Task: For heading Use Lexend with underline.  font size for heading24,  'Change the font style of data to'Lexend and font size to 16,  Change the alignment of both headline & data to Align left In the sheet   Rise Sales   book
Action: Mouse pressed left at (86, 161)
Screenshot: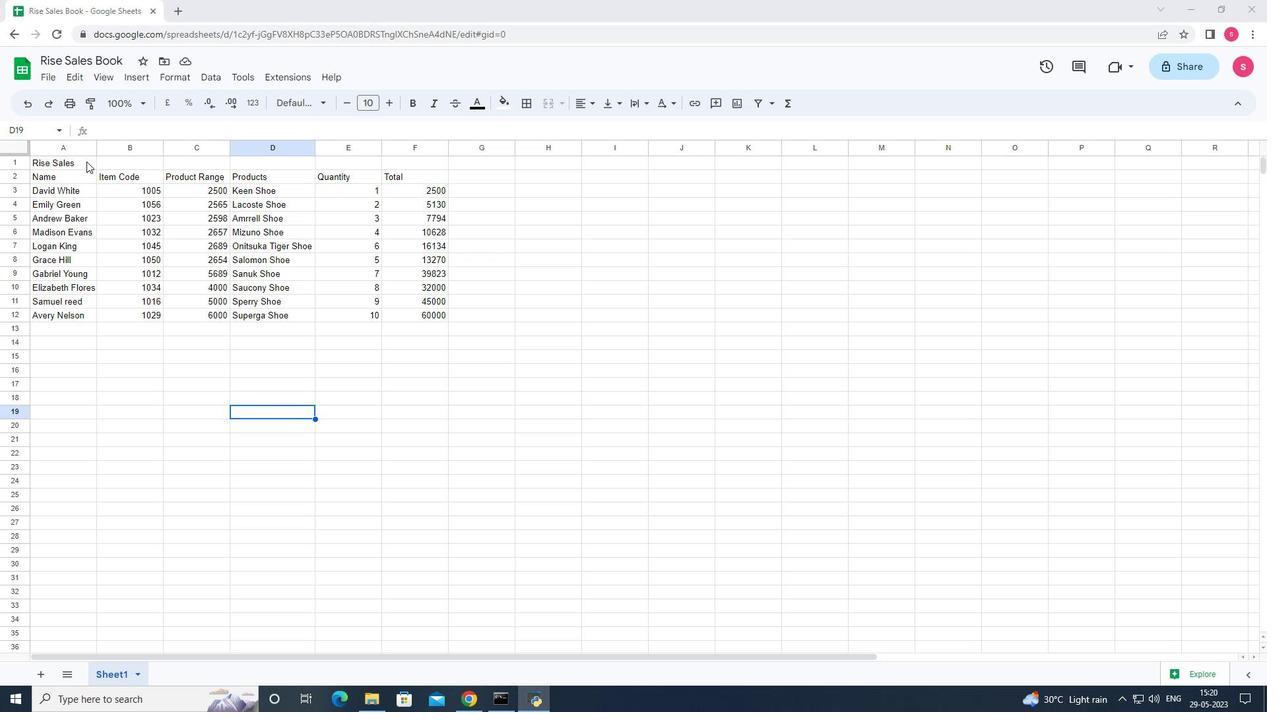 
Action: Mouse moved to (318, 102)
Screenshot: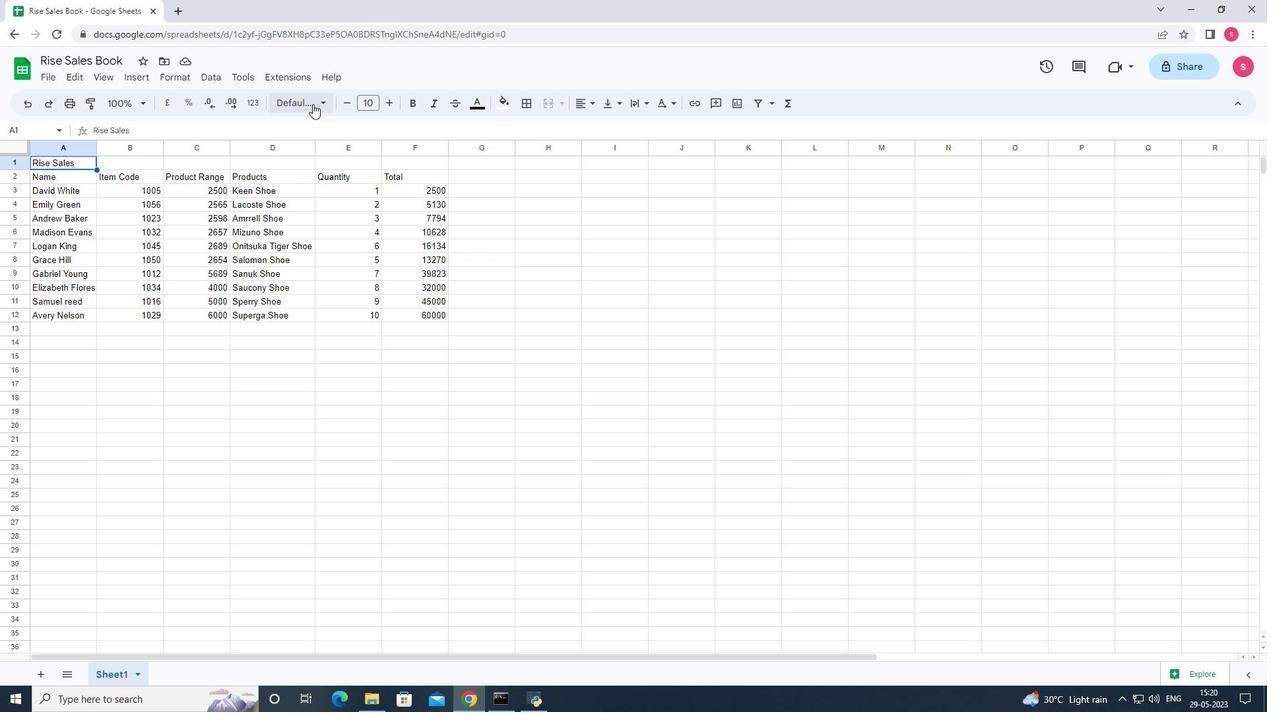 
Action: Mouse pressed left at (318, 102)
Screenshot: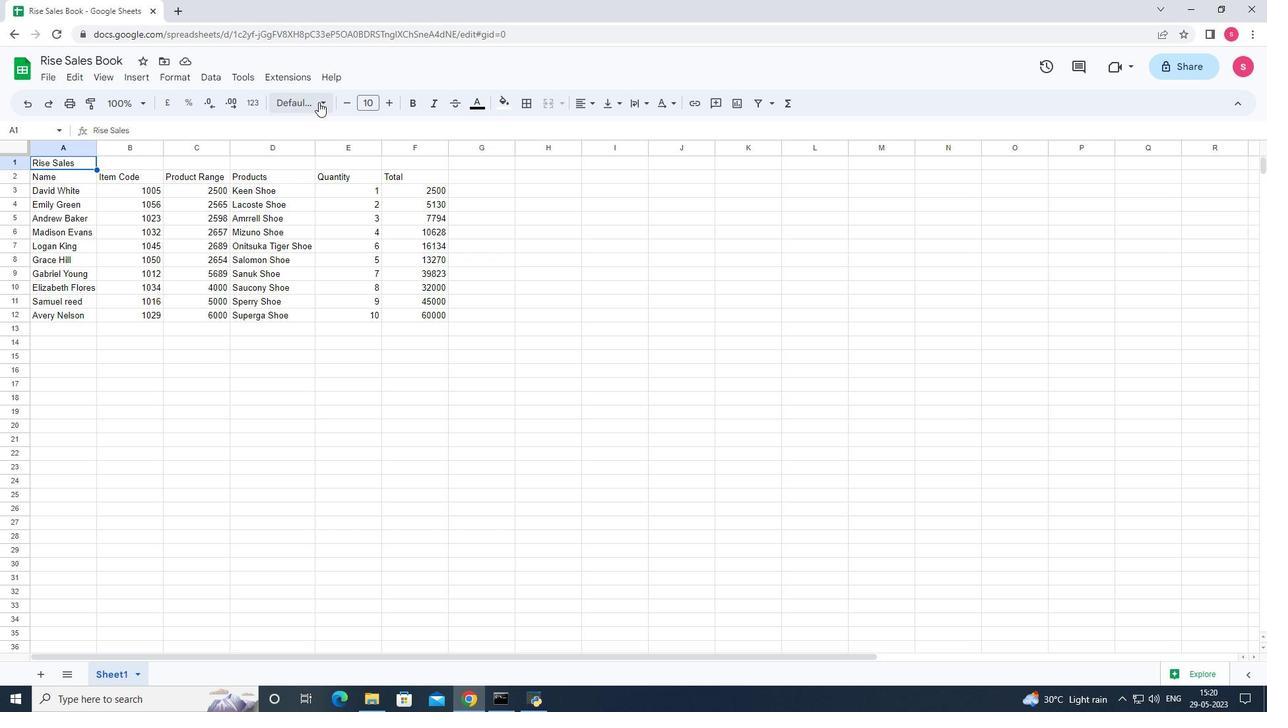 
Action: Mouse moved to (333, 345)
Screenshot: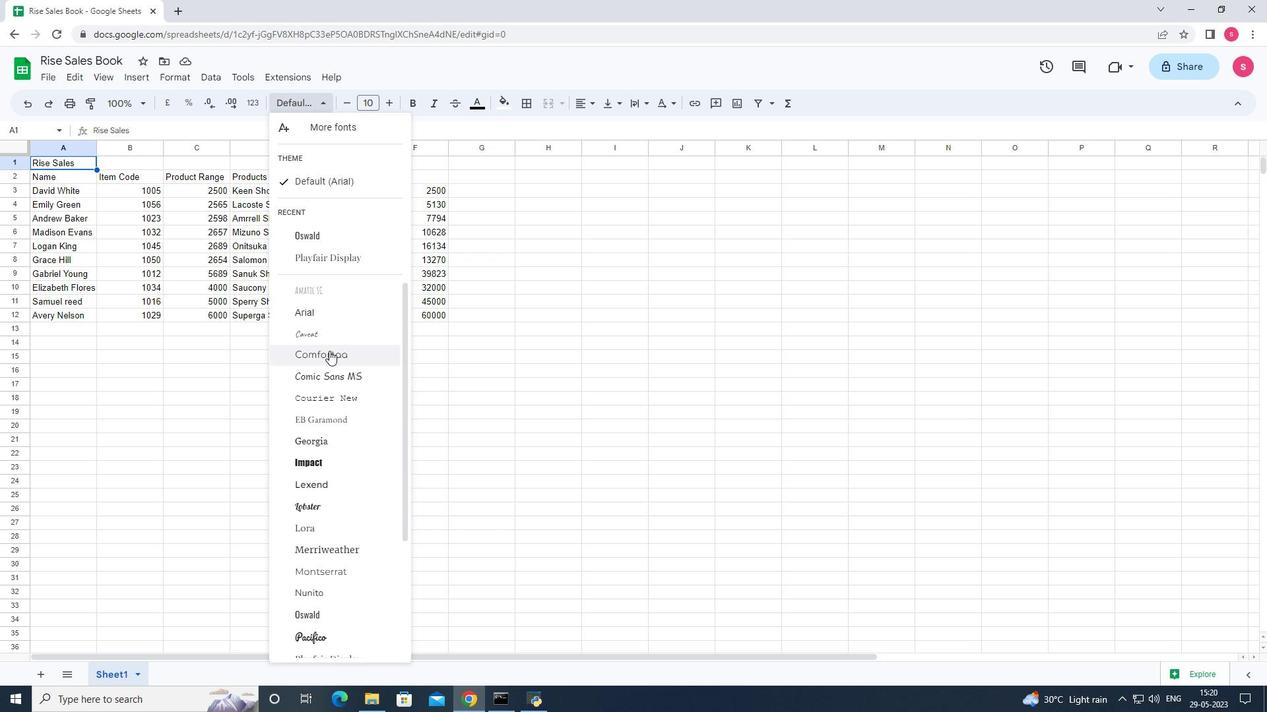 
Action: Mouse scrolled (333, 345) with delta (0, 0)
Screenshot: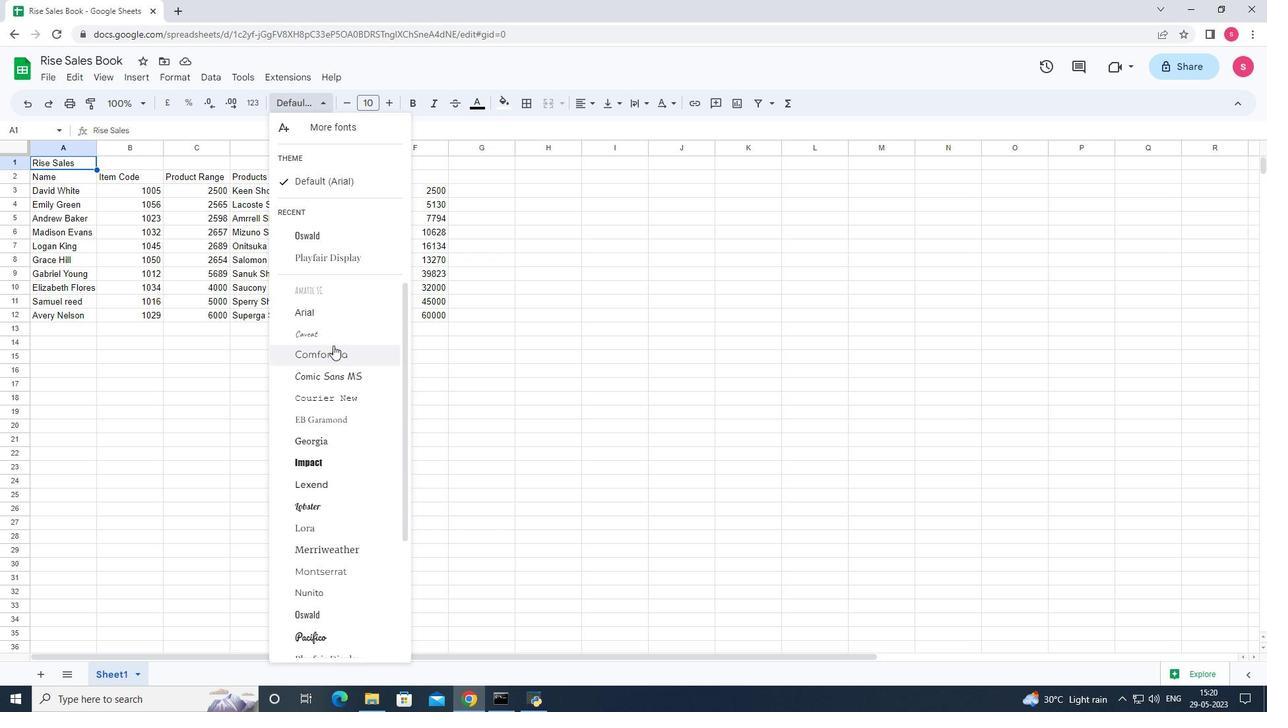 
Action: Mouse scrolled (333, 345) with delta (0, 0)
Screenshot: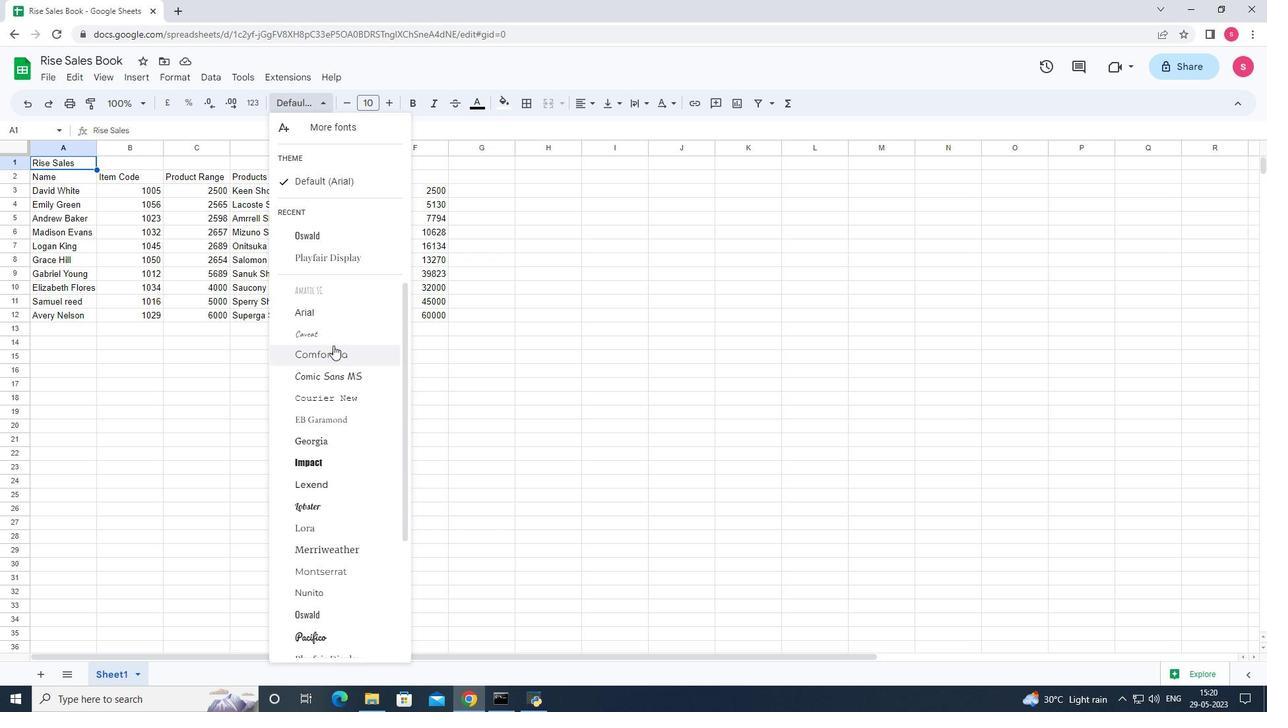 
Action: Mouse scrolled (333, 345) with delta (0, 0)
Screenshot: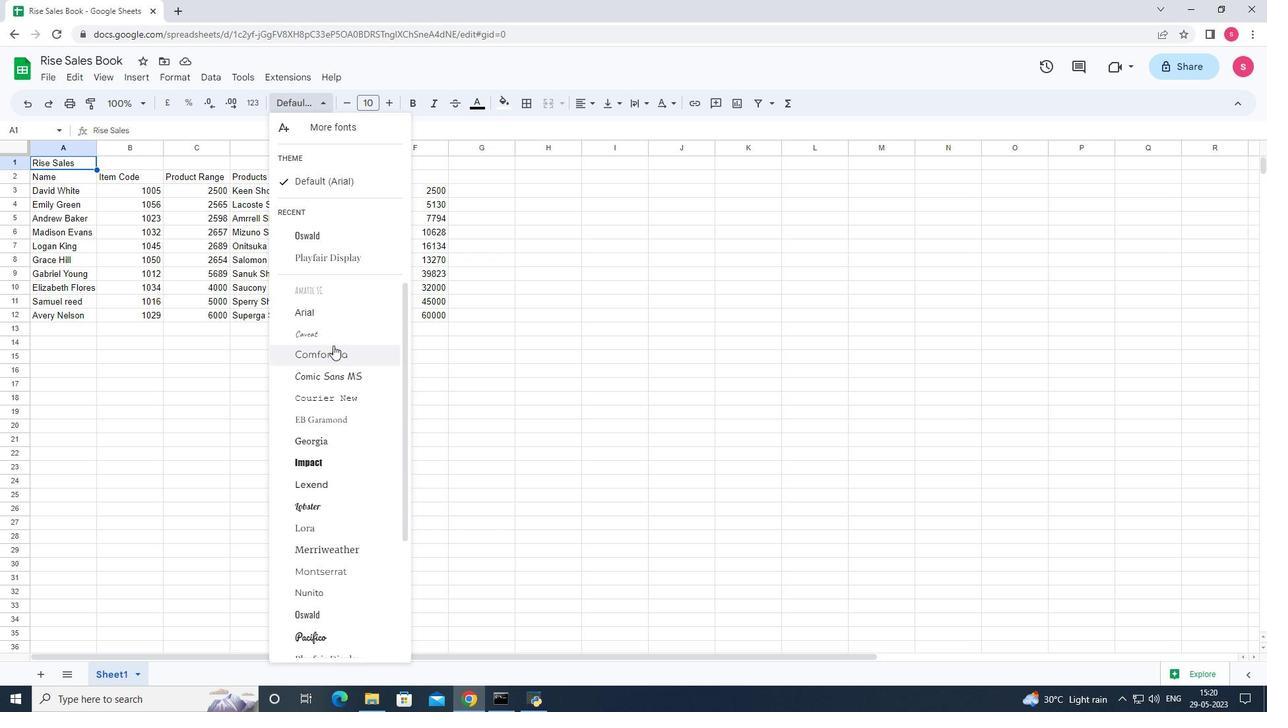 
Action: Mouse scrolled (333, 345) with delta (0, 0)
Screenshot: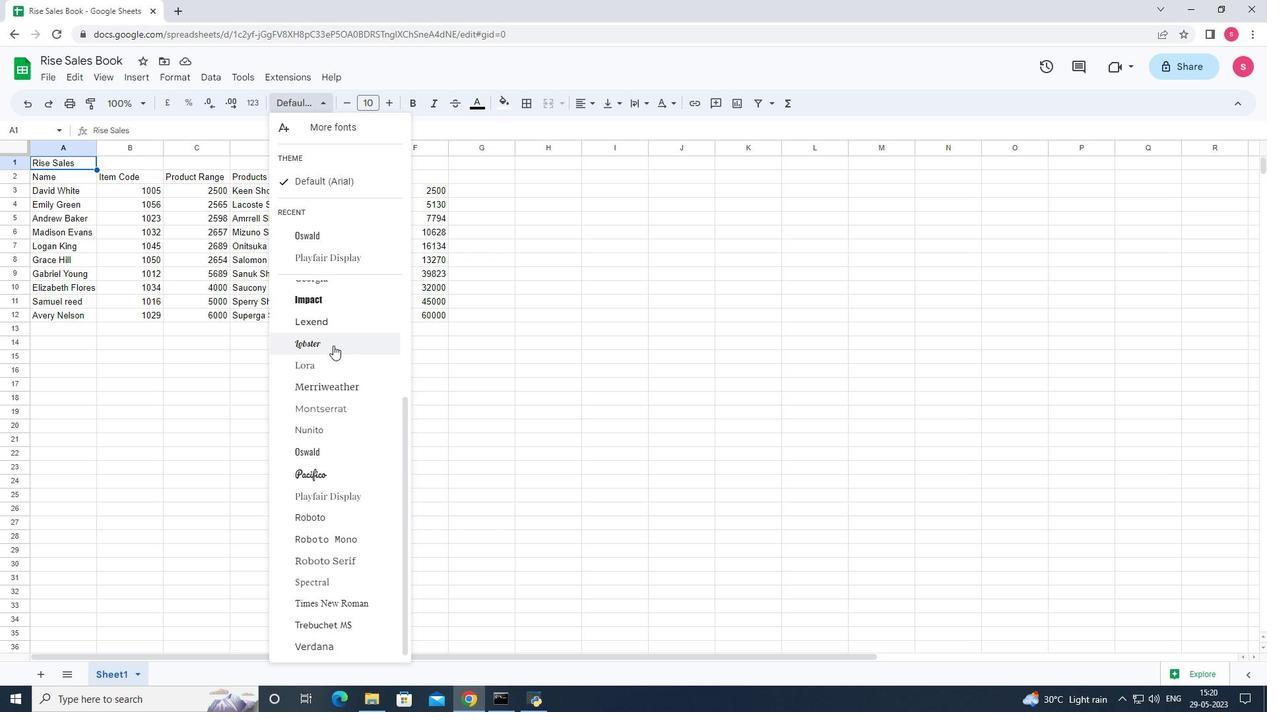 
Action: Mouse scrolled (333, 345) with delta (0, 0)
Screenshot: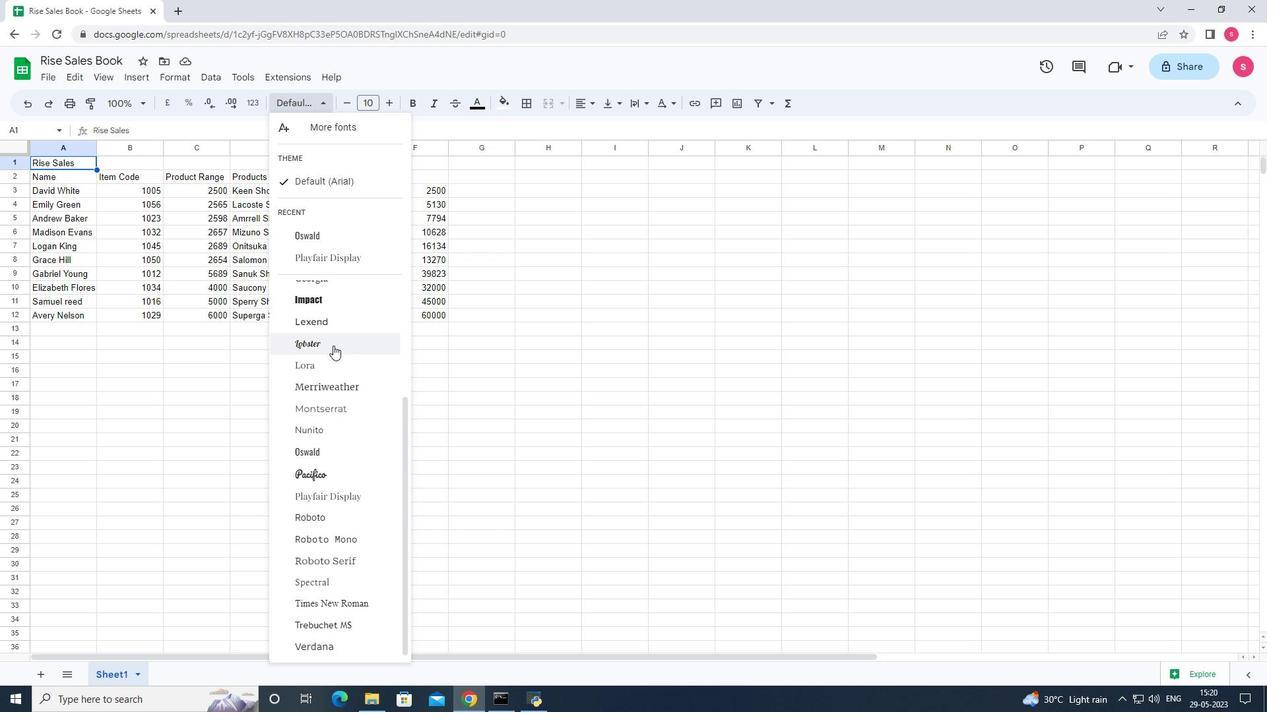 
Action: Mouse scrolled (333, 345) with delta (0, 0)
Screenshot: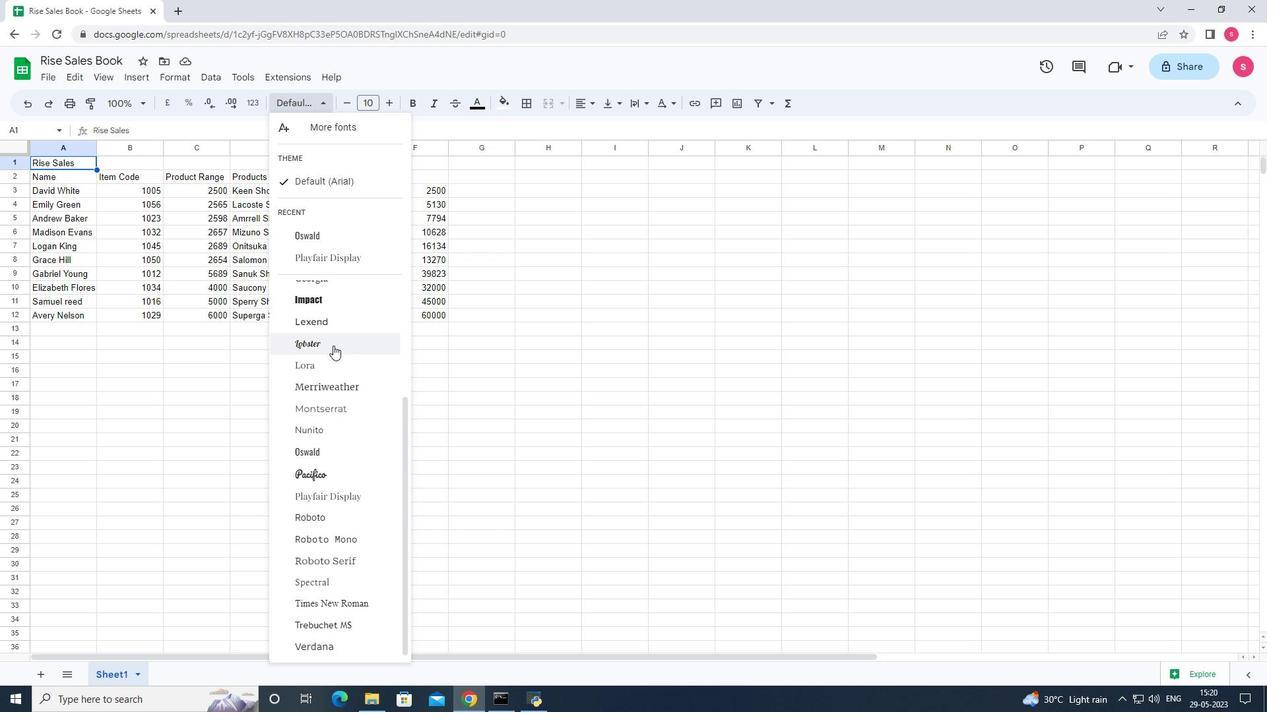 
Action: Mouse scrolled (333, 345) with delta (0, 0)
Screenshot: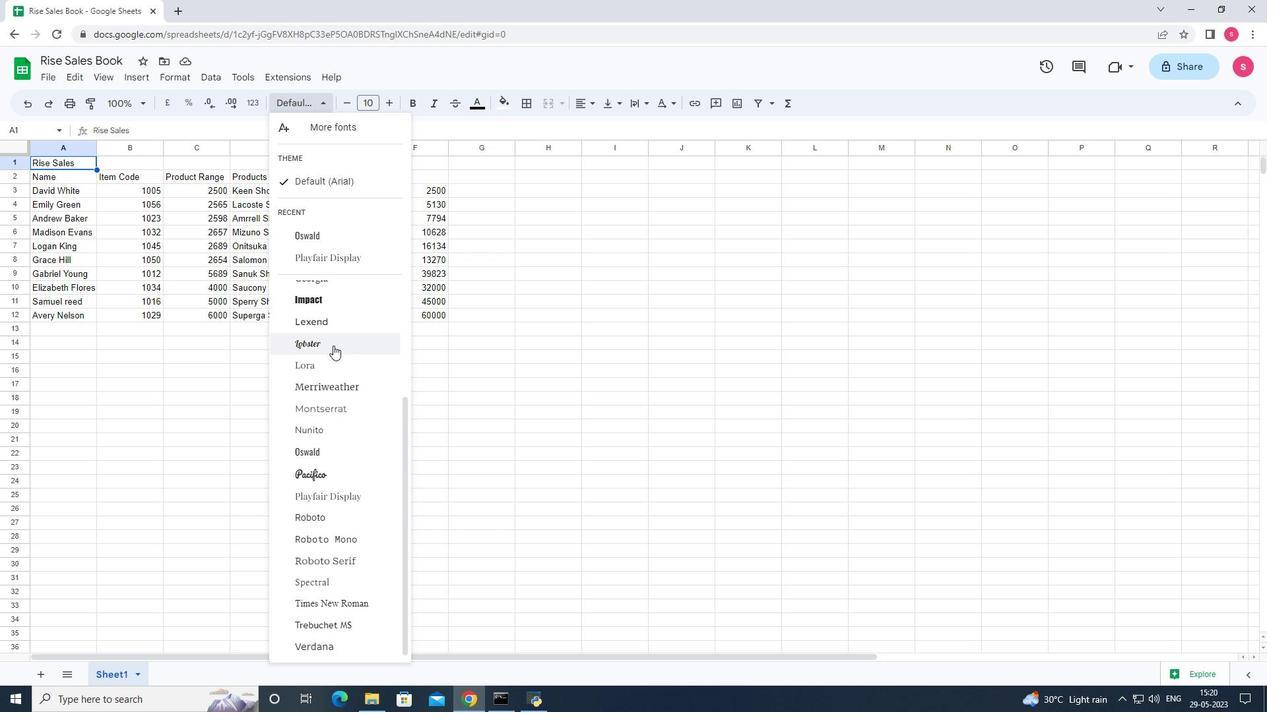 
Action: Mouse scrolled (333, 345) with delta (0, 0)
Screenshot: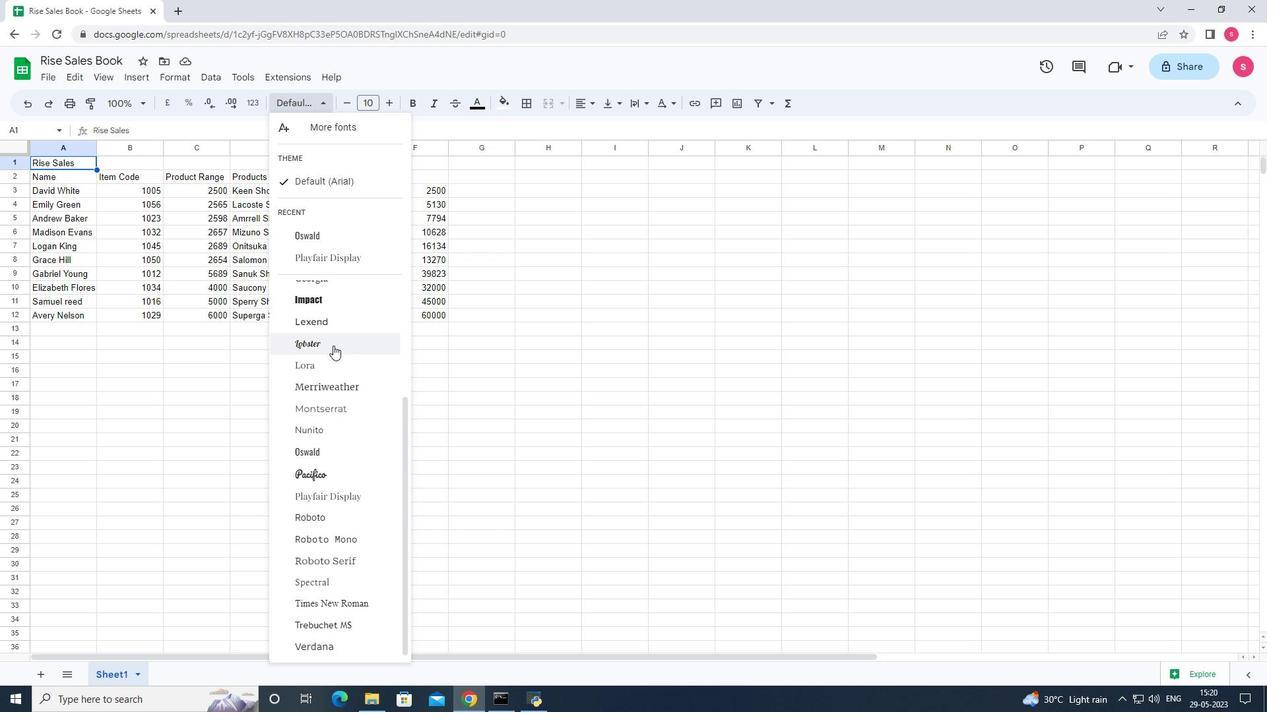 
Action: Mouse scrolled (333, 346) with delta (0, 0)
Screenshot: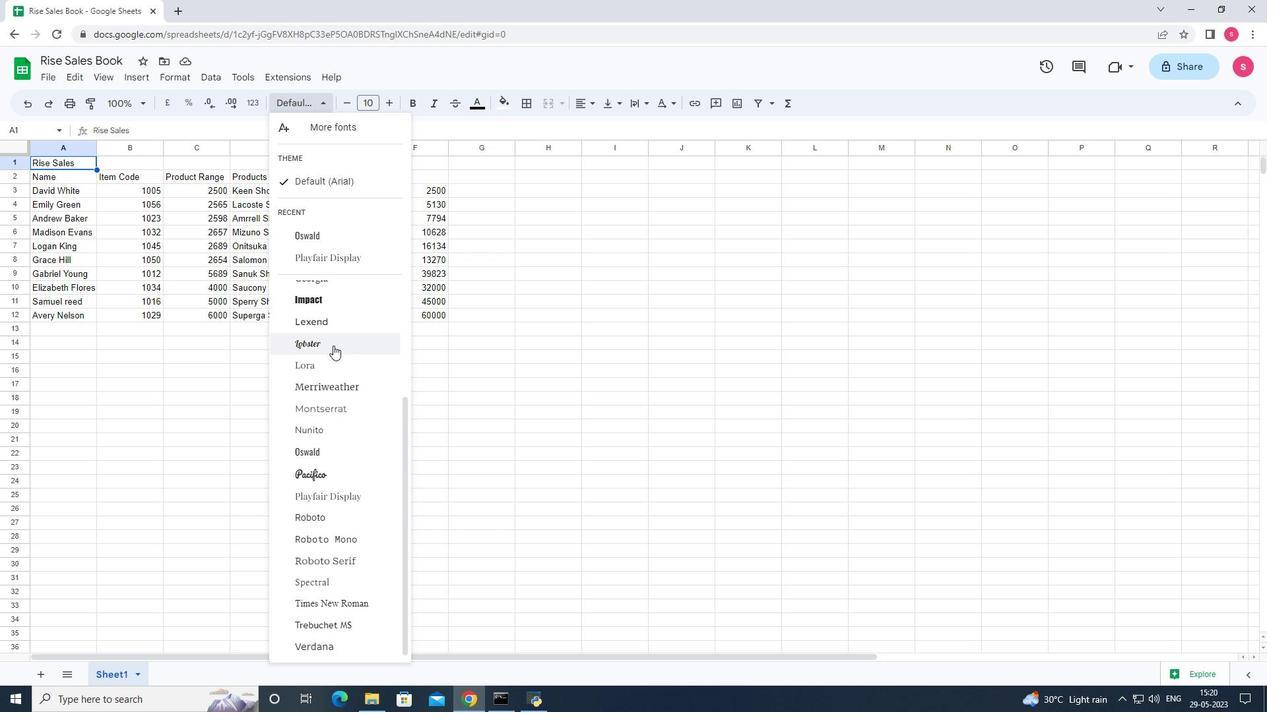 
Action: Mouse moved to (314, 386)
Screenshot: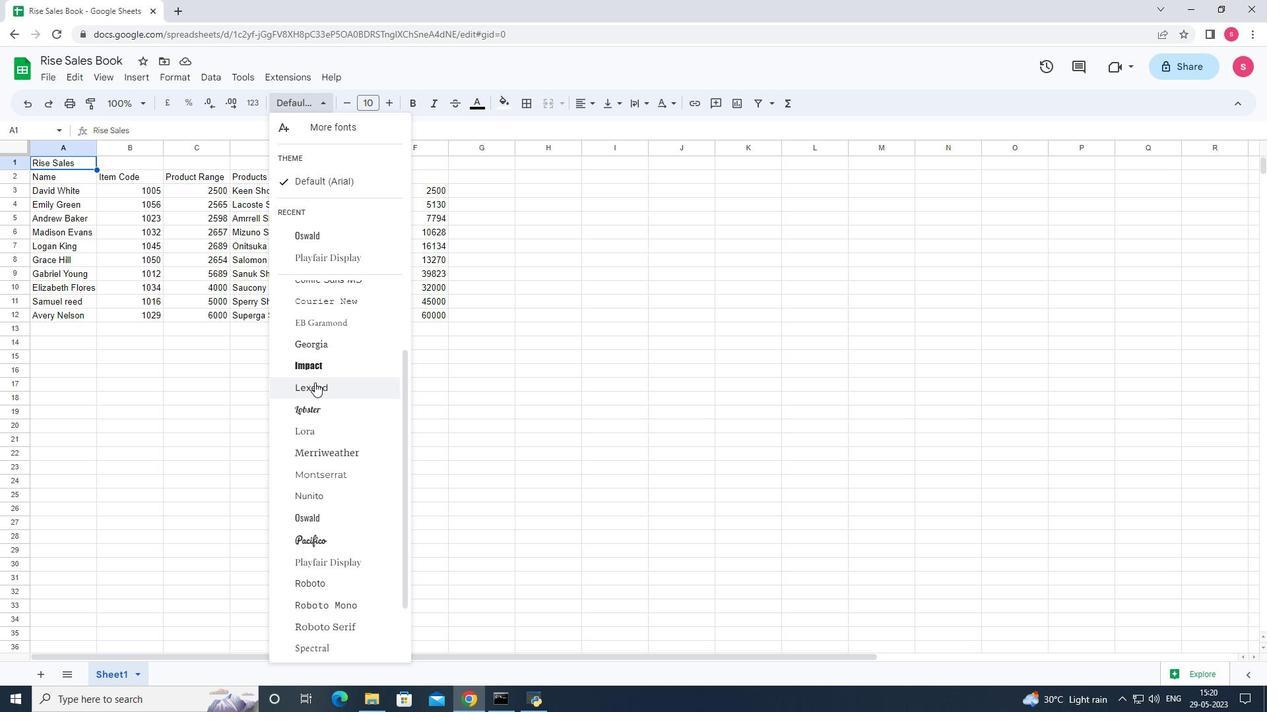 
Action: Mouse pressed left at (314, 386)
Screenshot: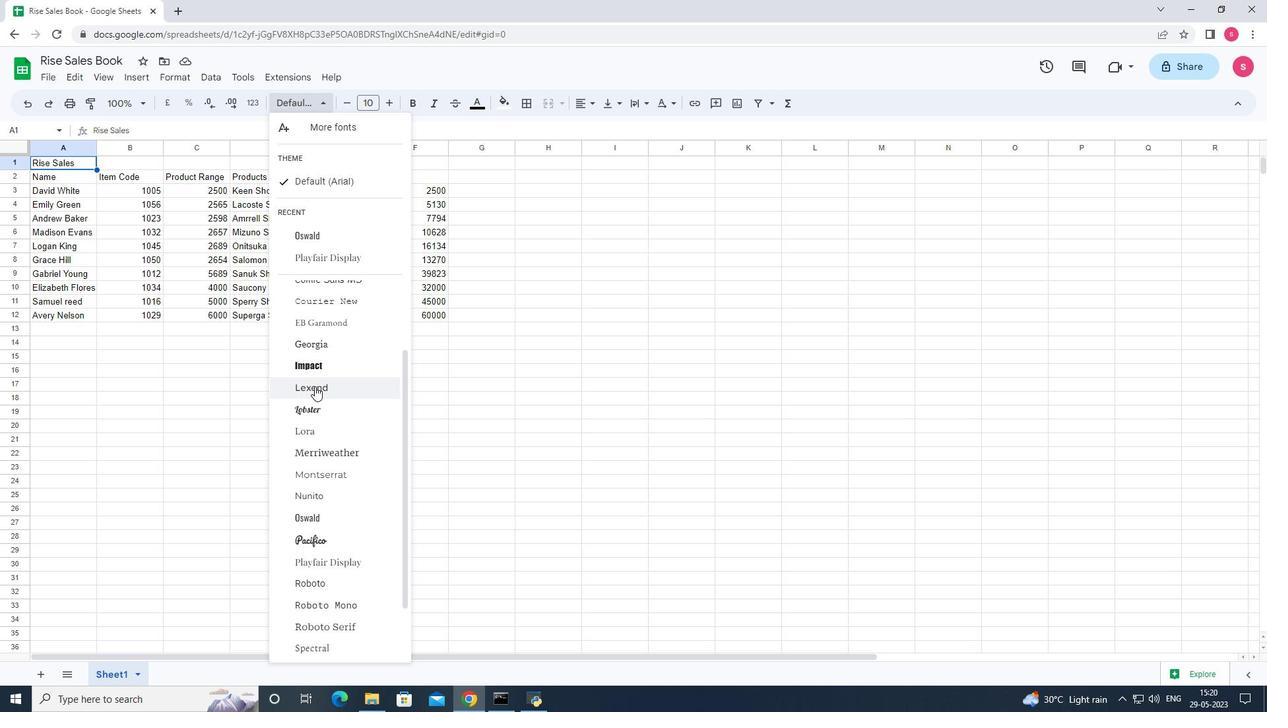 
Action: Mouse moved to (73, 75)
Screenshot: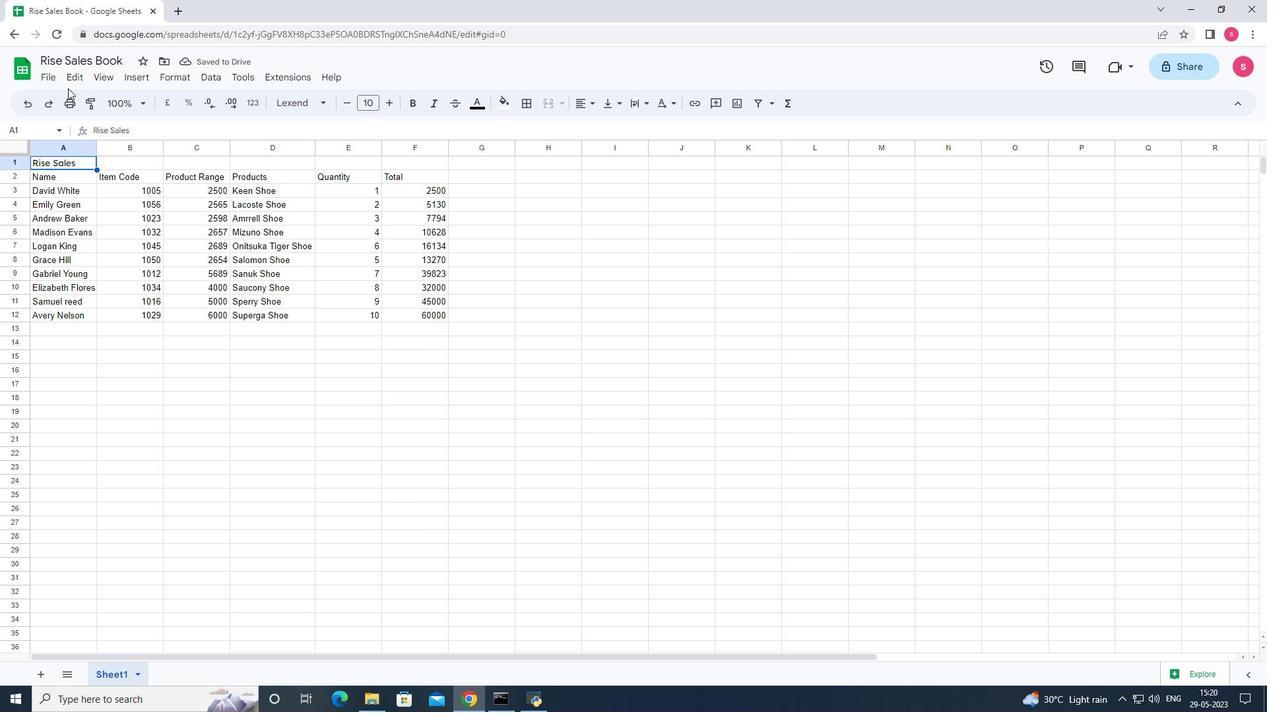 
Action: Mouse pressed left at (73, 75)
Screenshot: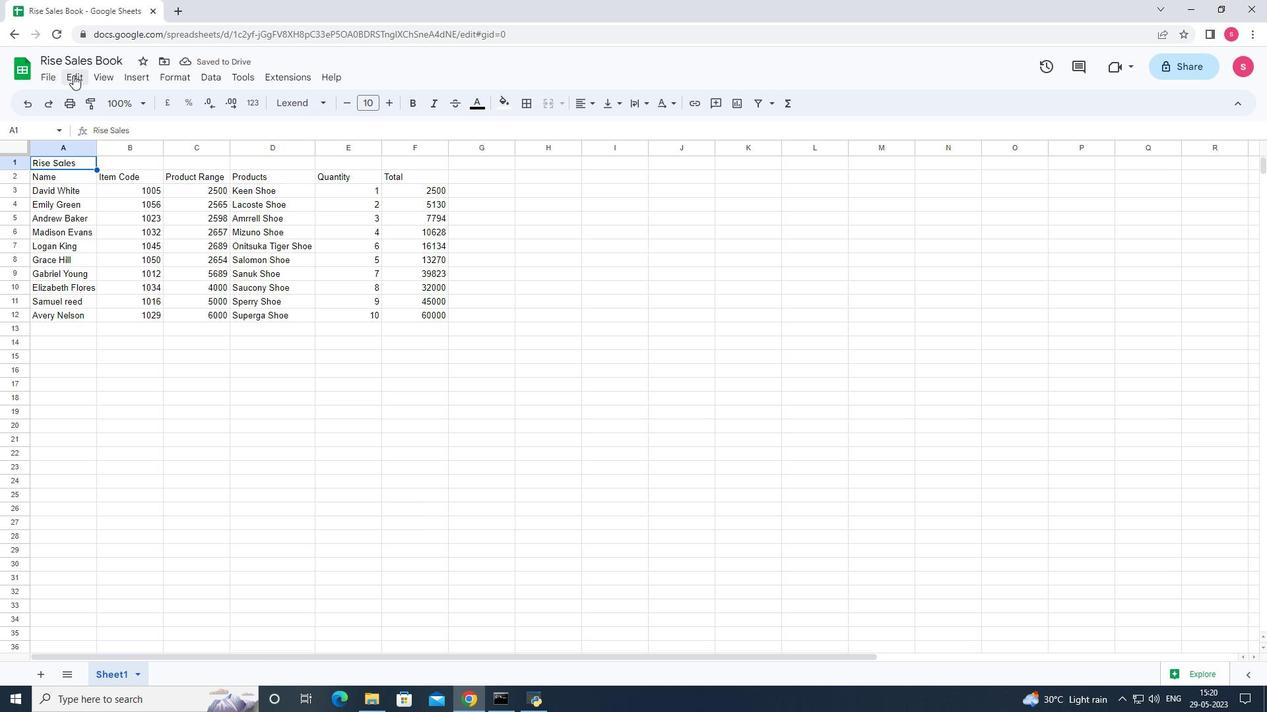 
Action: Mouse moved to (422, 203)
Screenshot: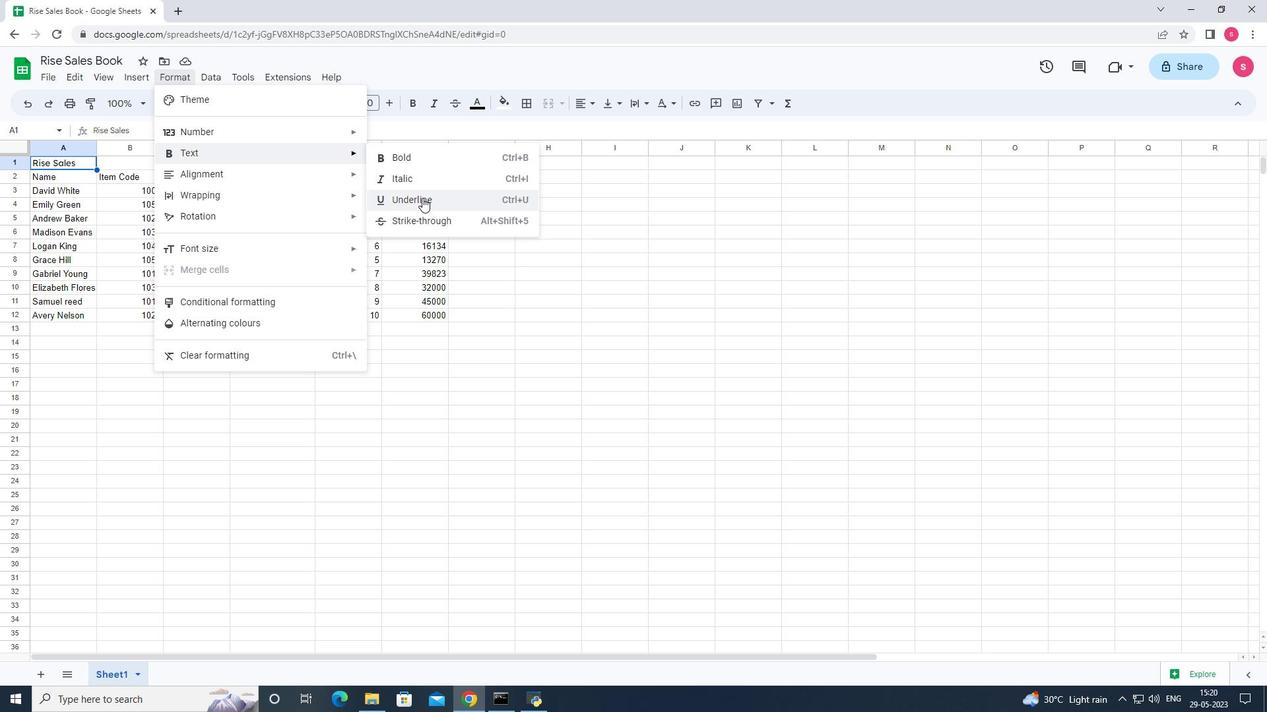 
Action: Mouse pressed left at (422, 203)
Screenshot: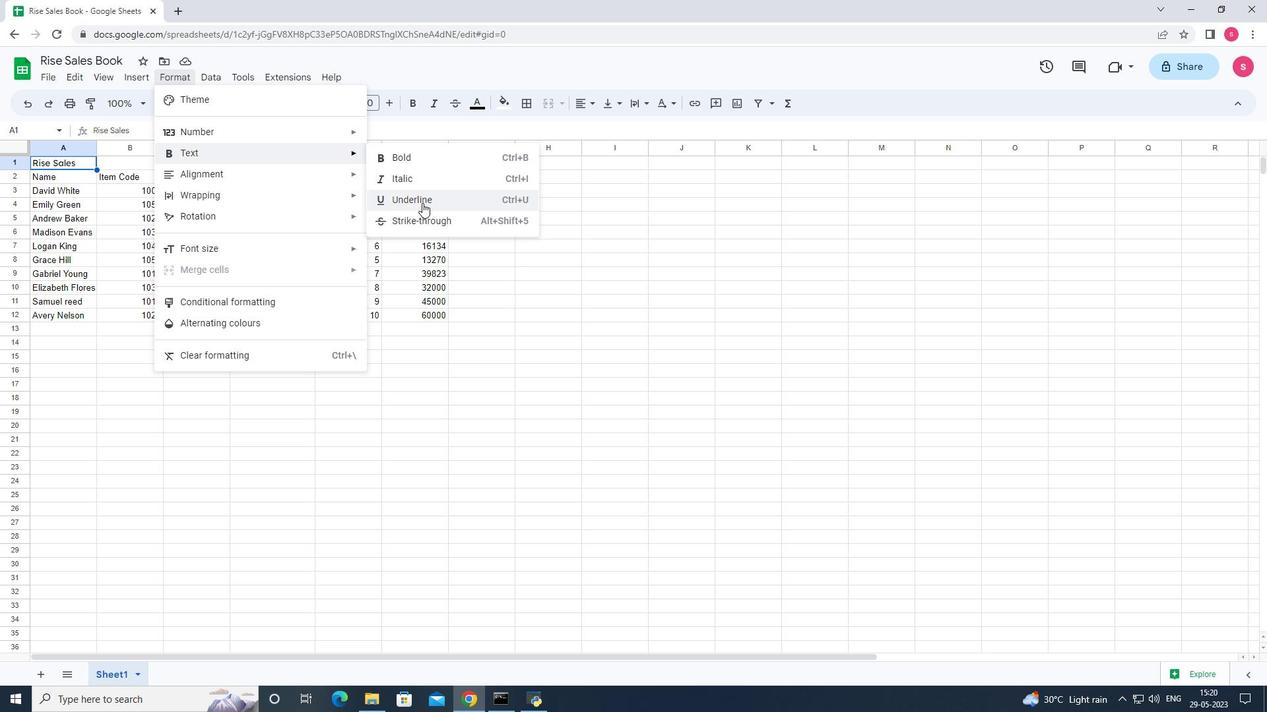 
Action: Mouse moved to (390, 102)
Screenshot: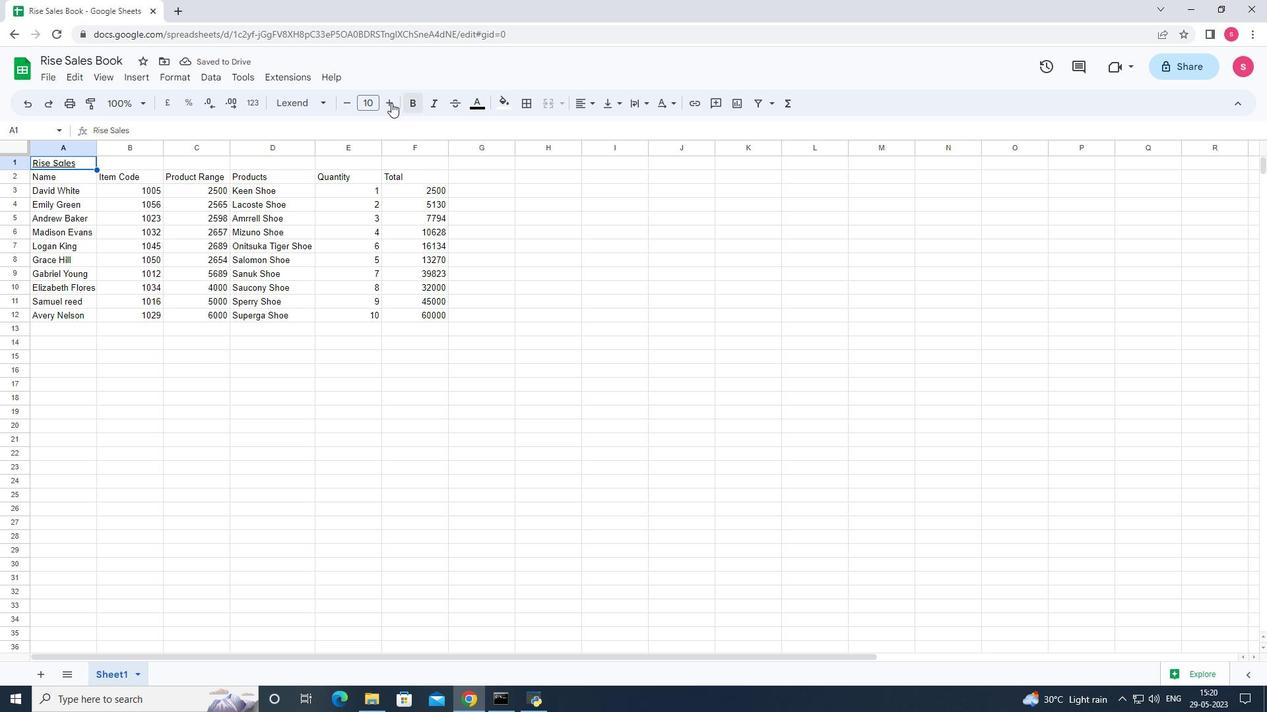 
Action: Mouse pressed left at (390, 102)
Screenshot: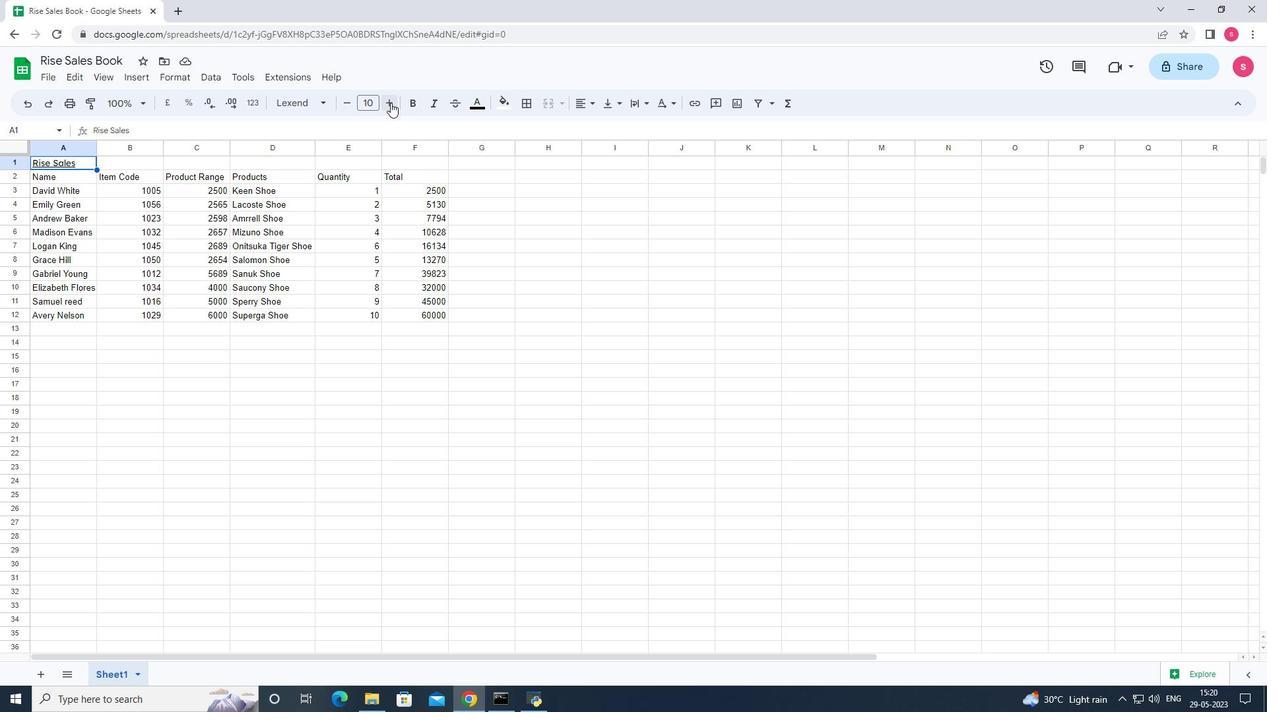 
Action: Mouse pressed left at (390, 102)
Screenshot: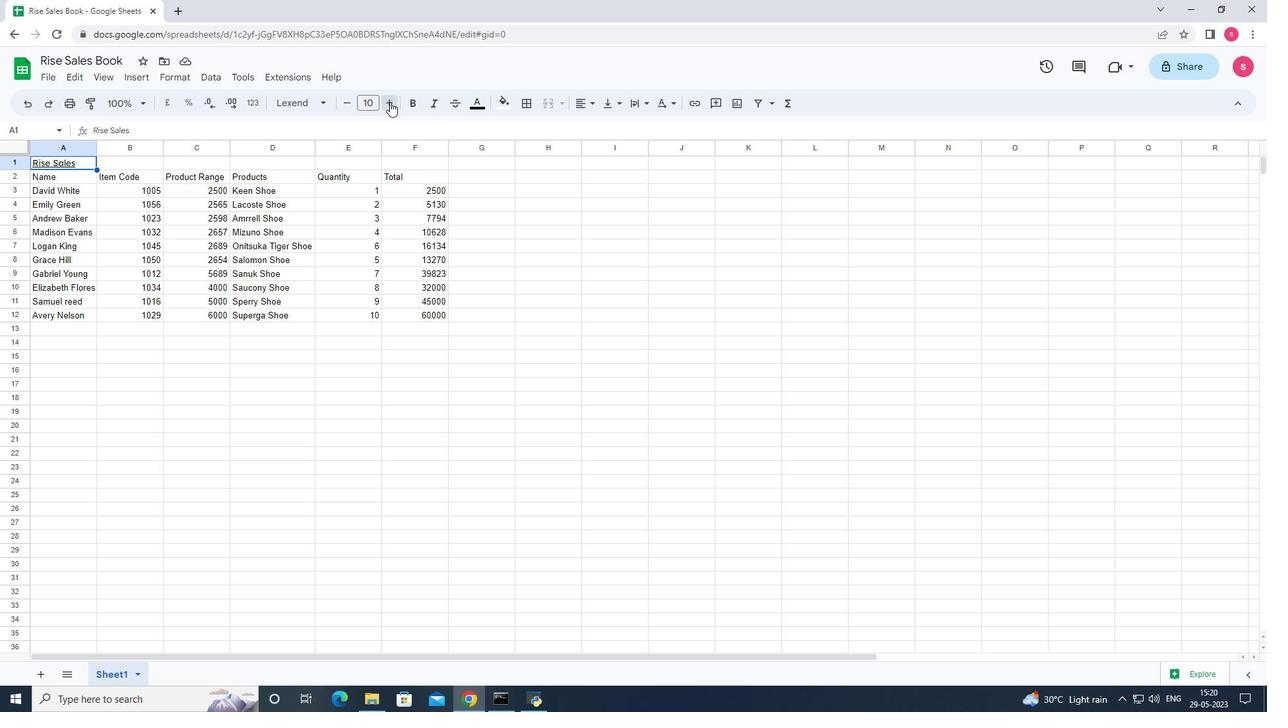 
Action: Mouse pressed left at (390, 102)
Screenshot: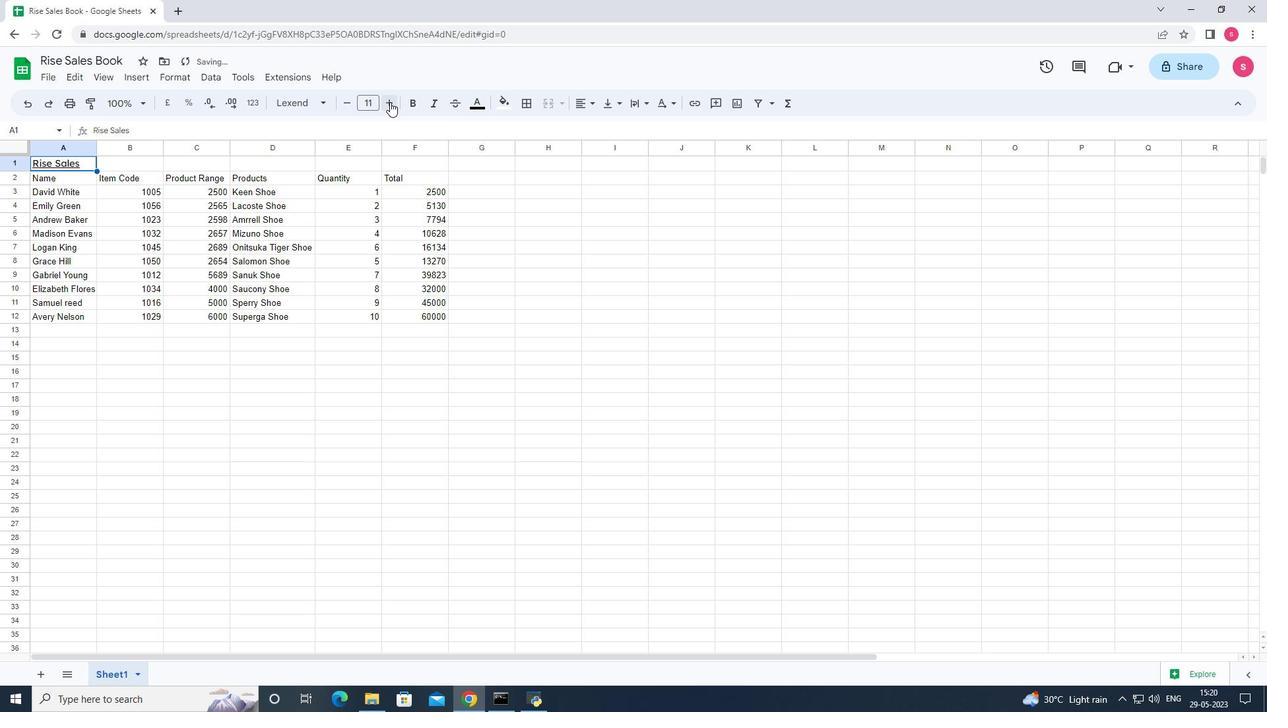 
Action: Mouse pressed left at (390, 102)
Screenshot: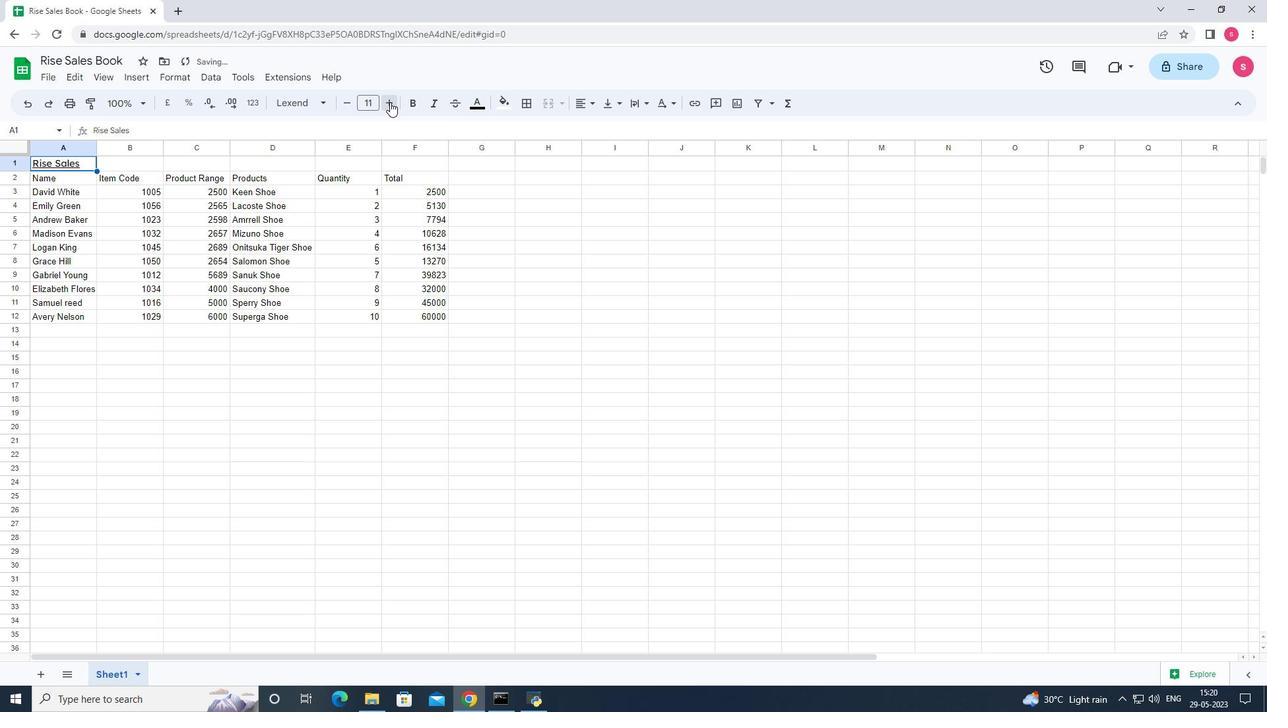 
Action: Mouse pressed left at (390, 102)
Screenshot: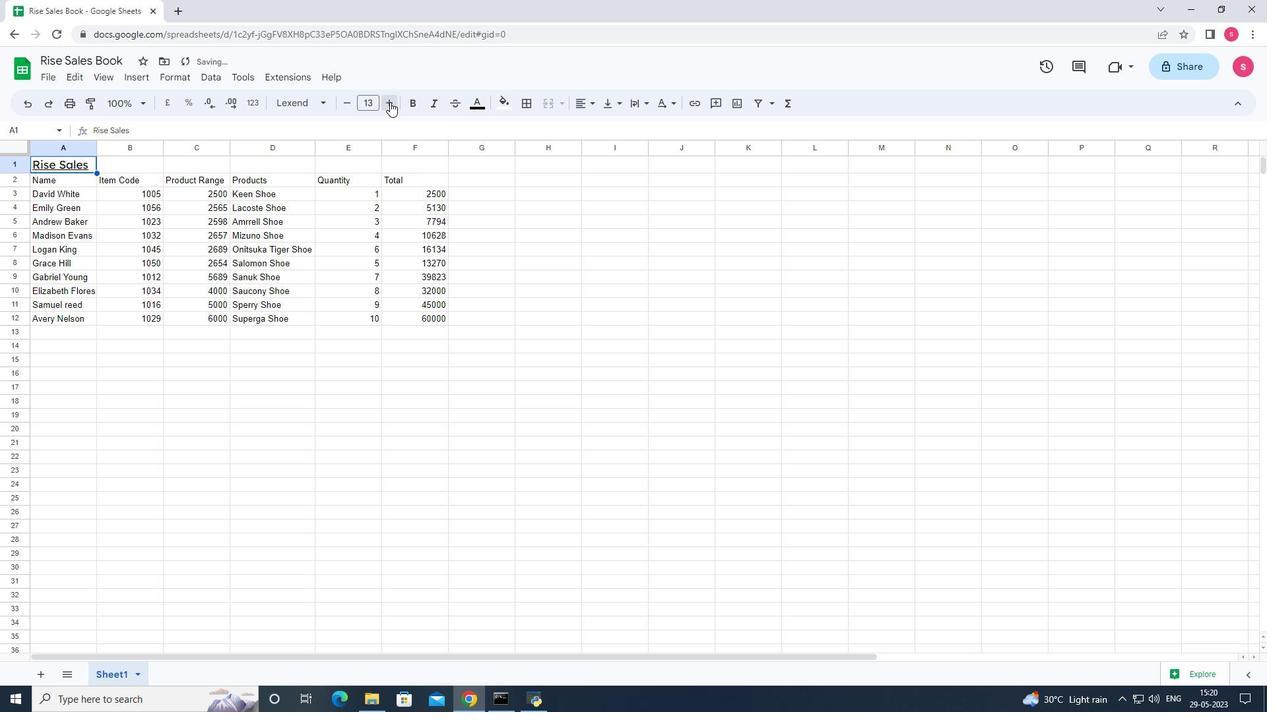 
Action: Mouse pressed left at (390, 102)
Screenshot: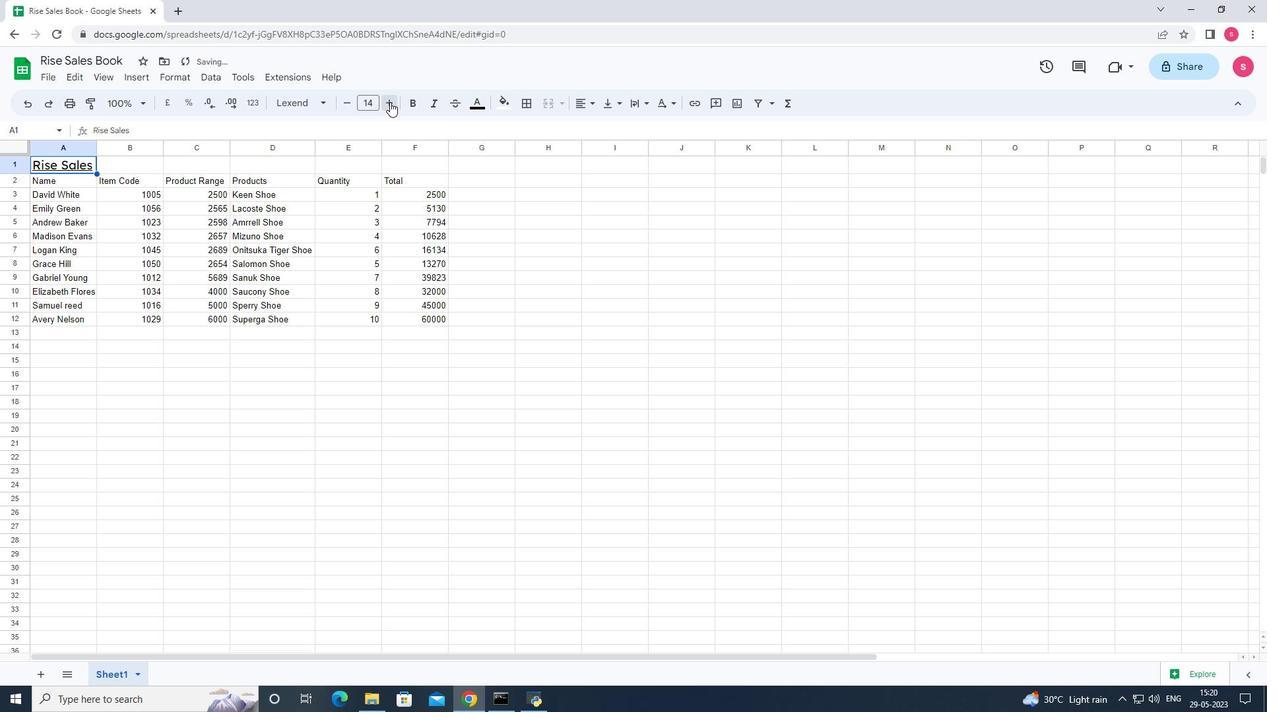 
Action: Mouse pressed left at (390, 102)
Screenshot: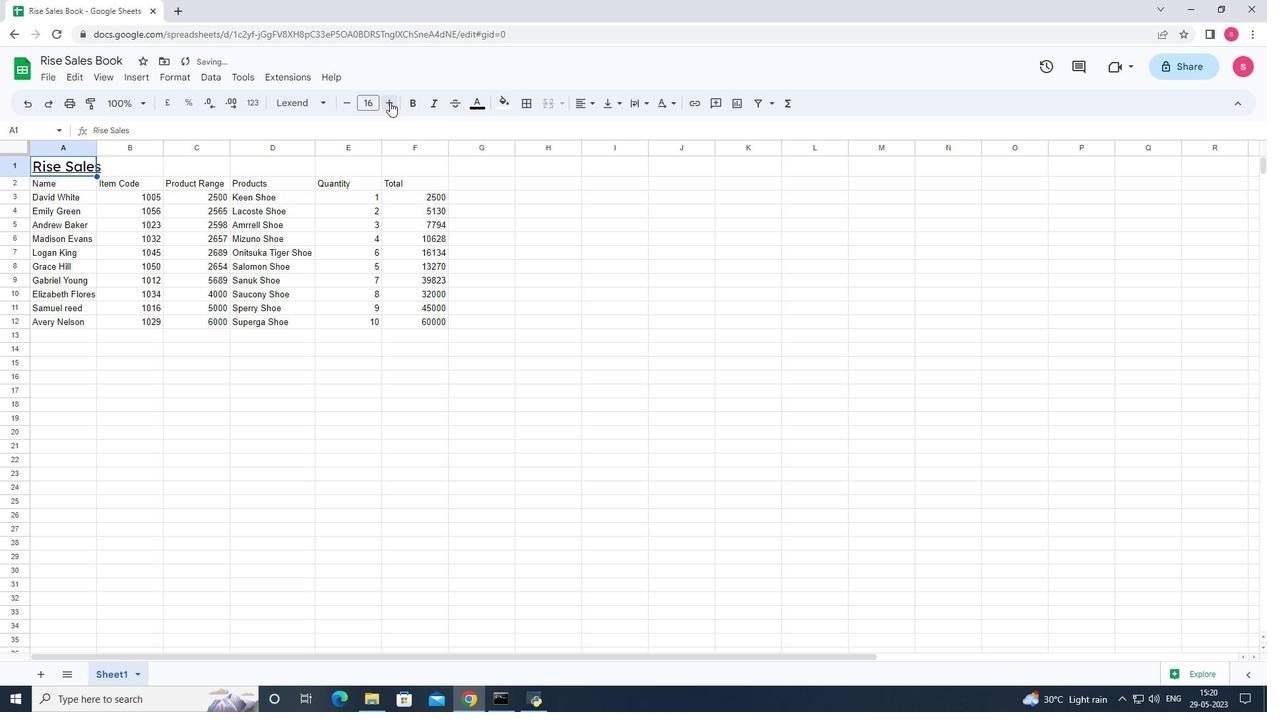 
Action: Mouse pressed left at (390, 102)
Screenshot: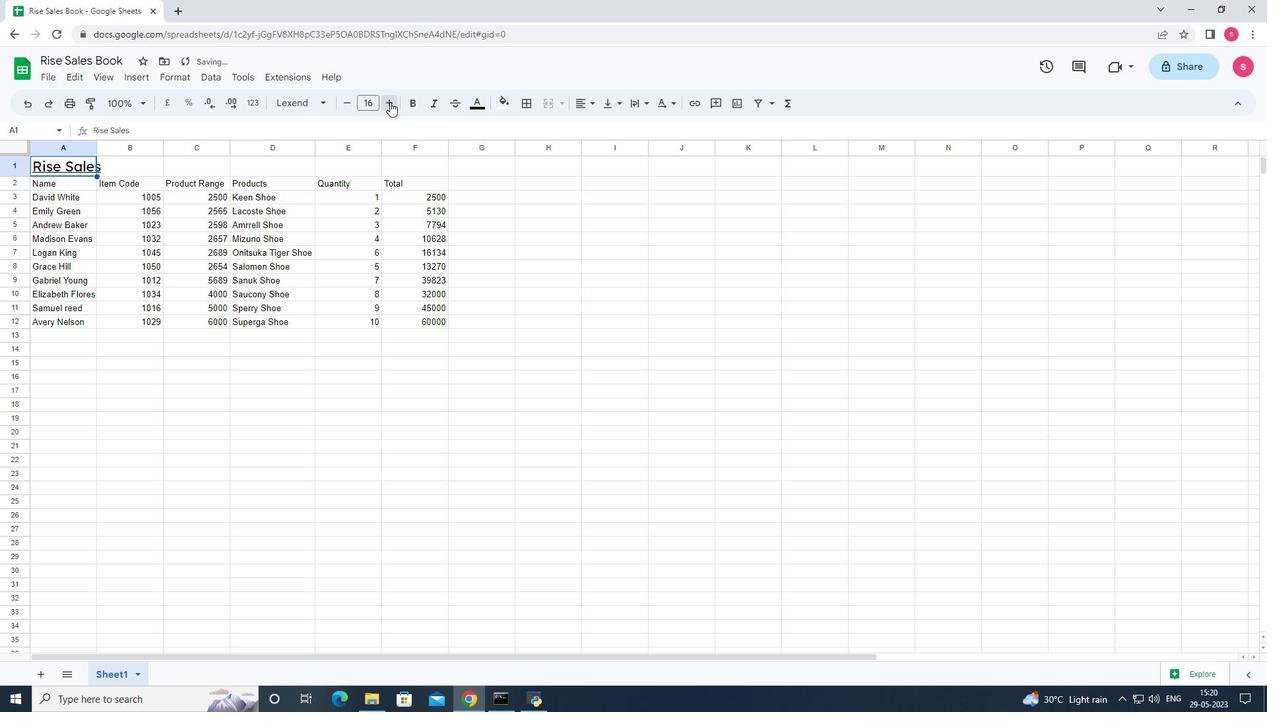 
Action: Mouse pressed left at (390, 102)
Screenshot: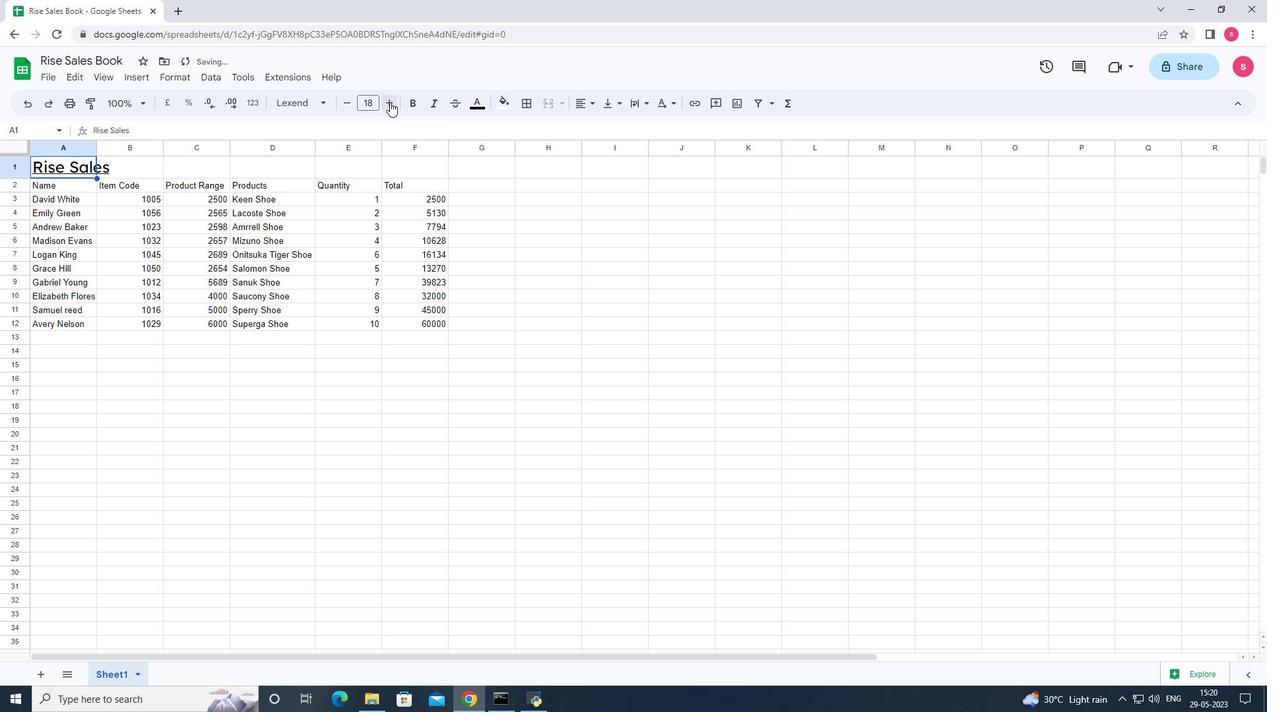 
Action: Mouse pressed left at (390, 102)
Screenshot: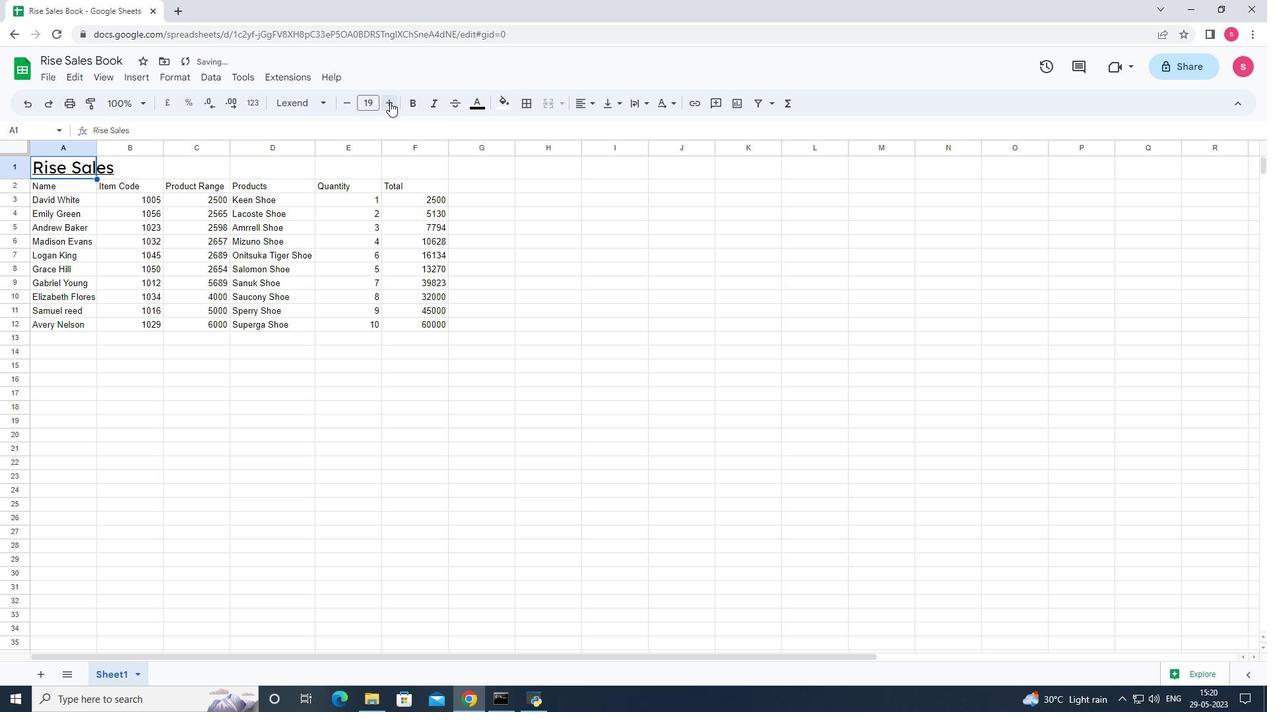 
Action: Mouse pressed left at (390, 102)
Screenshot: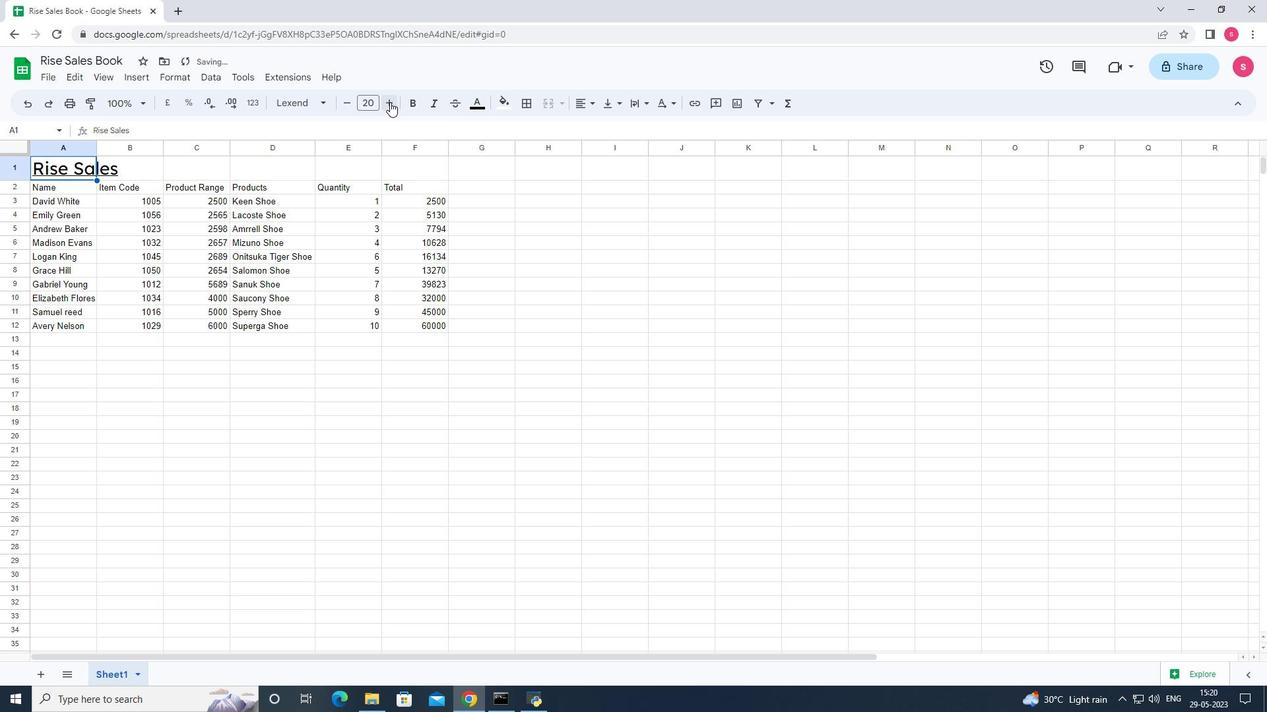 
Action: Mouse pressed left at (390, 102)
Screenshot: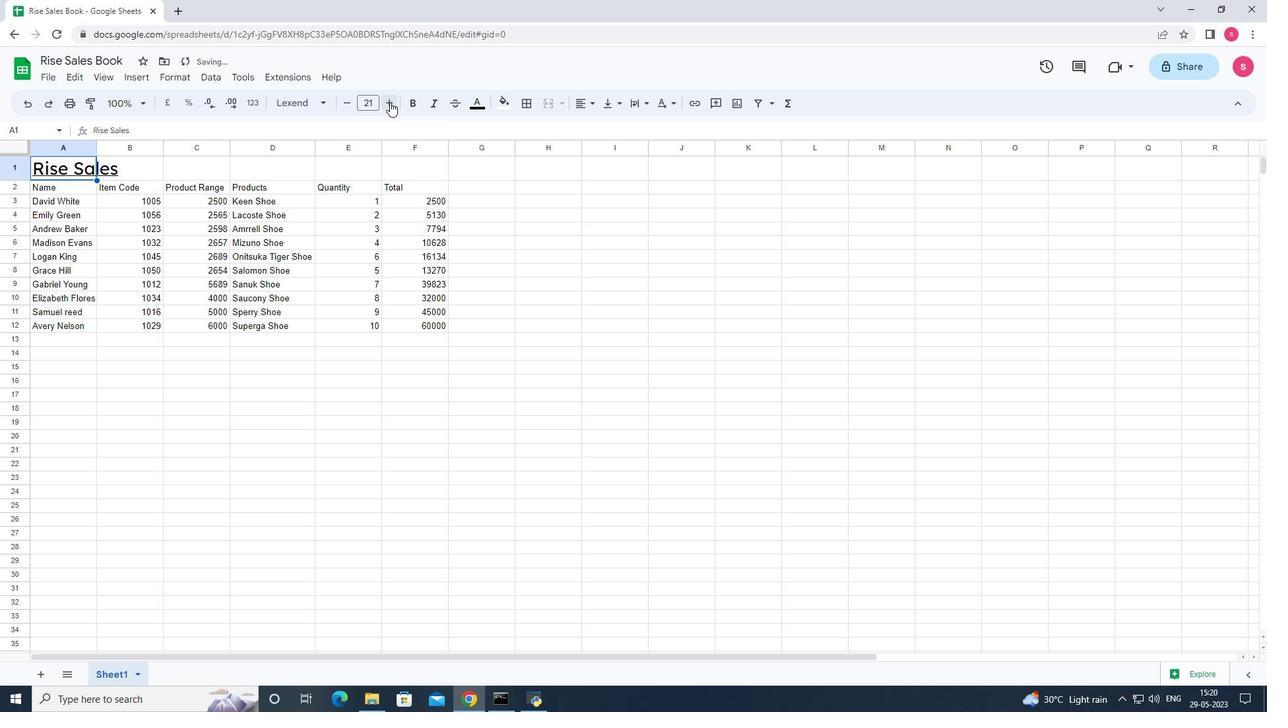 
Action: Mouse pressed left at (390, 102)
Screenshot: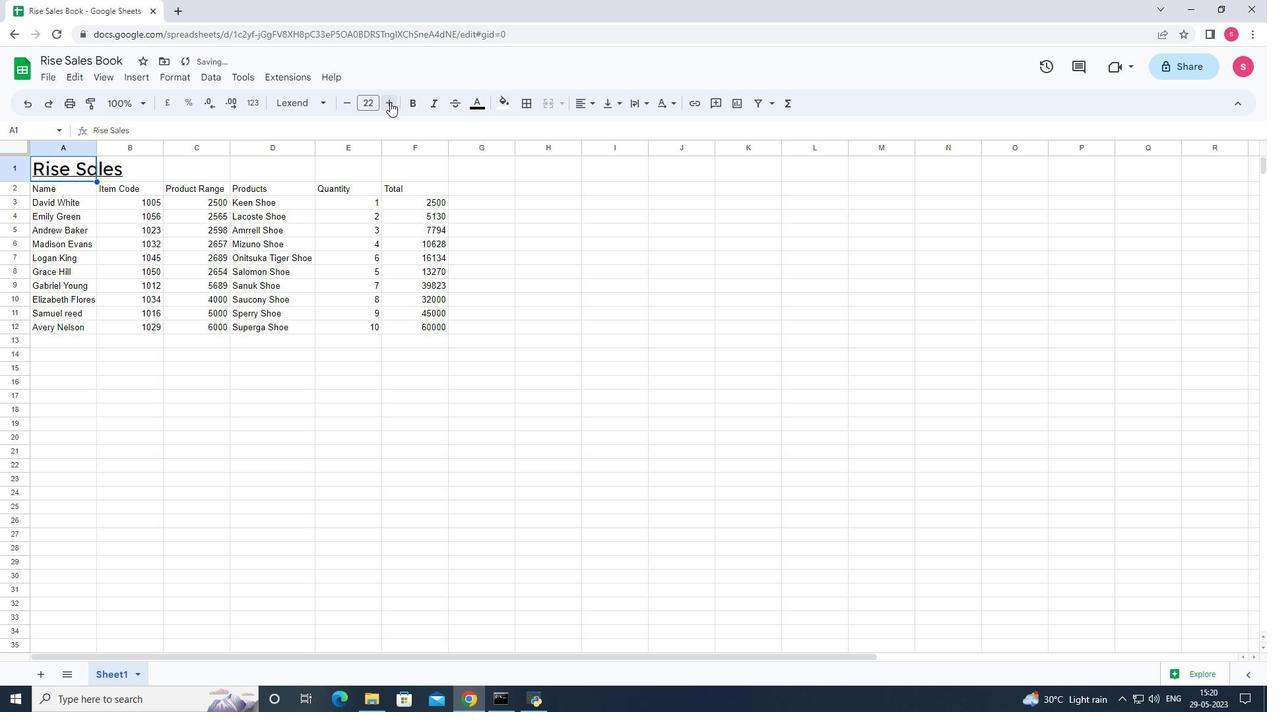 
Action: Mouse pressed left at (390, 102)
Screenshot: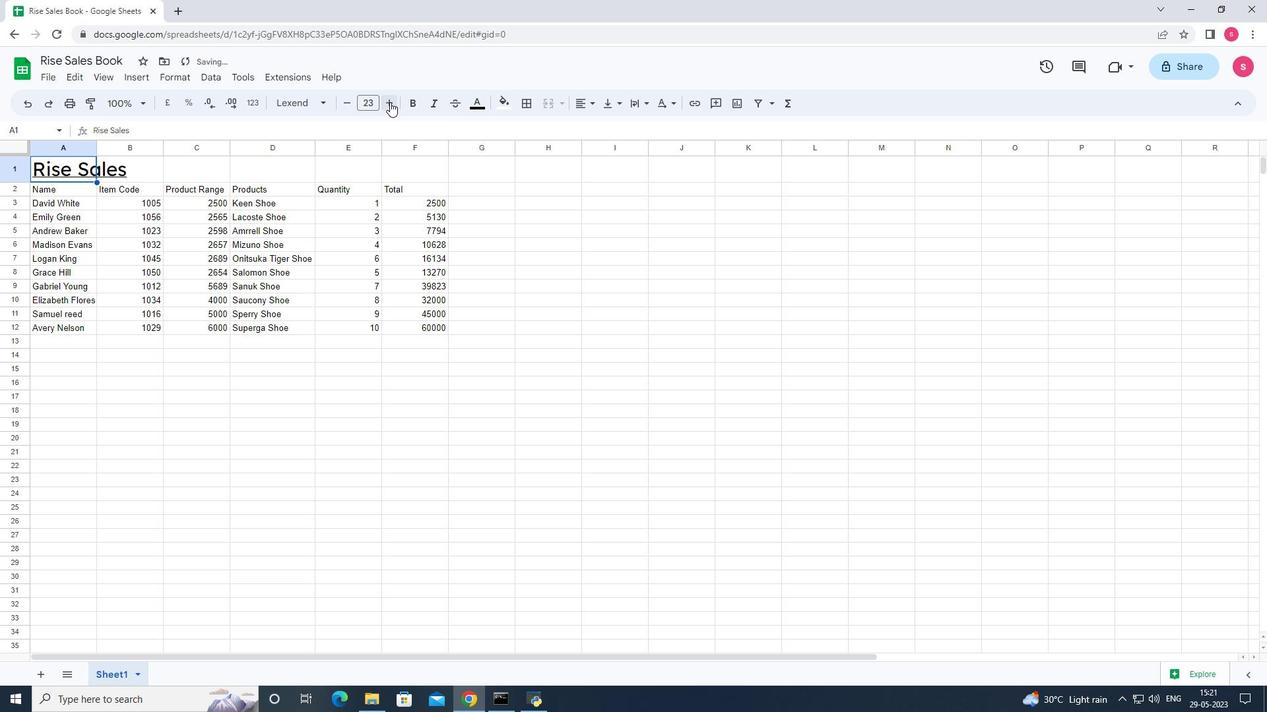 
Action: Mouse moved to (77, 168)
Screenshot: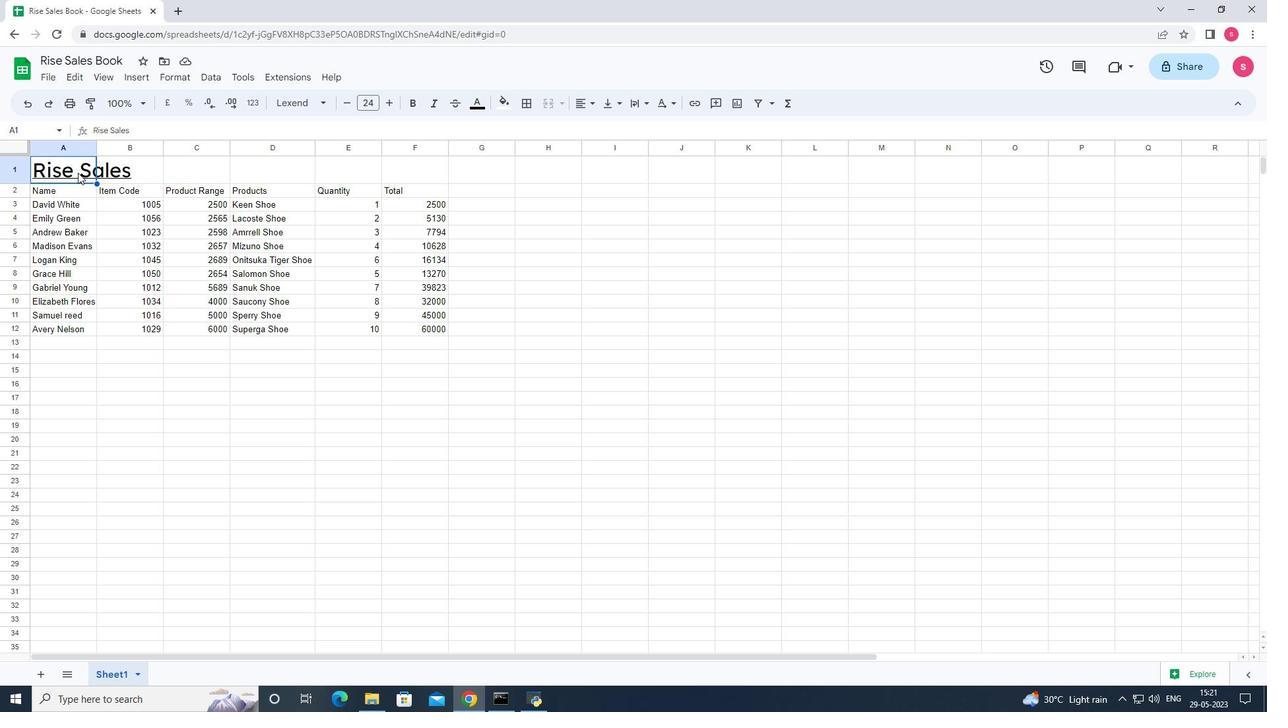 
Action: Mouse pressed left at (77, 168)
Screenshot: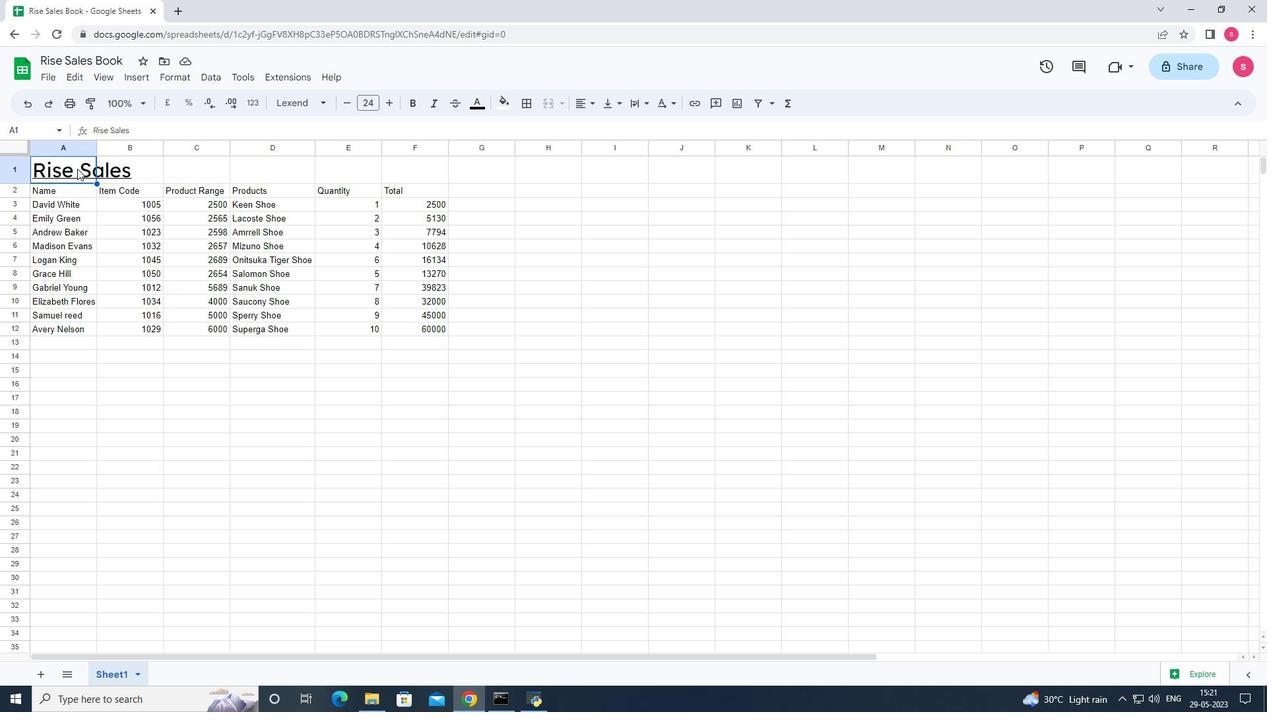 
Action: Mouse moved to (544, 102)
Screenshot: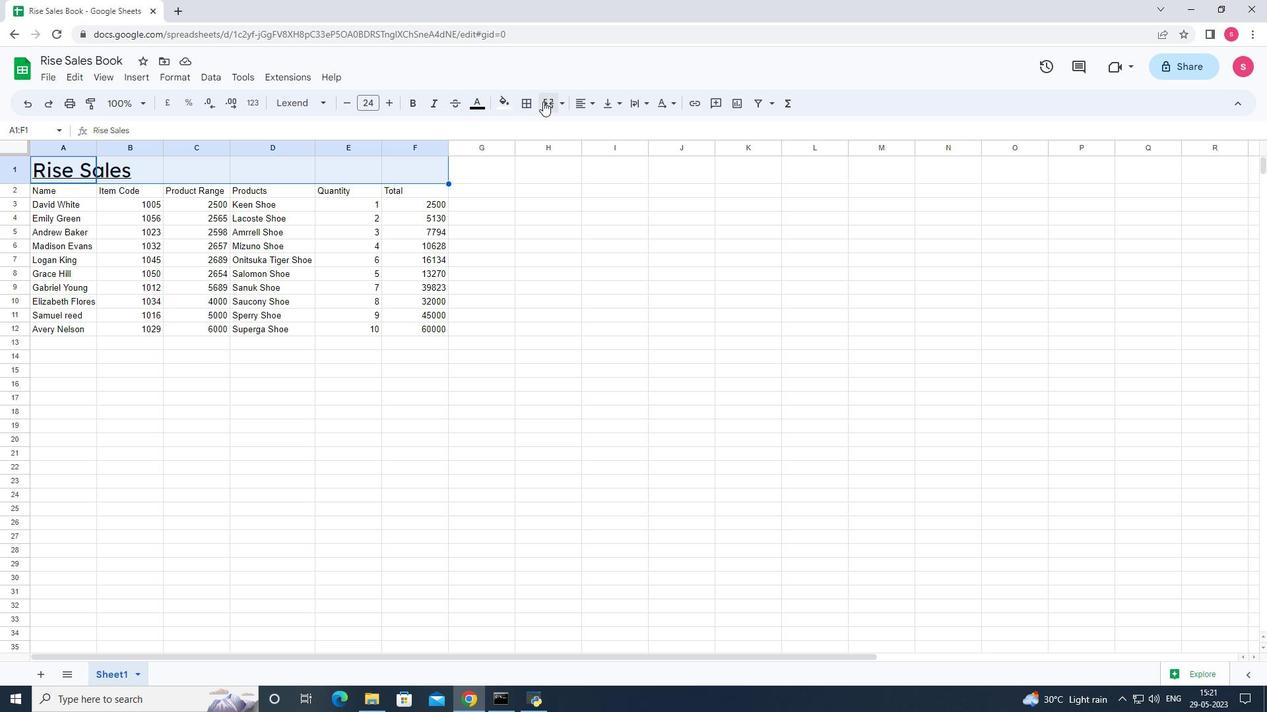 
Action: Mouse pressed left at (544, 102)
Screenshot: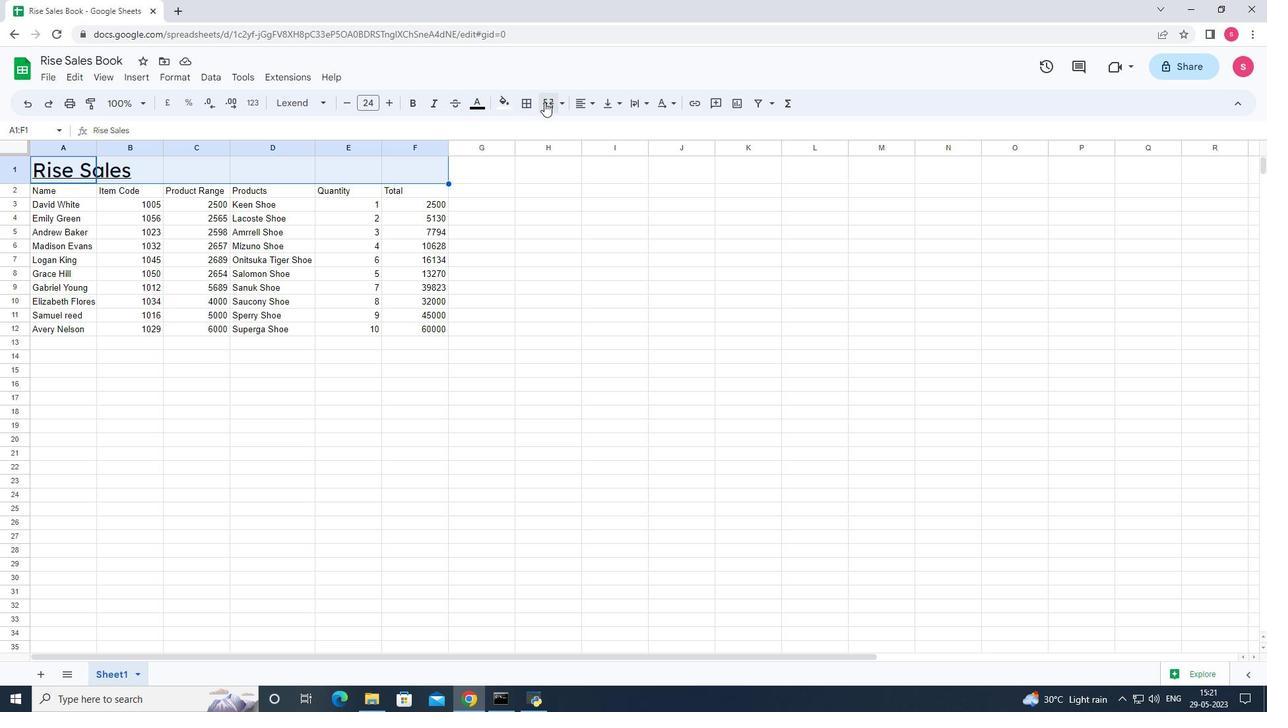 
Action: Mouse moved to (87, 190)
Screenshot: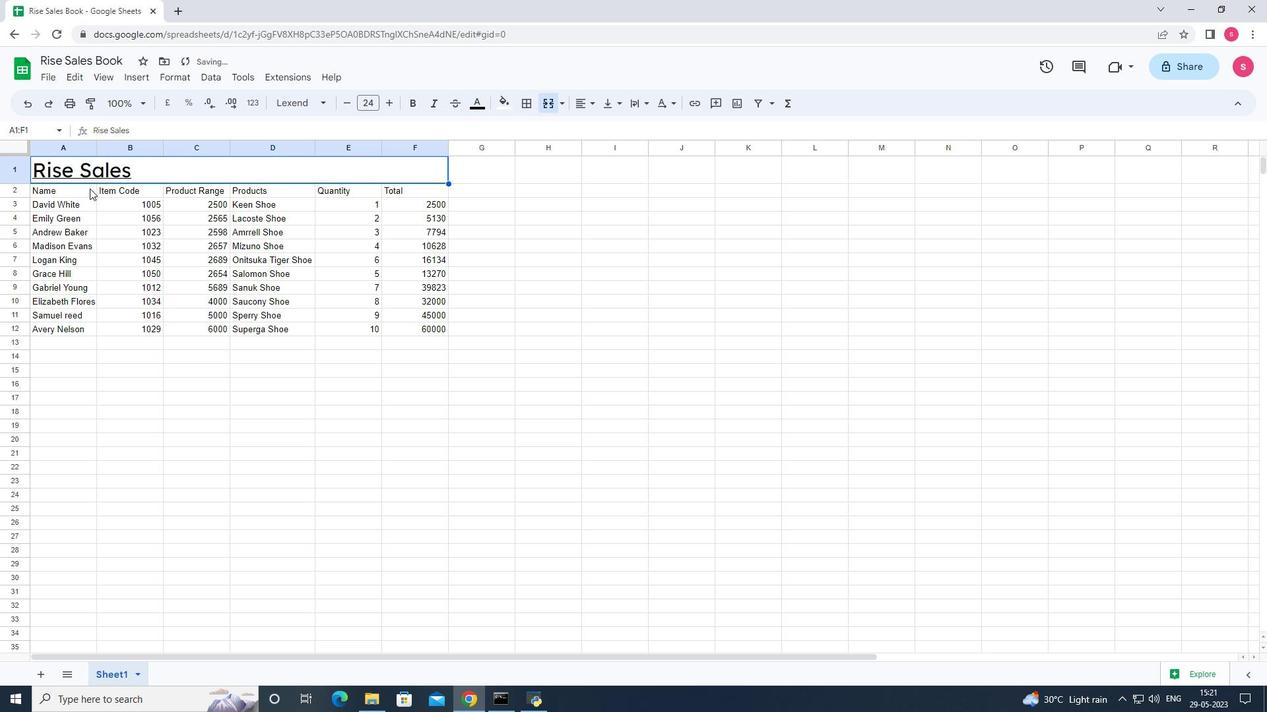 
Action: Mouse pressed left at (87, 190)
Screenshot: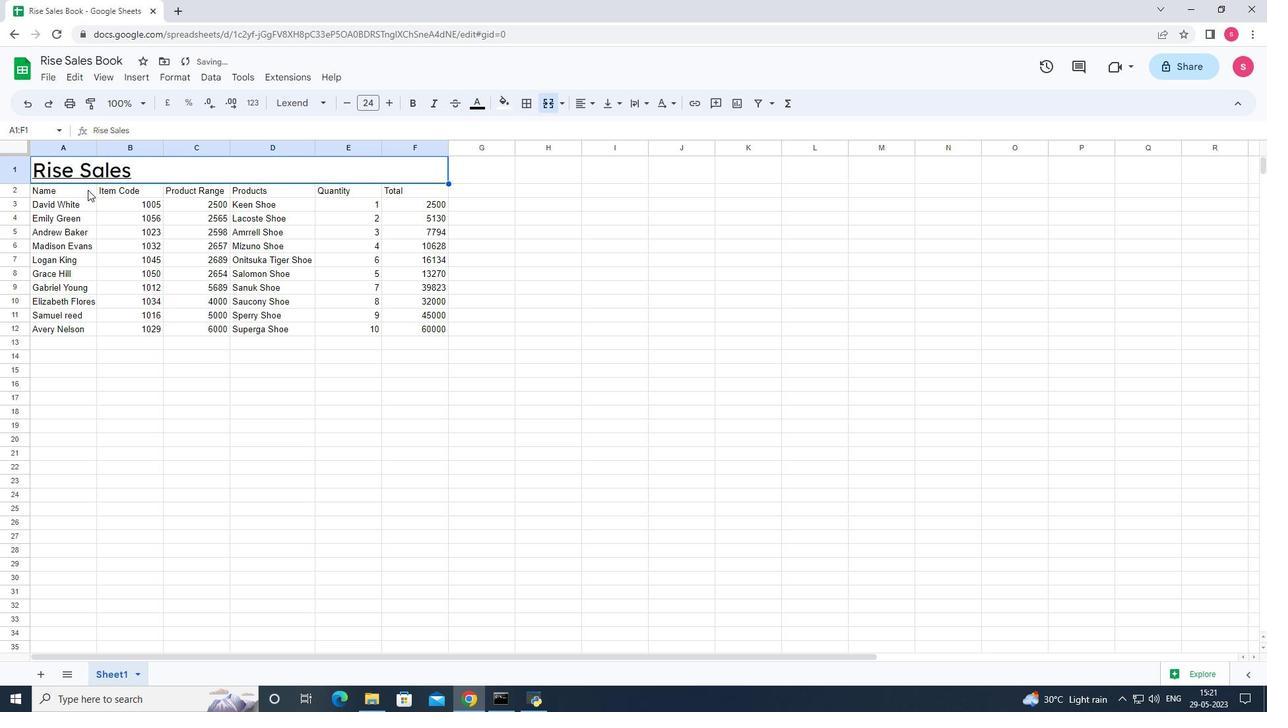 
Action: Mouse moved to (326, 105)
Screenshot: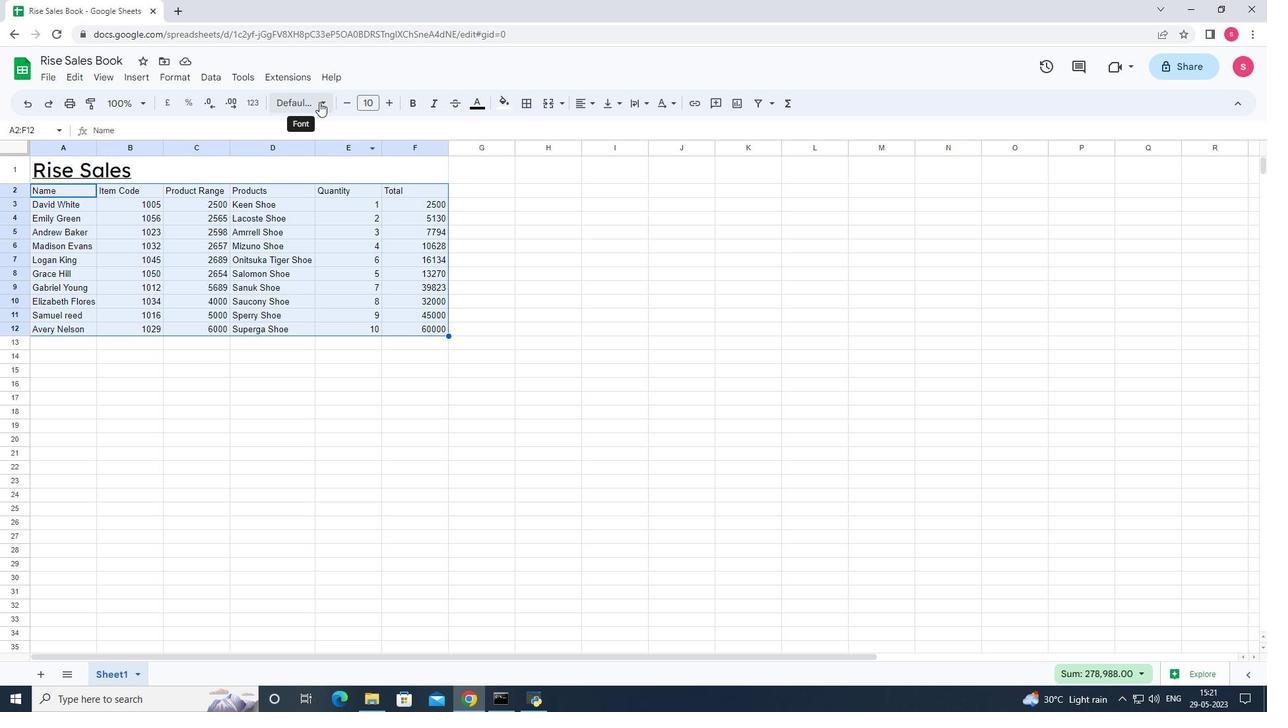 
Action: Mouse pressed left at (326, 105)
Screenshot: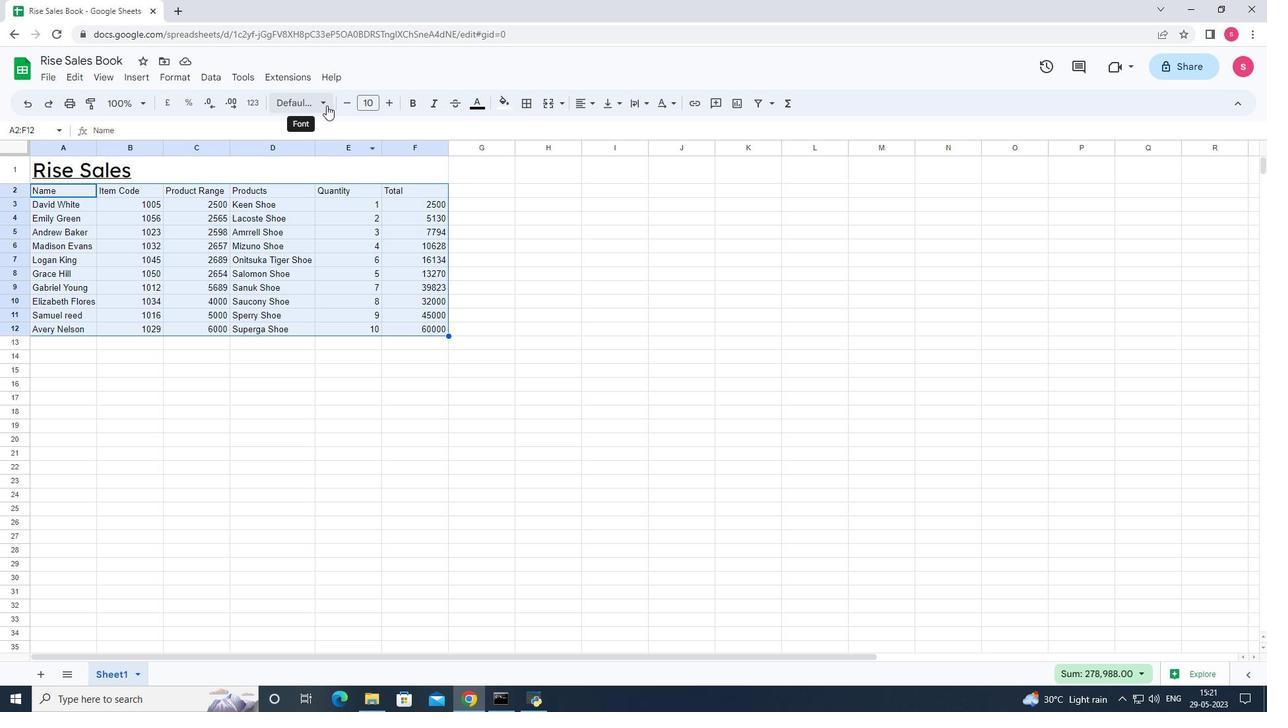 
Action: Mouse moved to (337, 239)
Screenshot: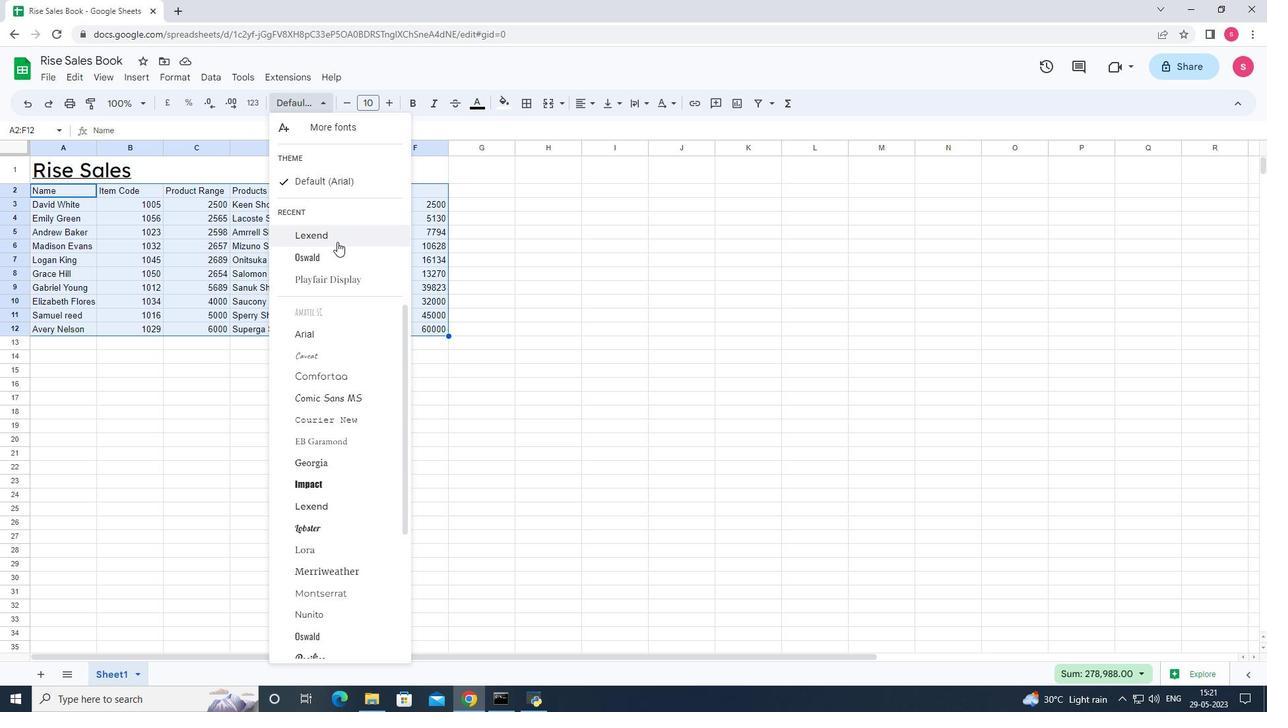 
Action: Mouse pressed left at (337, 239)
Screenshot: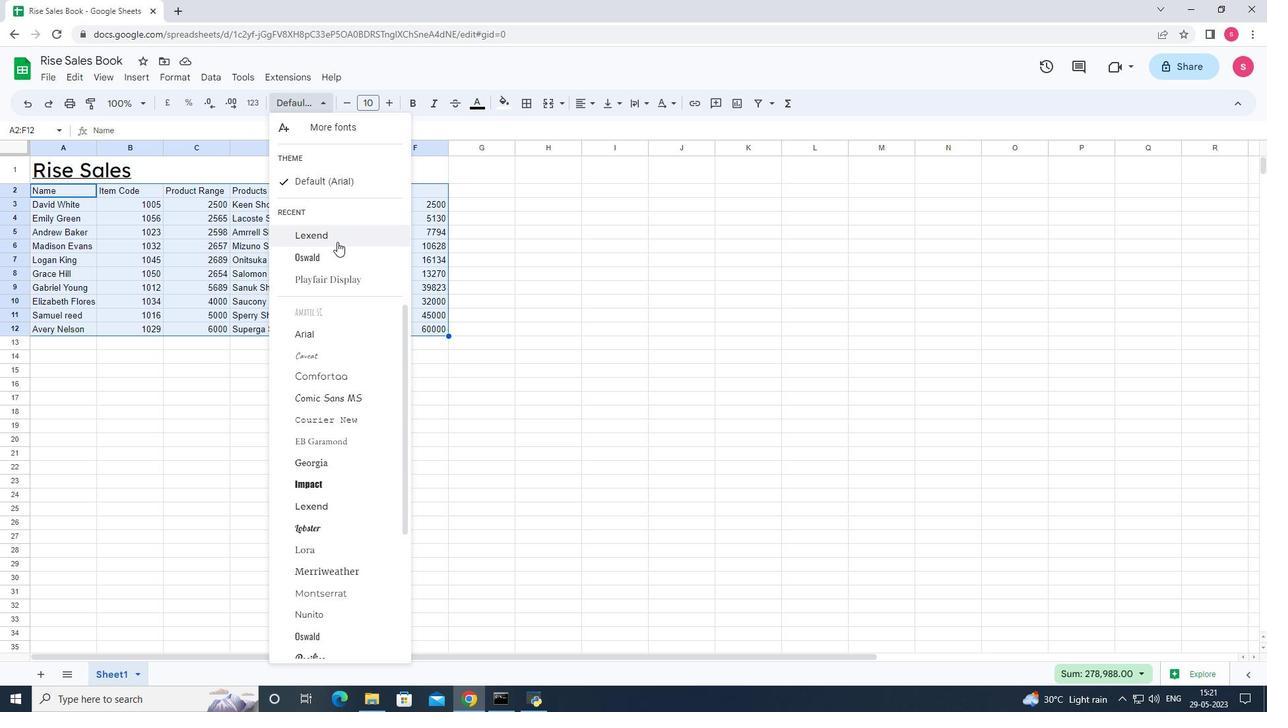 
Action: Mouse moved to (388, 103)
Screenshot: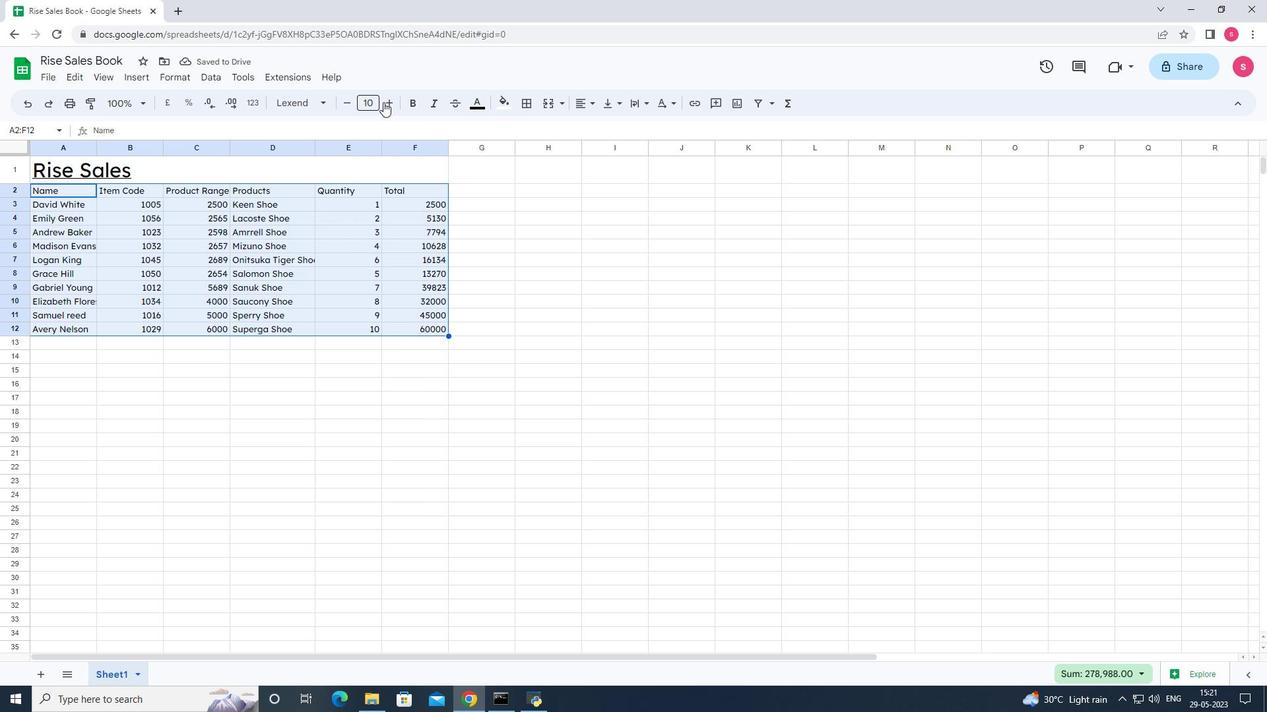 
Action: Mouse pressed left at (388, 103)
Screenshot: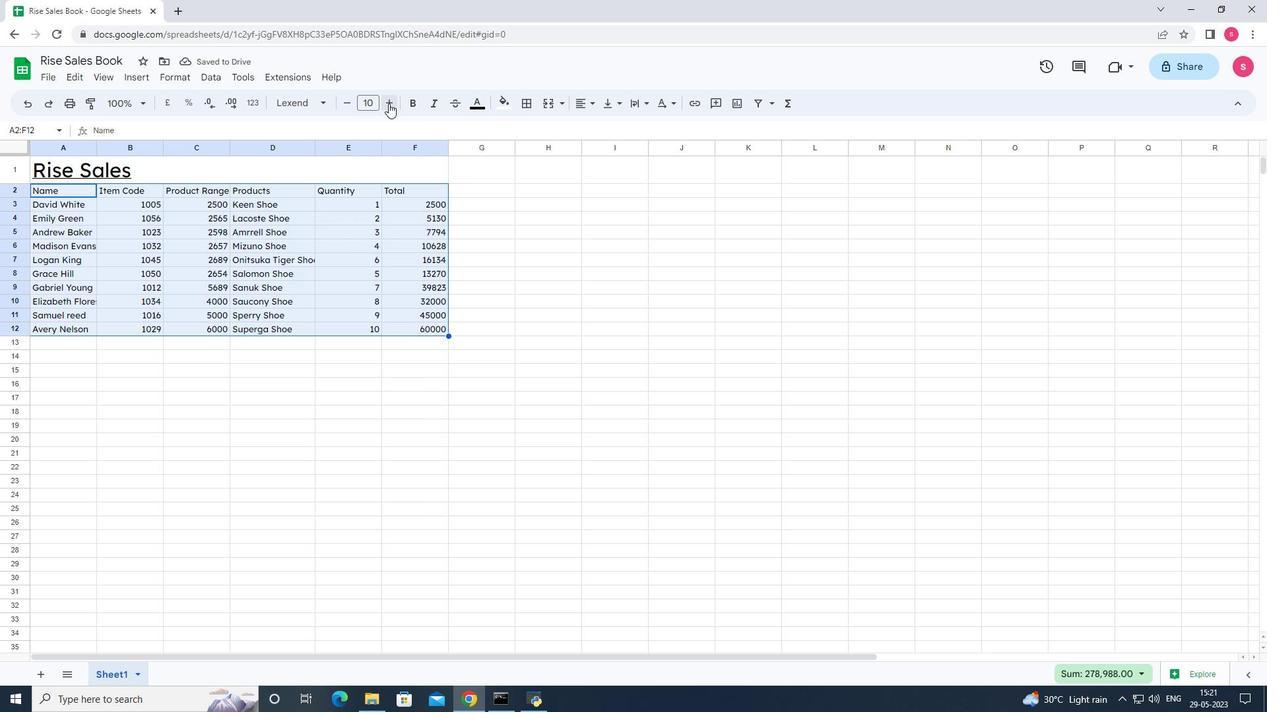 
Action: Mouse pressed left at (388, 103)
Screenshot: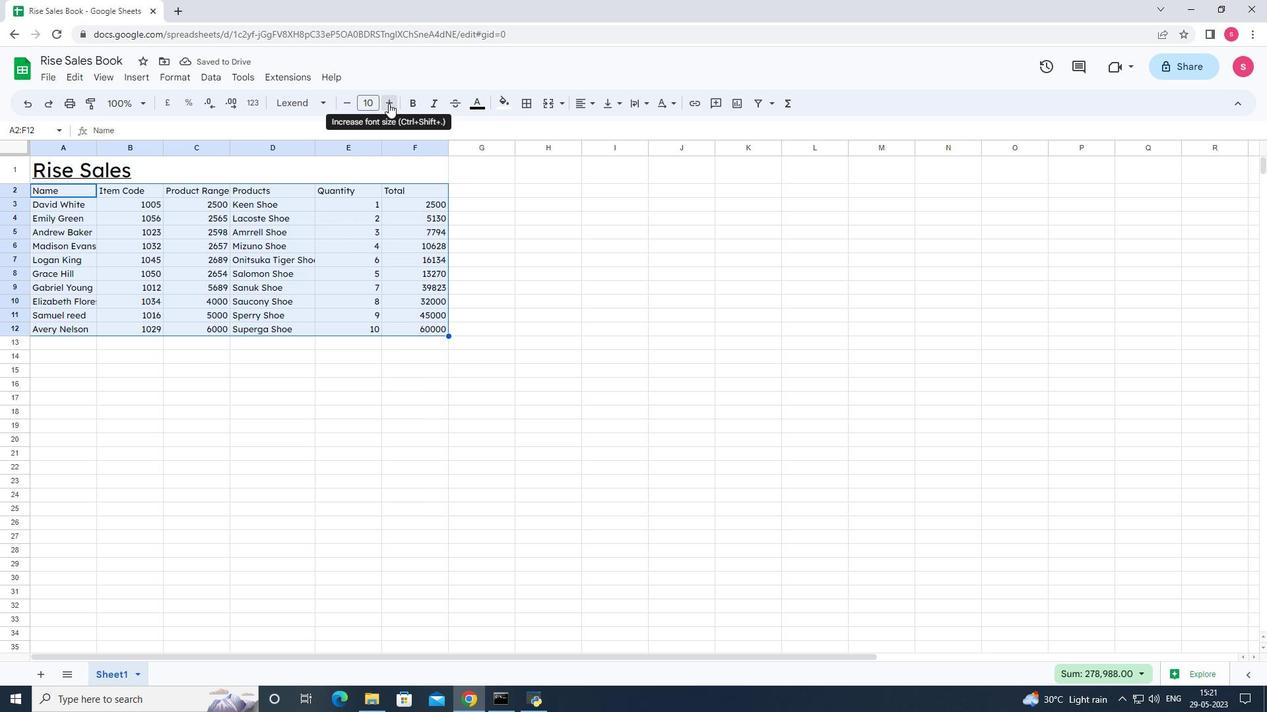 
Action: Mouse pressed left at (388, 103)
Screenshot: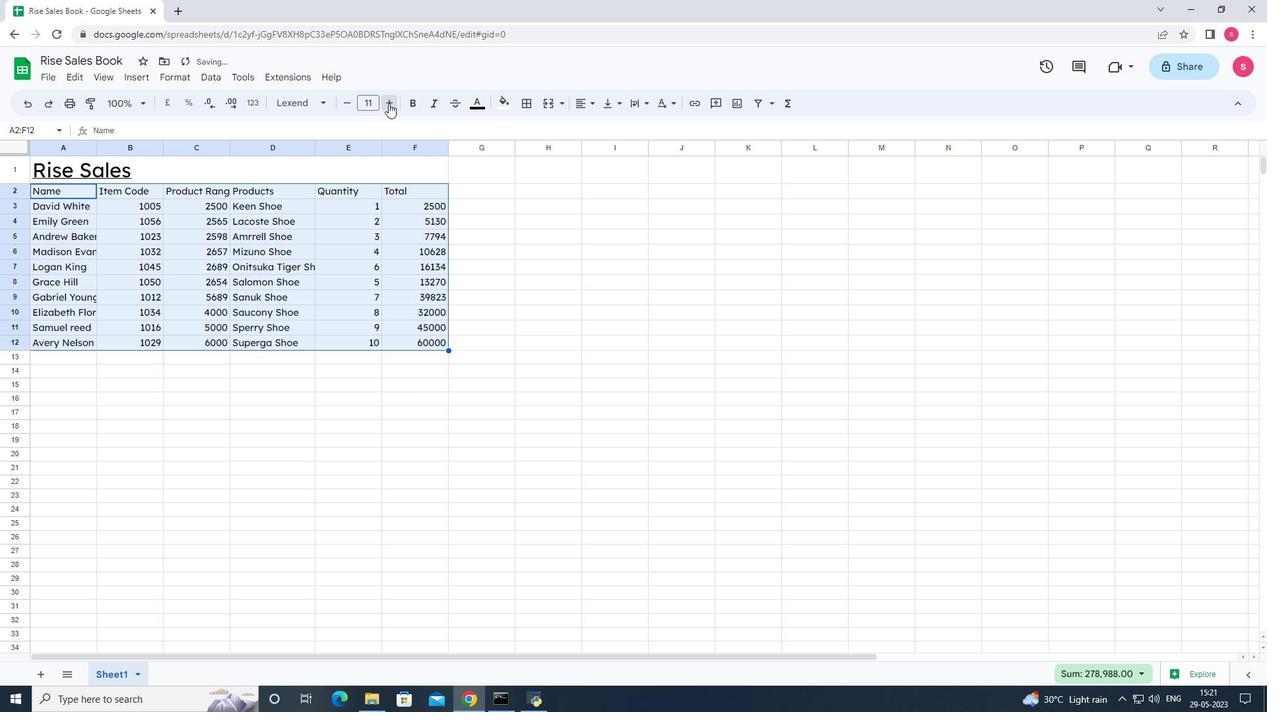 
Action: Mouse pressed left at (388, 103)
Screenshot: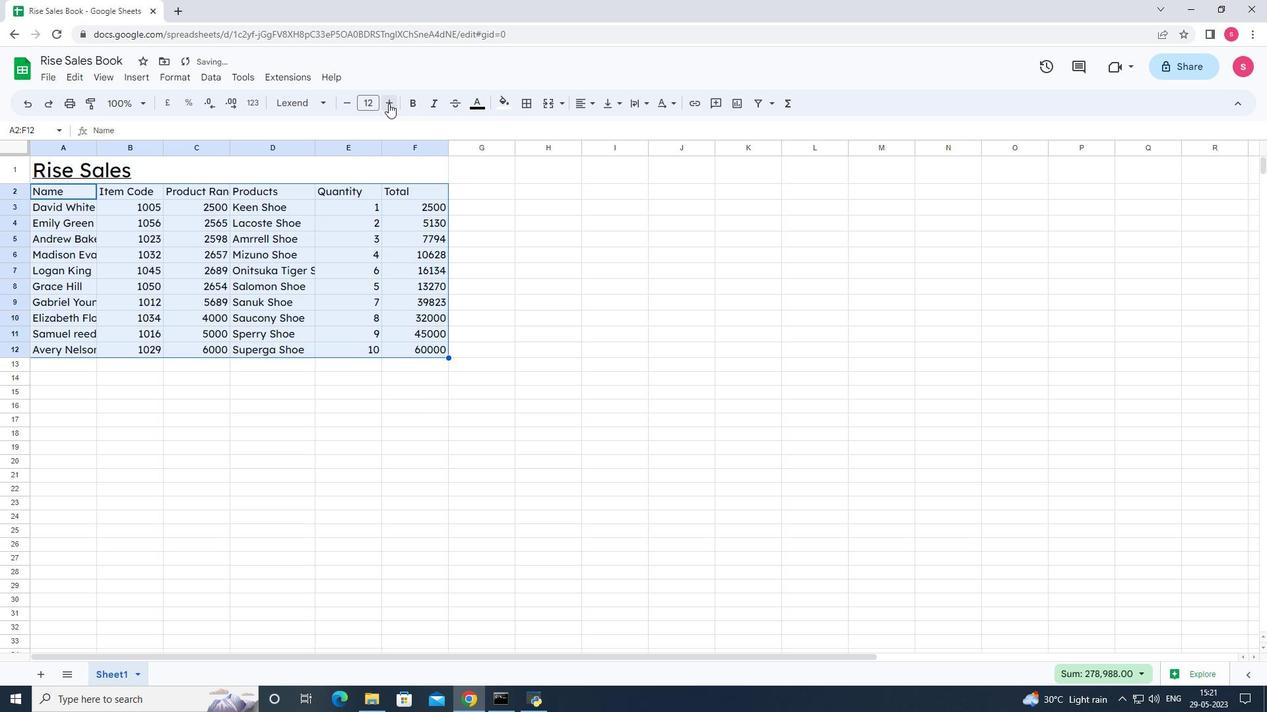 
Action: Mouse pressed left at (388, 103)
Screenshot: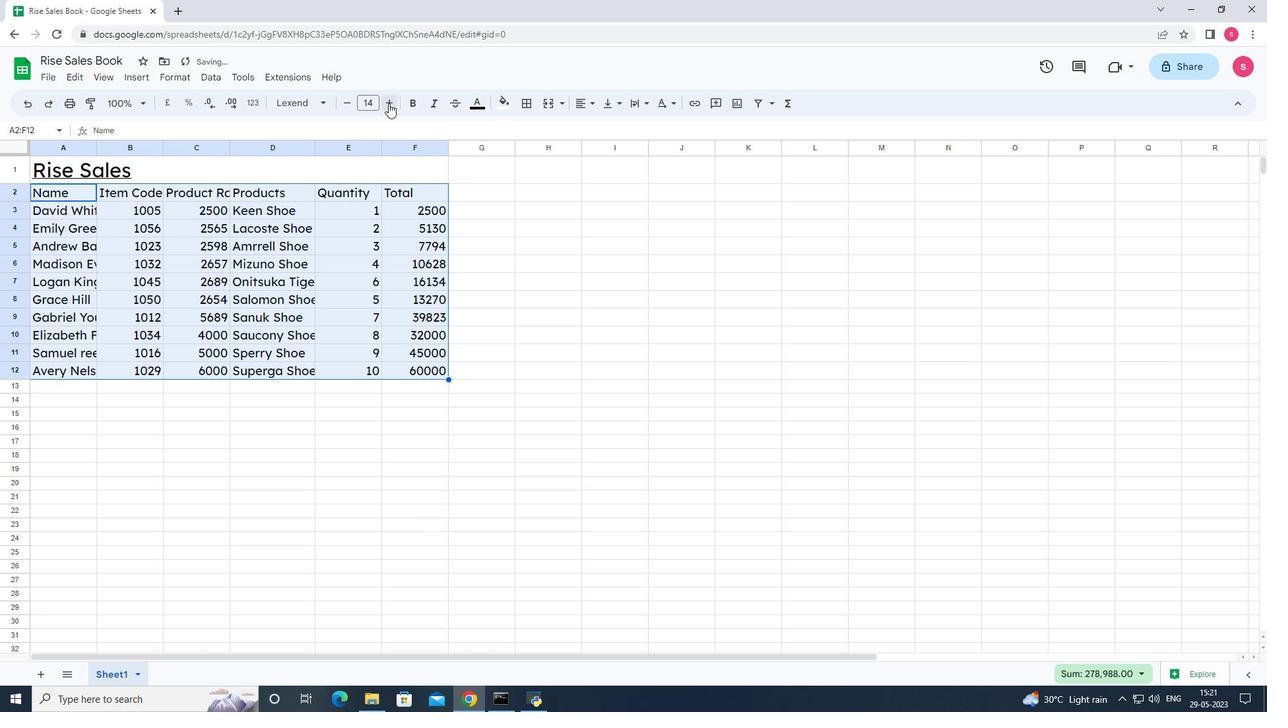 
Action: Mouse pressed left at (388, 103)
Screenshot: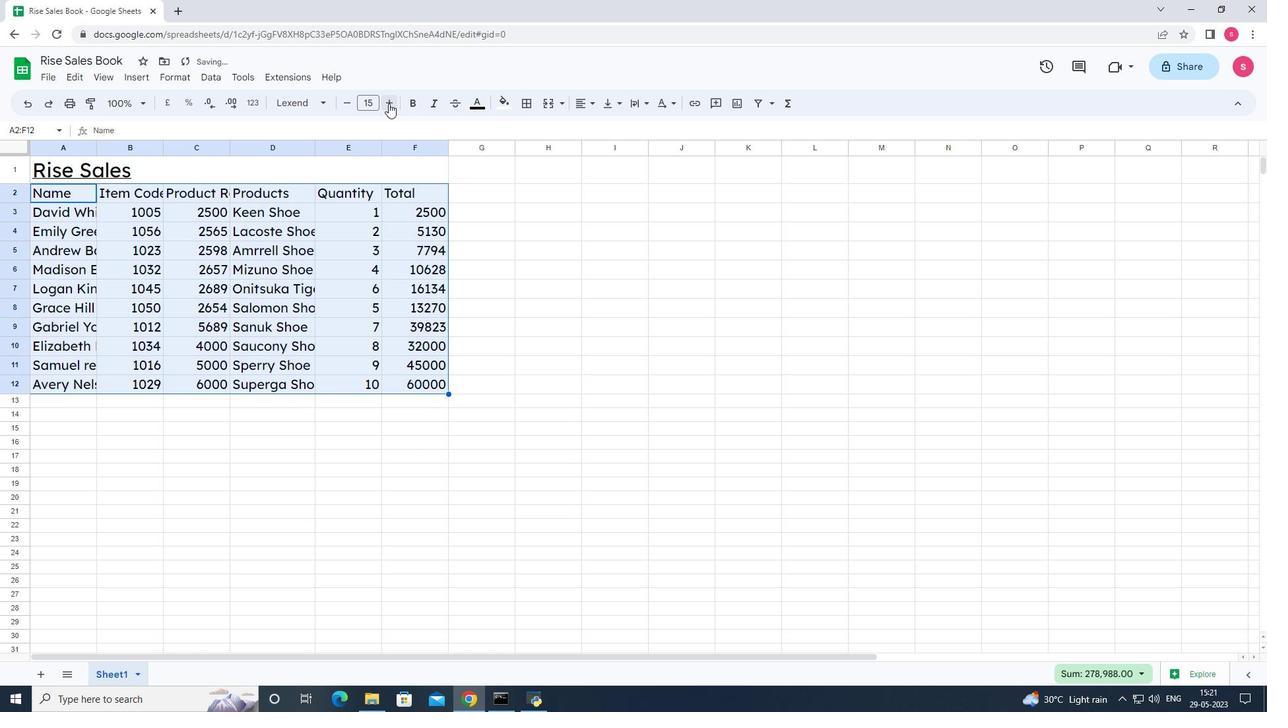 
Action: Mouse moved to (82, 171)
Screenshot: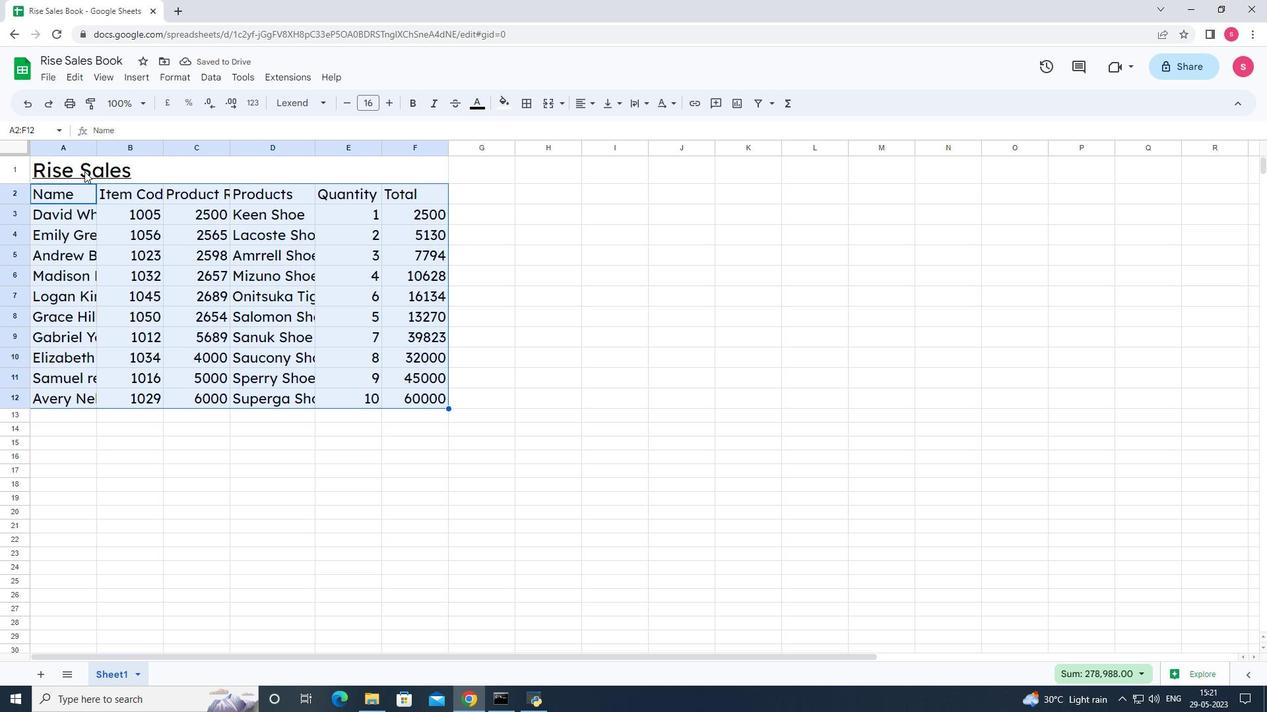 
Action: Mouse pressed left at (82, 171)
Screenshot: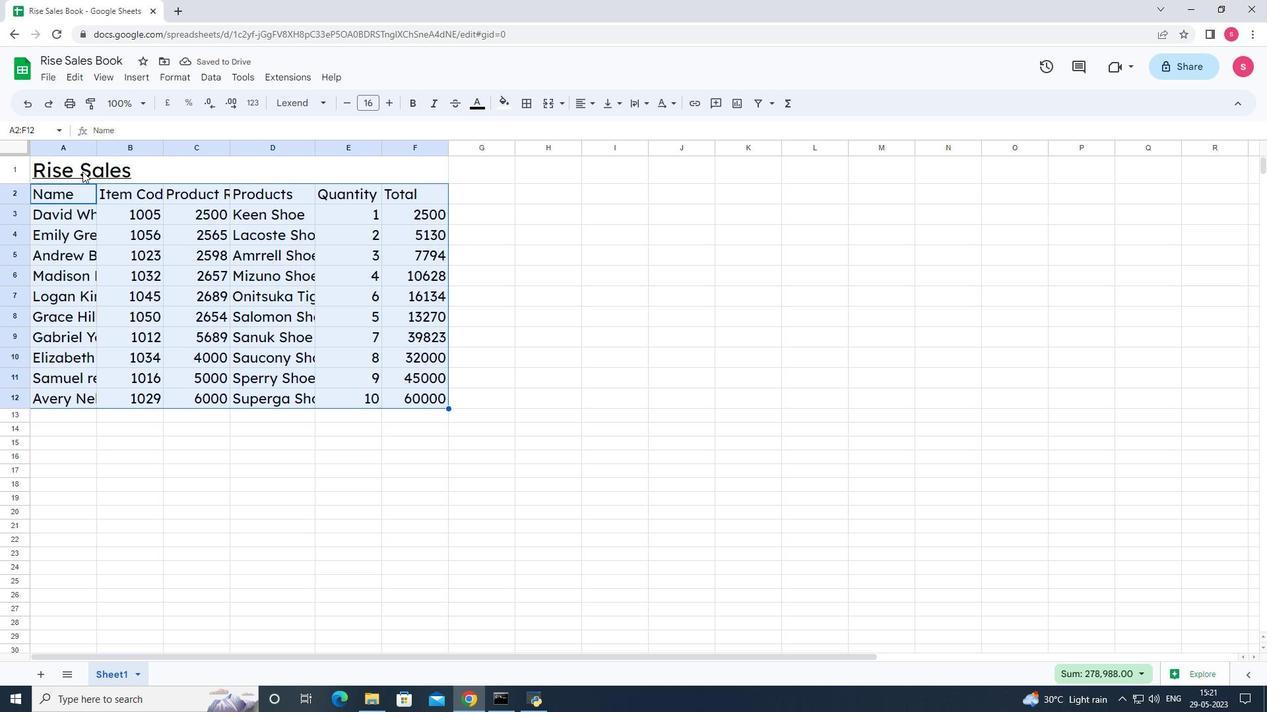 
Action: Mouse moved to (582, 104)
Screenshot: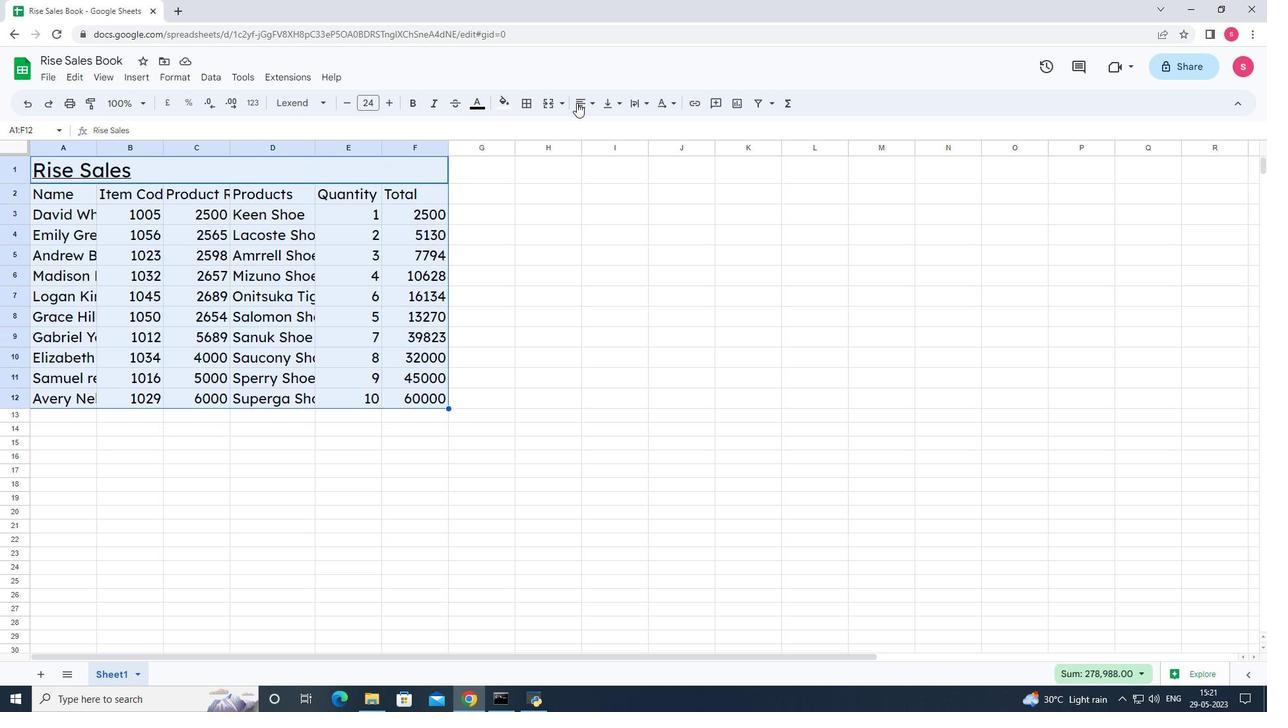 
Action: Mouse pressed left at (582, 104)
Screenshot: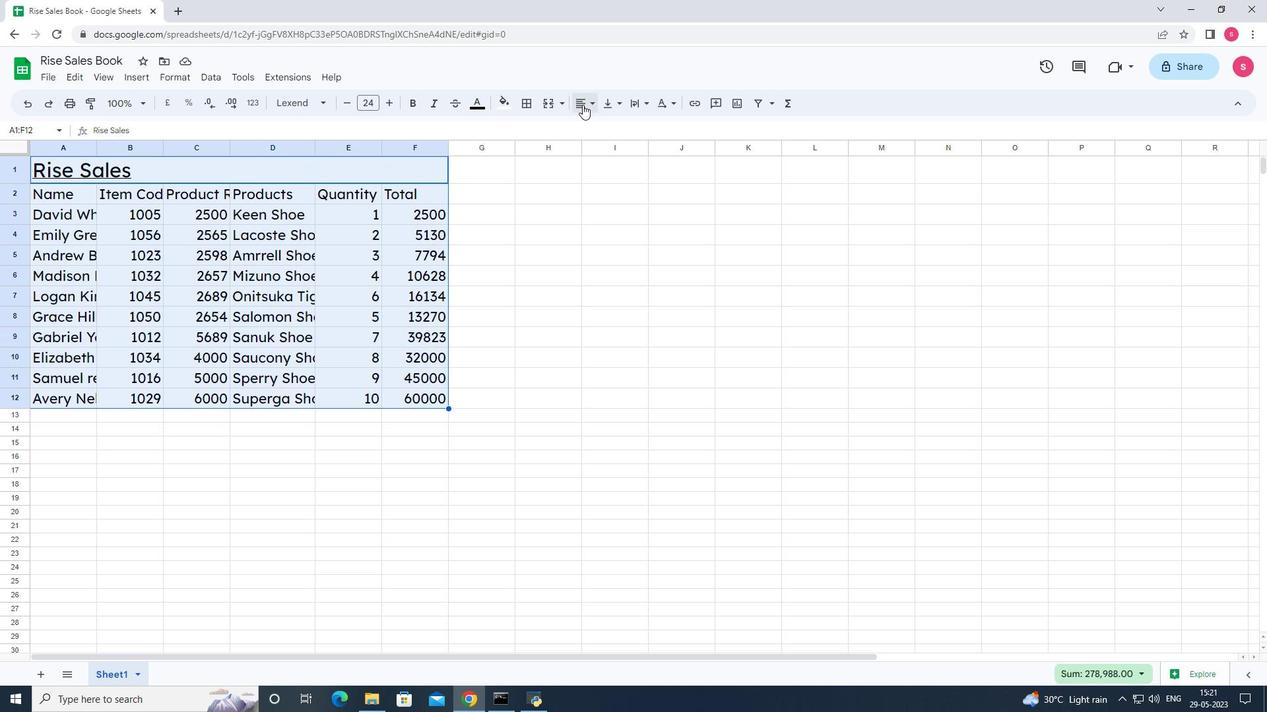 
Action: Mouse moved to (582, 131)
Screenshot: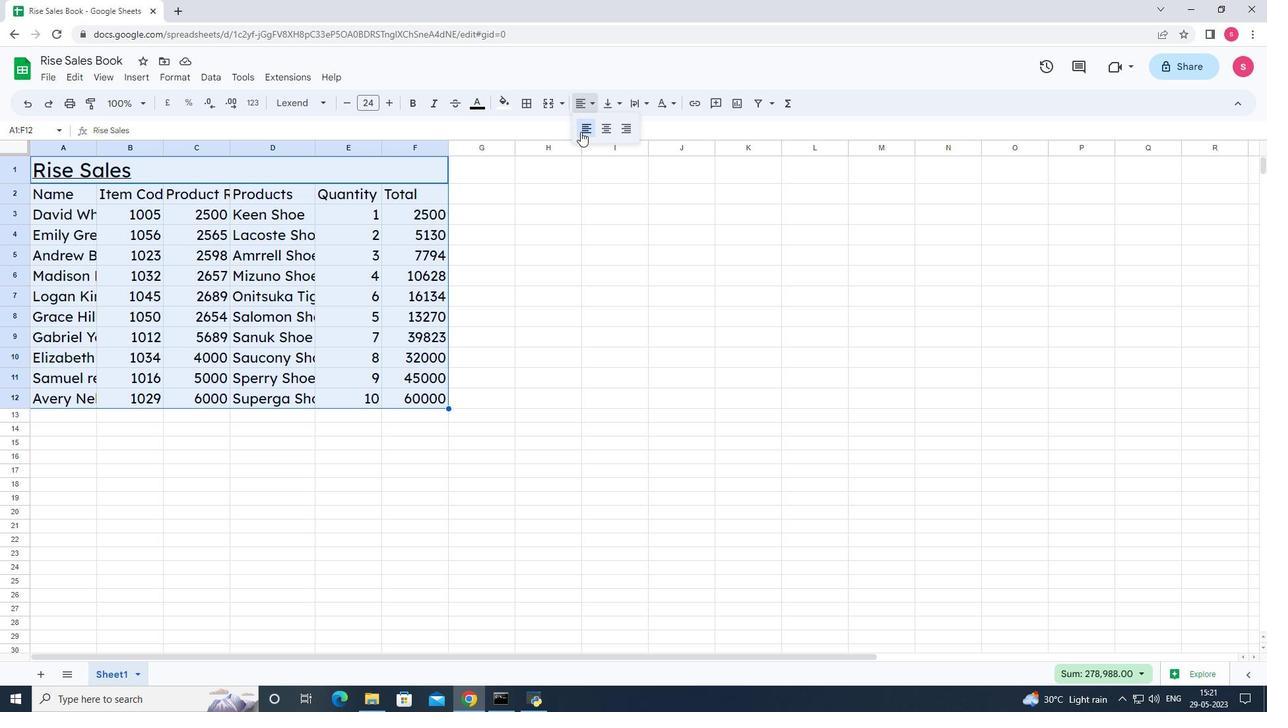 
Action: Mouse pressed left at (582, 131)
Screenshot: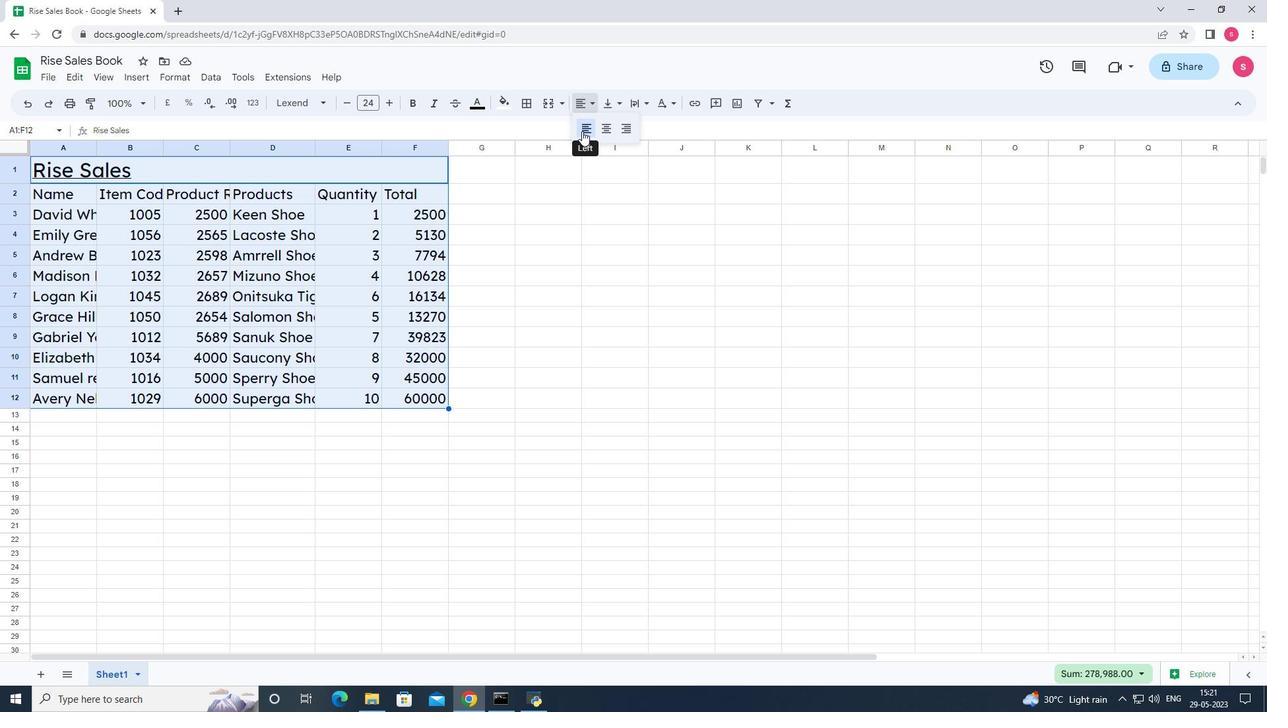 
Action: Mouse moved to (95, 146)
Screenshot: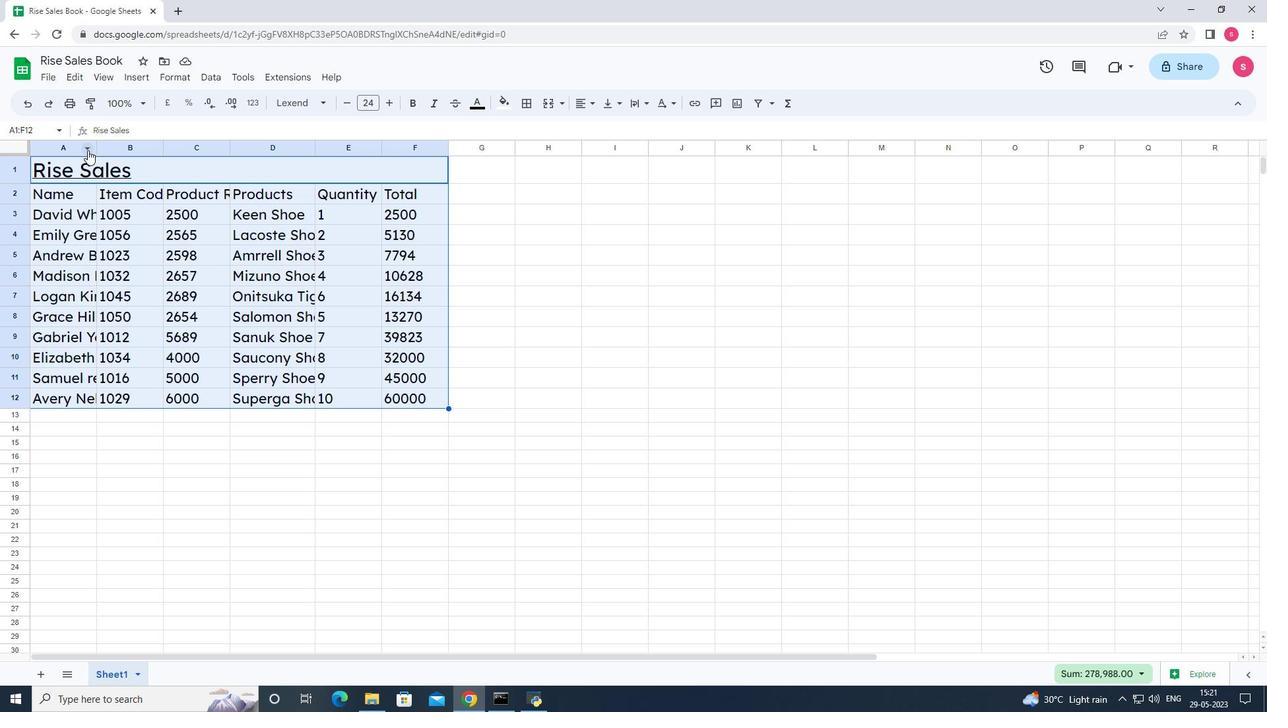 
Action: Mouse pressed left at (95, 146)
Screenshot: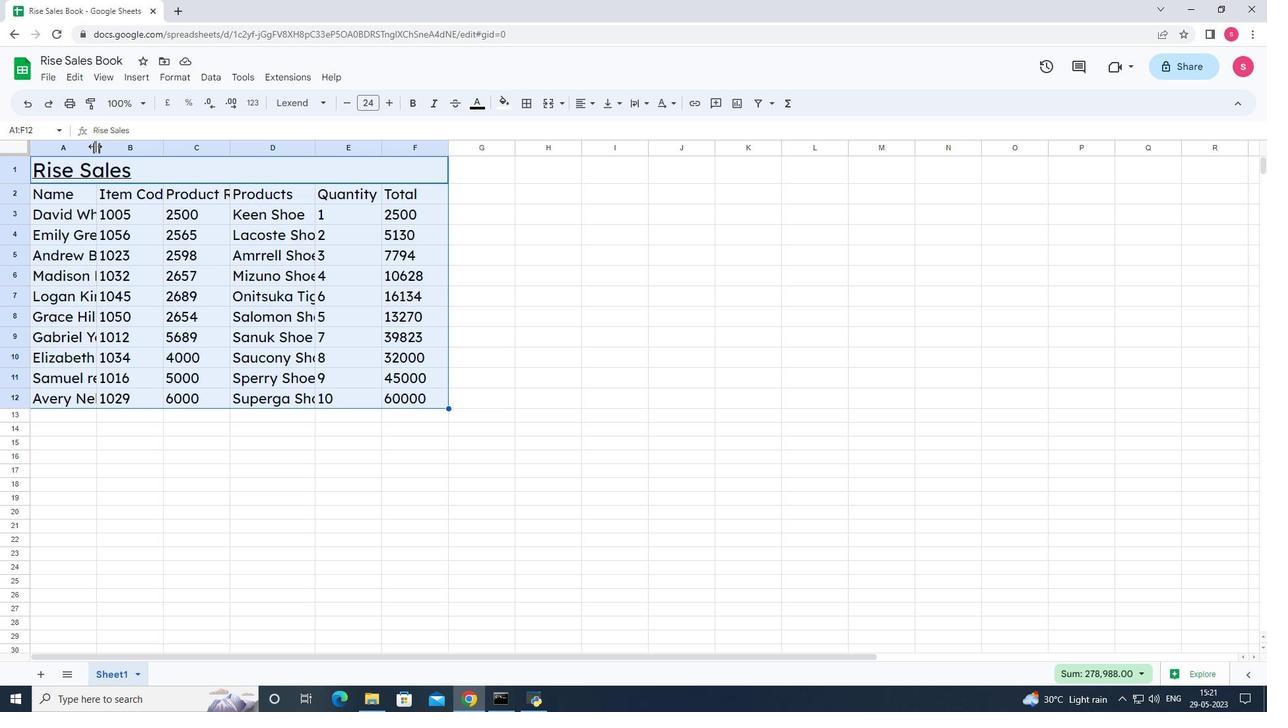 
Action: Mouse pressed left at (95, 146)
Screenshot: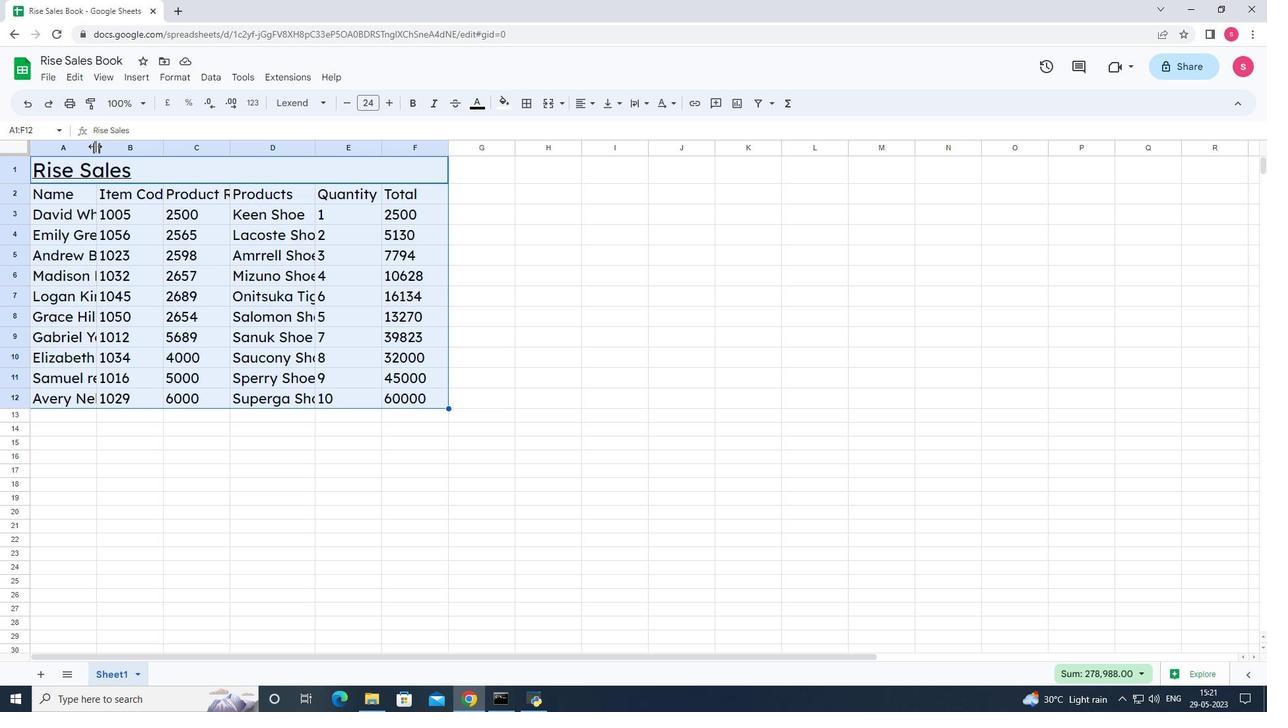 
Action: Mouse moved to (207, 146)
Screenshot: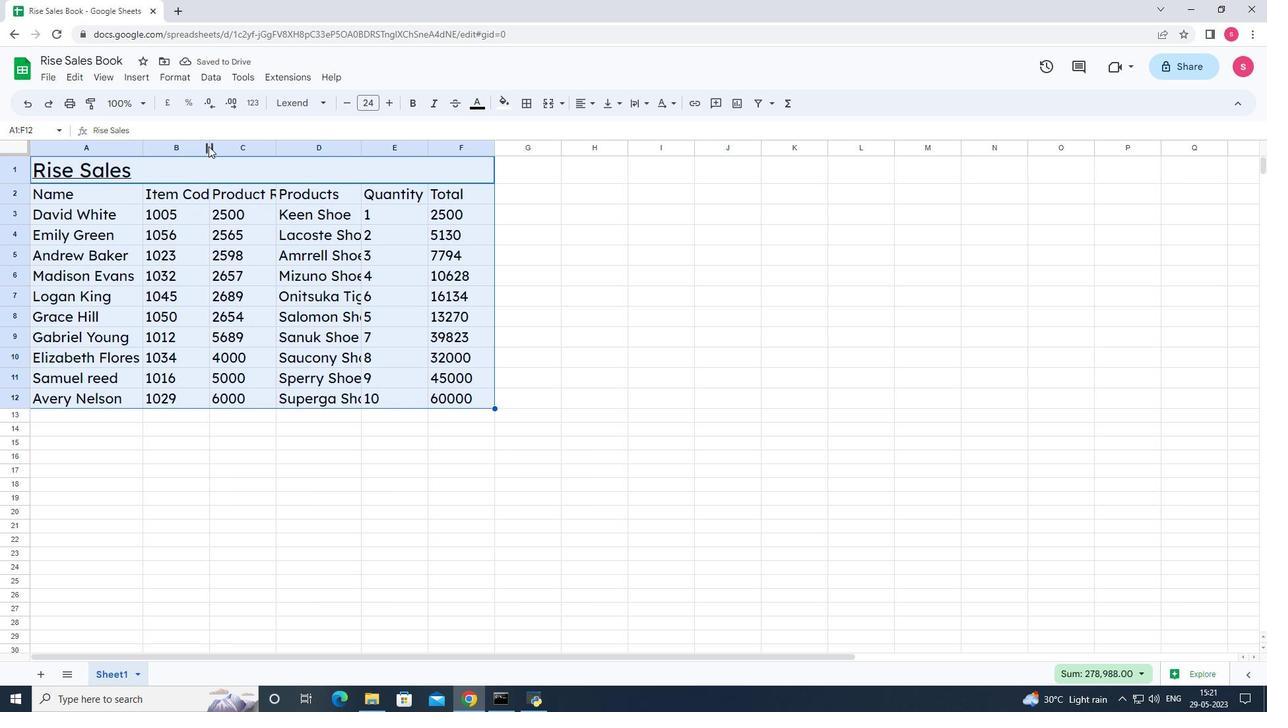 
Action: Mouse pressed left at (207, 146)
Screenshot: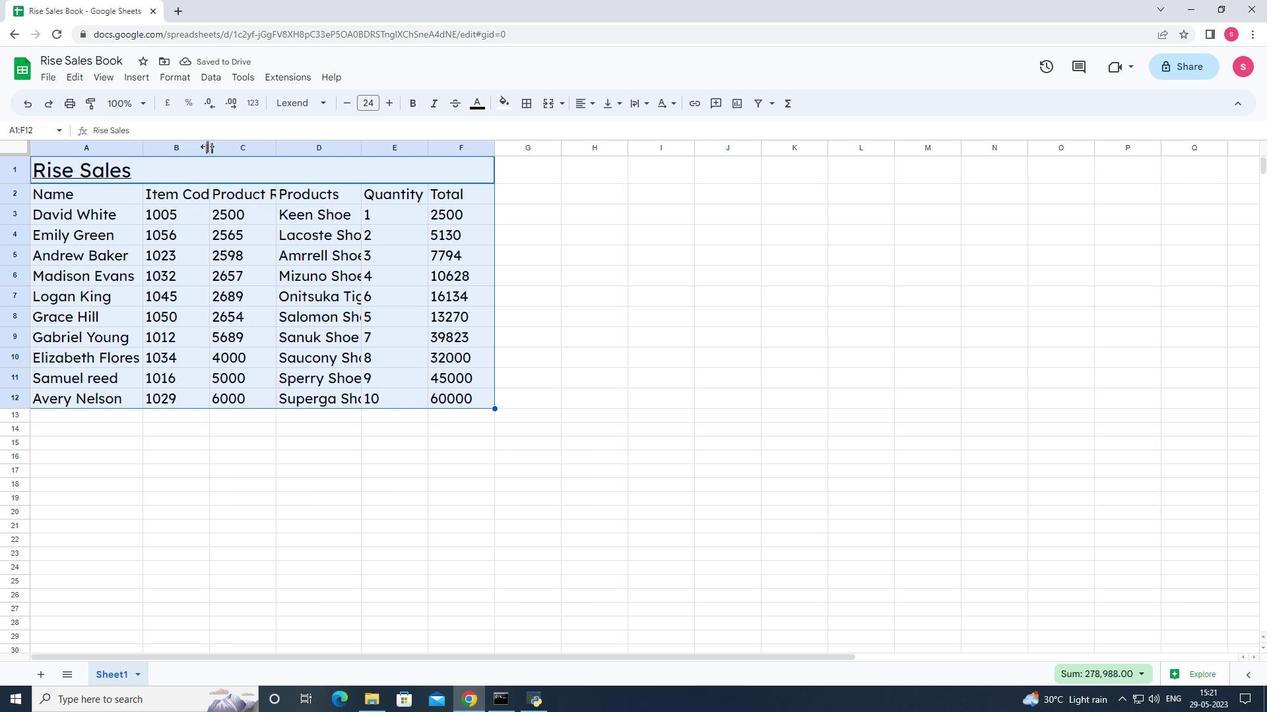 
Action: Mouse pressed left at (207, 146)
Screenshot: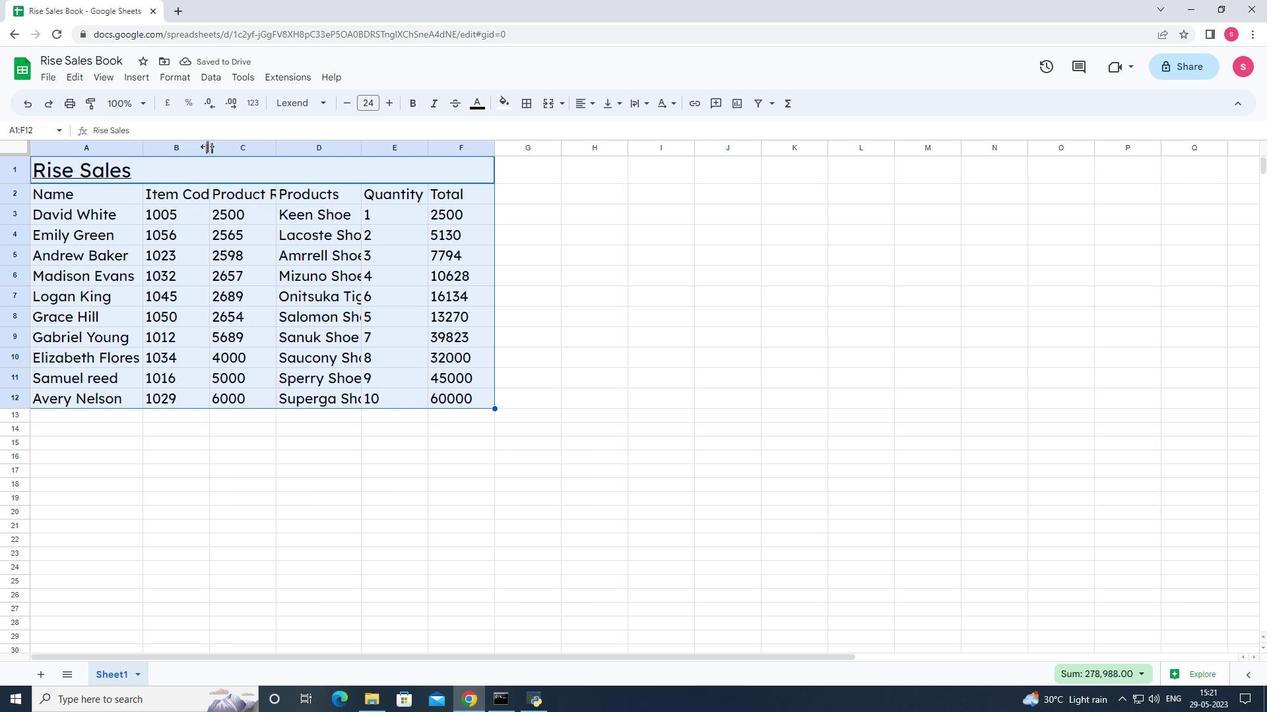 
Action: Mouse moved to (289, 146)
Screenshot: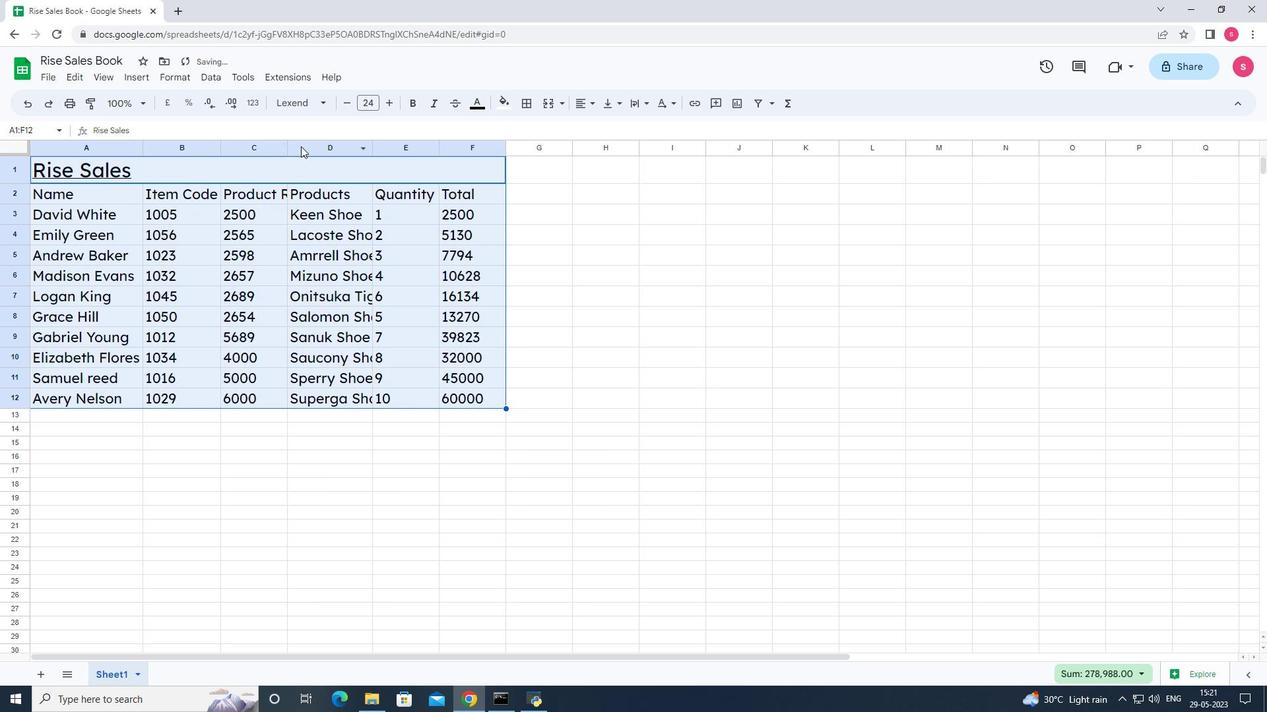 
Action: Mouse pressed left at (289, 146)
Screenshot: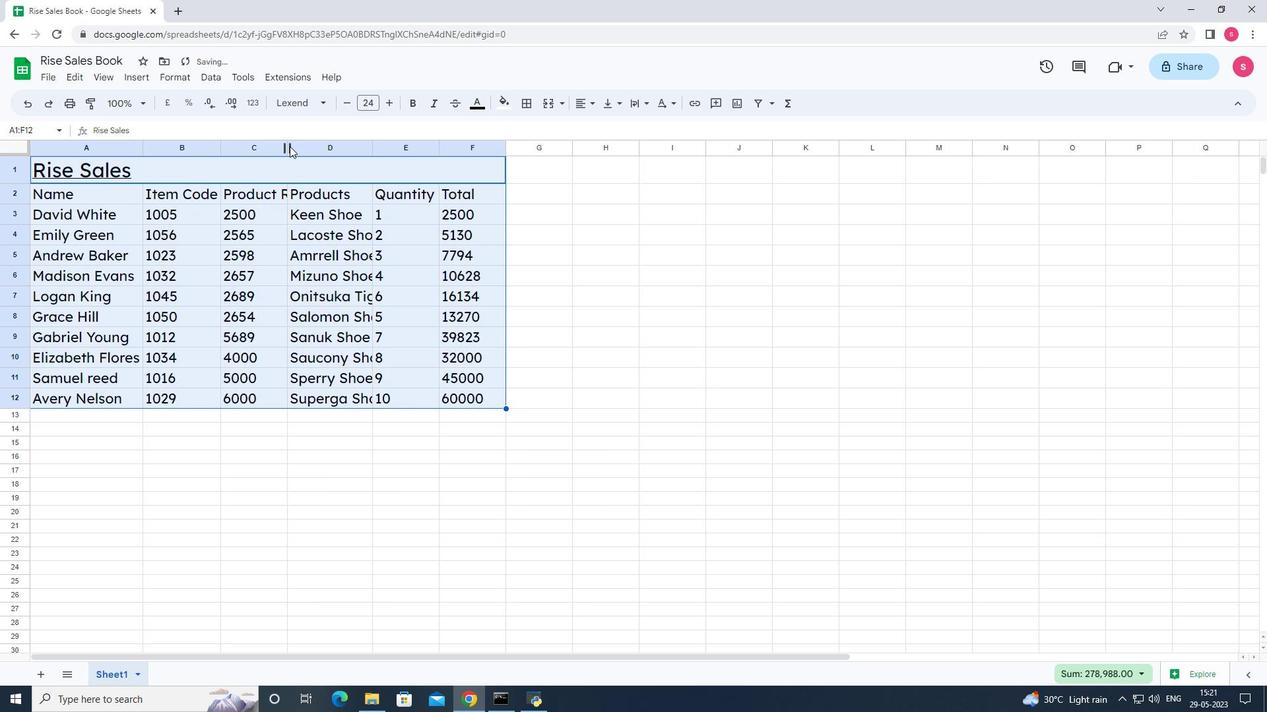
Action: Mouse pressed left at (289, 146)
Screenshot: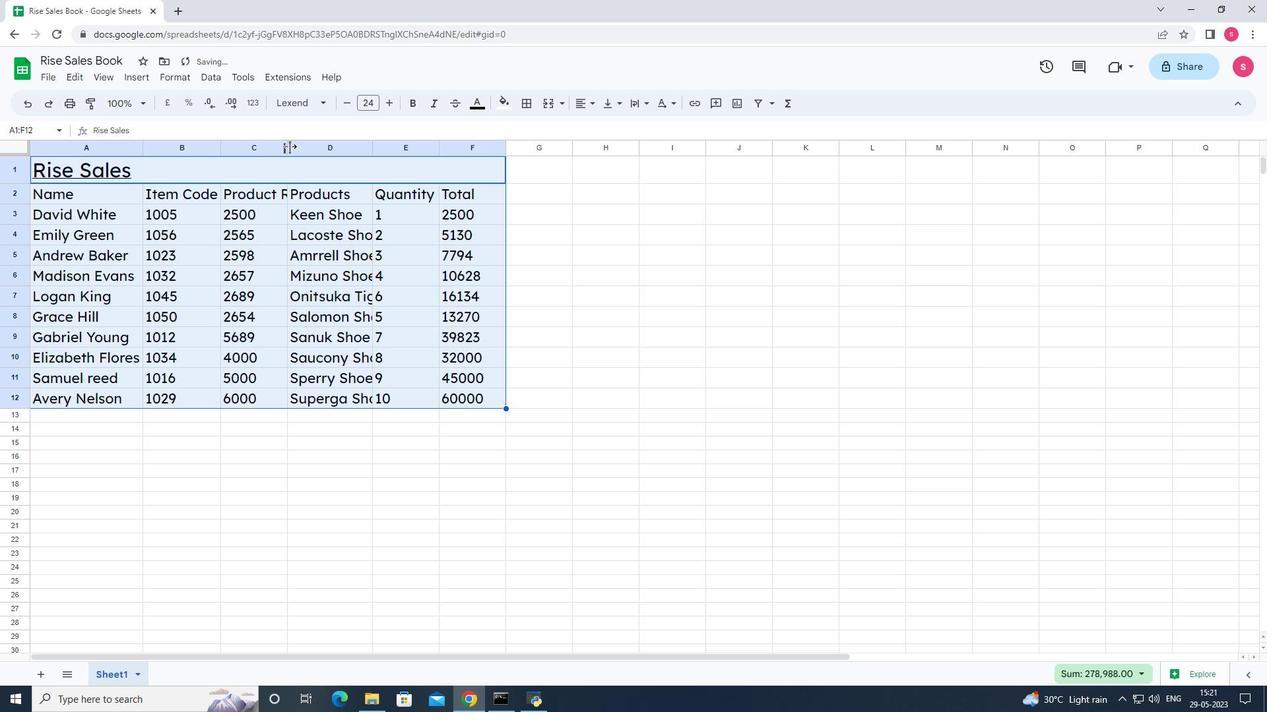 
Action: Mouse moved to (415, 147)
Screenshot: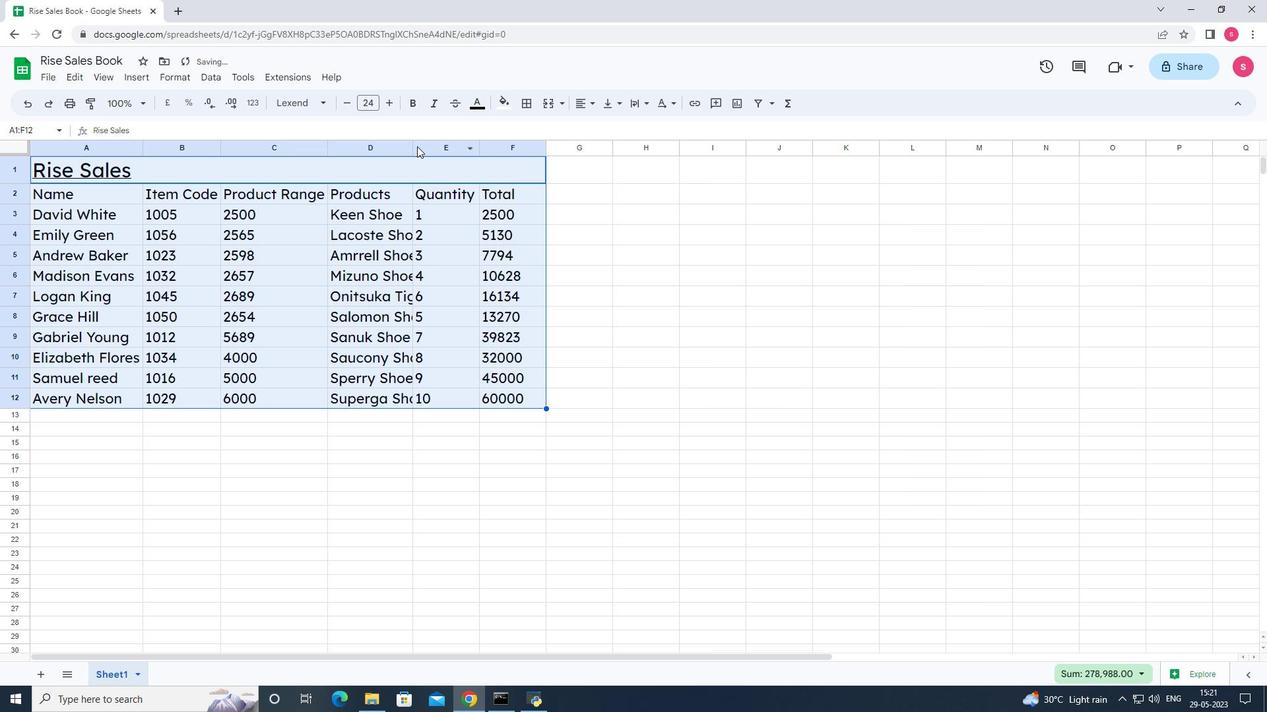 
Action: Mouse pressed left at (415, 147)
Screenshot: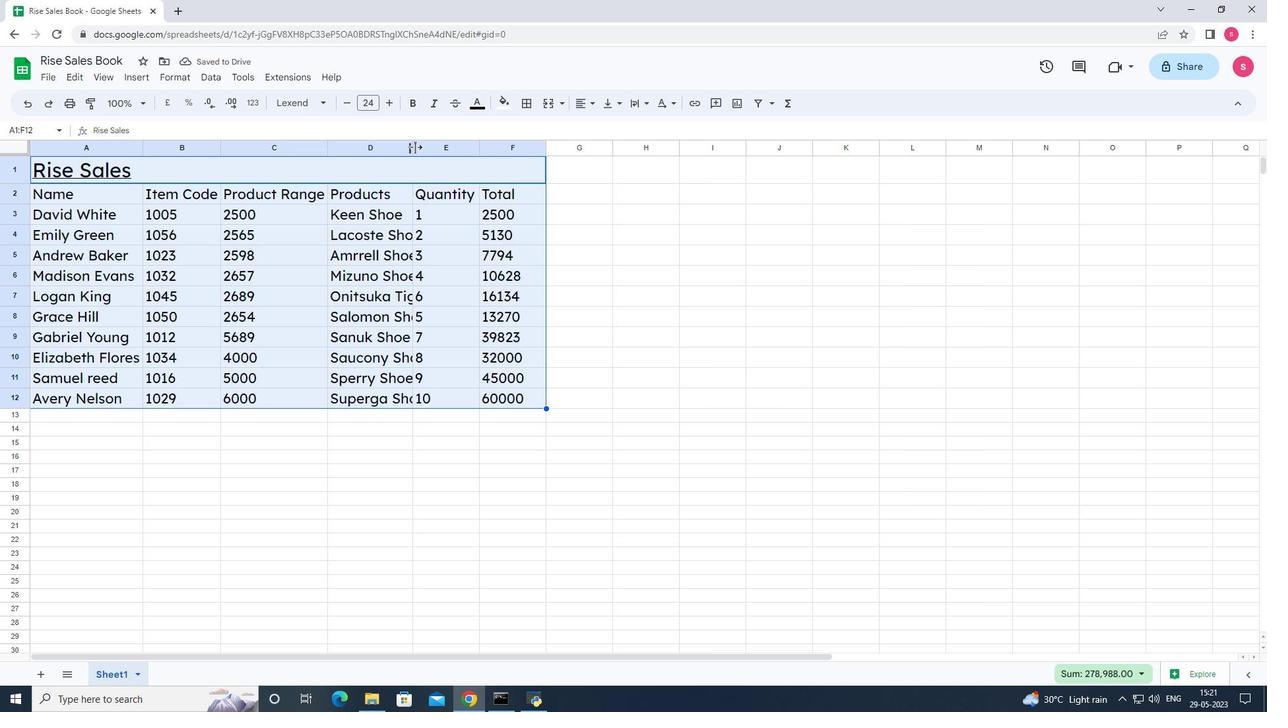 
Action: Mouse pressed left at (415, 147)
Screenshot: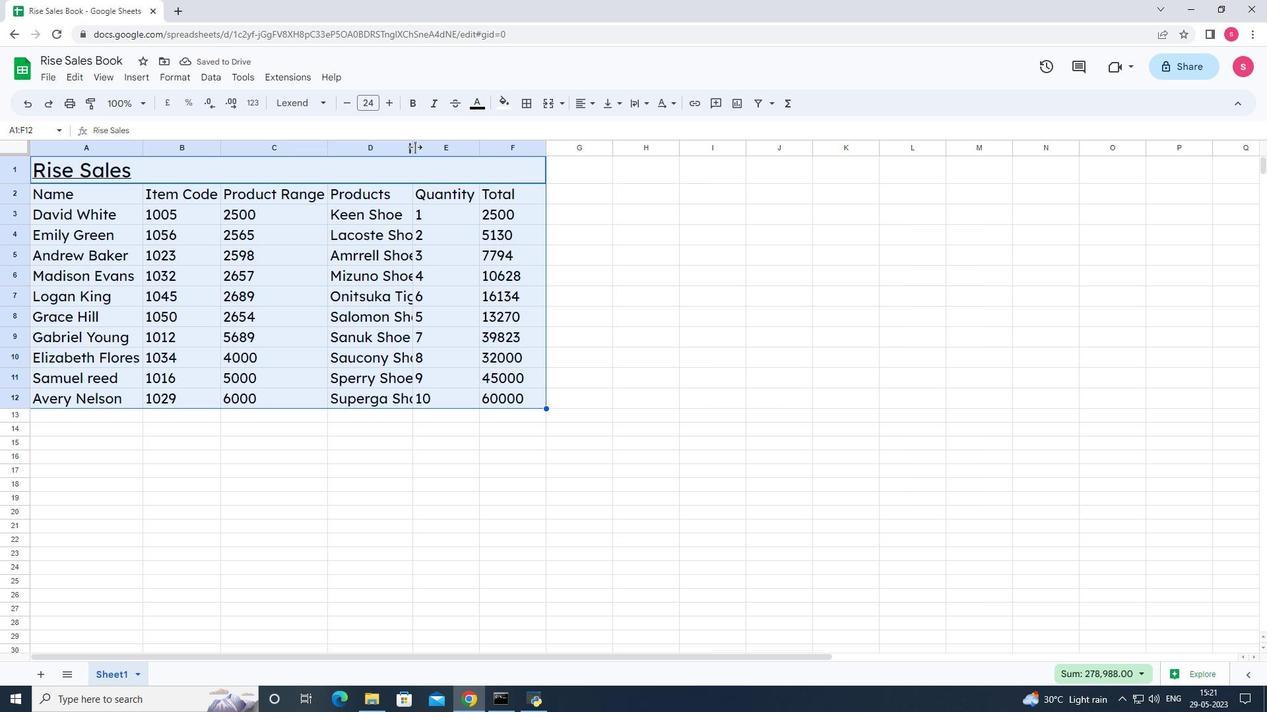 
Action: Mouse moved to (537, 150)
Screenshot: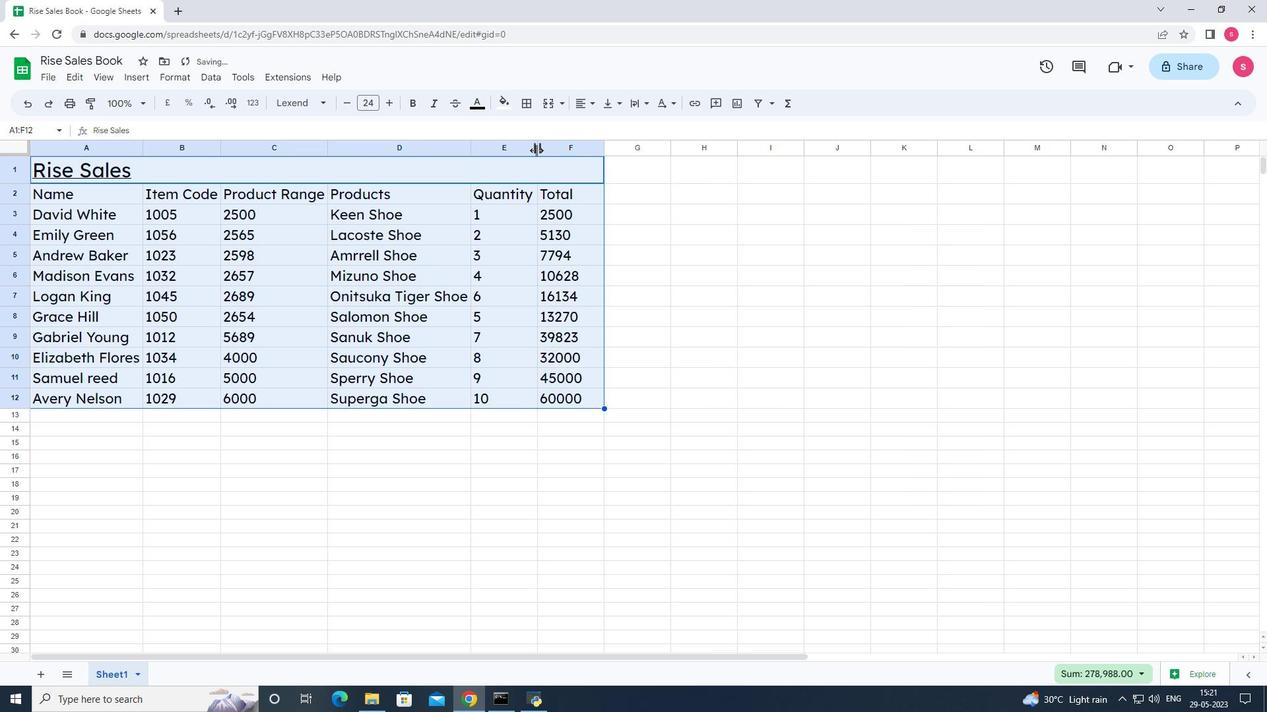 
Action: Mouse pressed left at (537, 150)
Screenshot: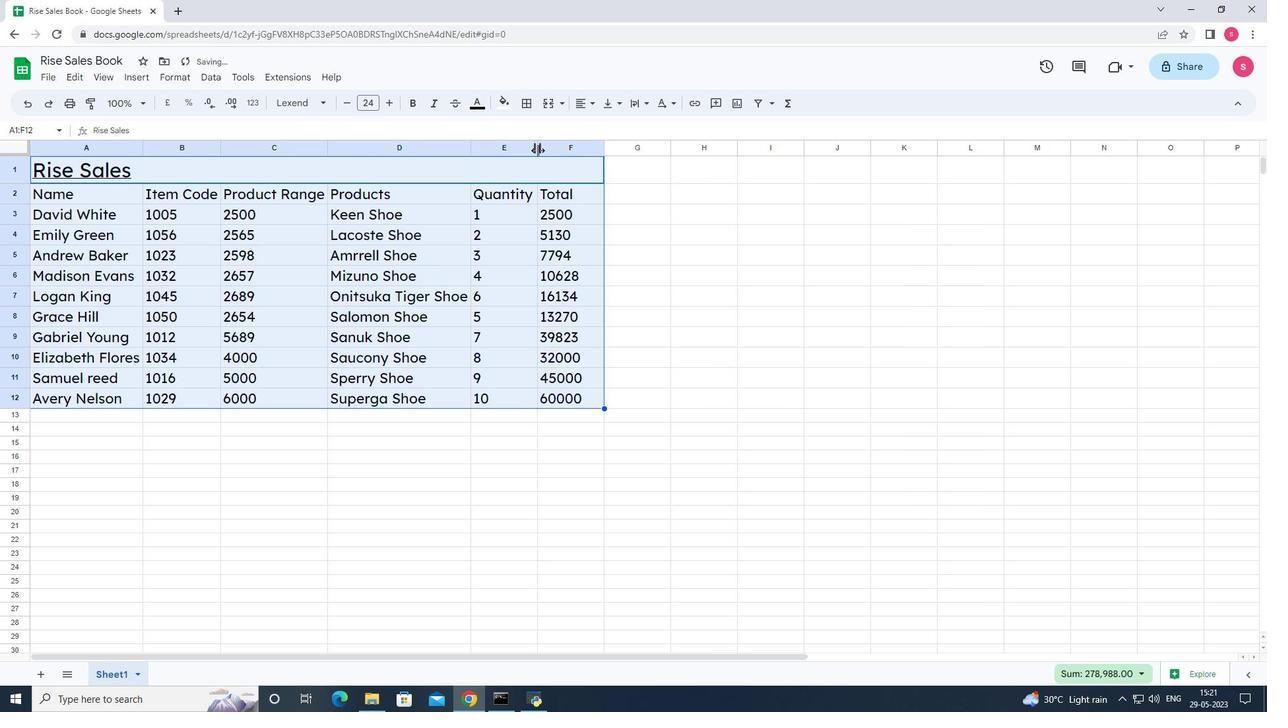 
Action: Mouse pressed left at (537, 150)
Screenshot: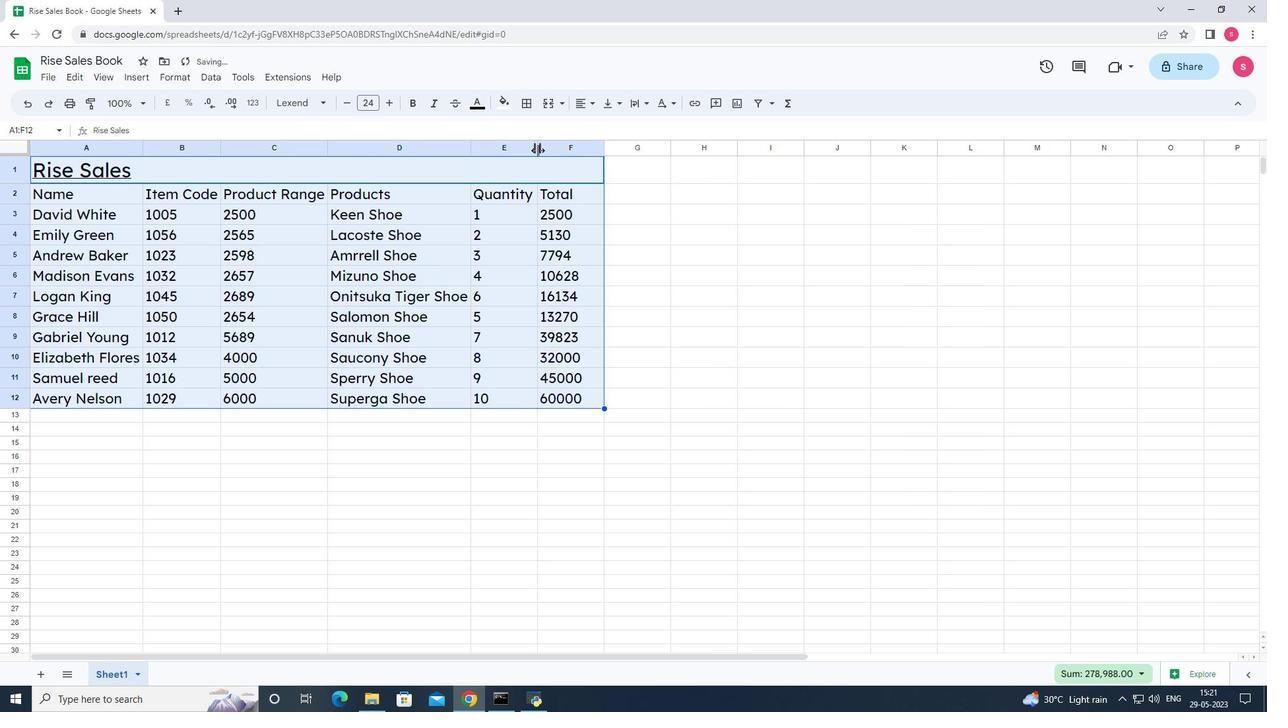 
Action: Mouse moved to (601, 152)
Screenshot: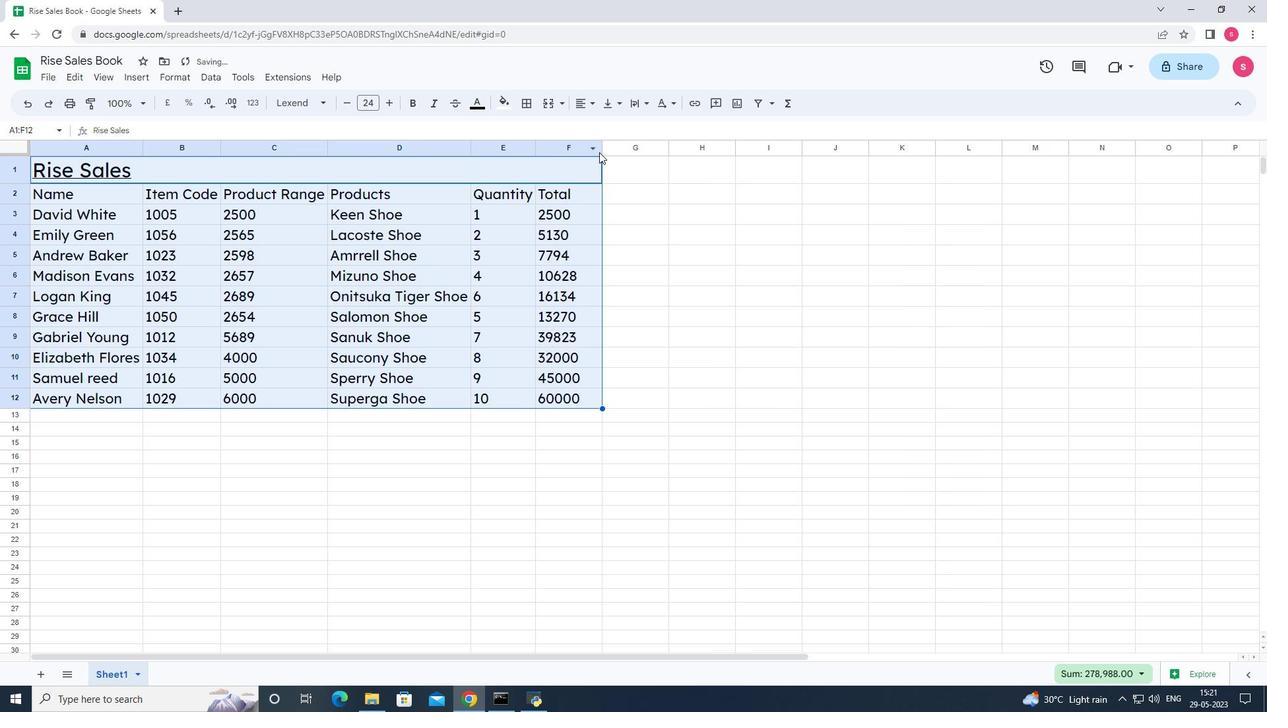 
Action: Mouse pressed left at (601, 152)
Screenshot: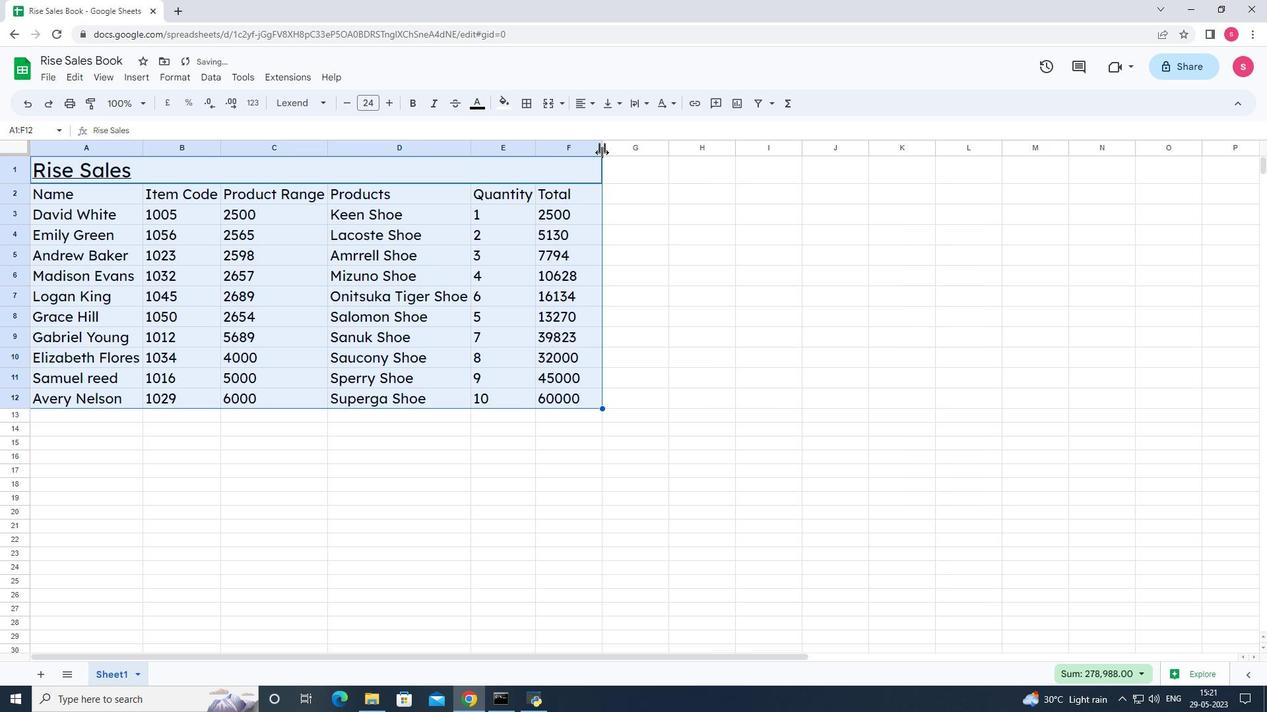 
Action: Mouse pressed left at (601, 152)
Screenshot: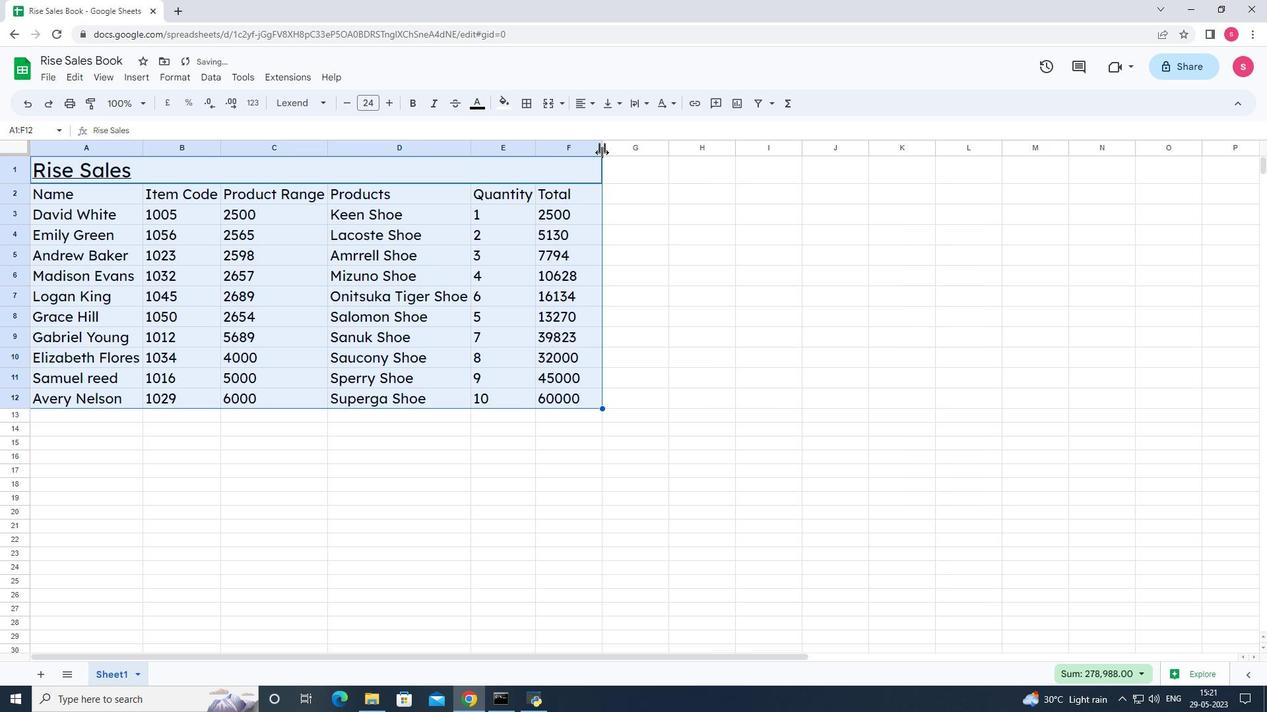 
Action: Mouse moved to (609, 411)
Screenshot: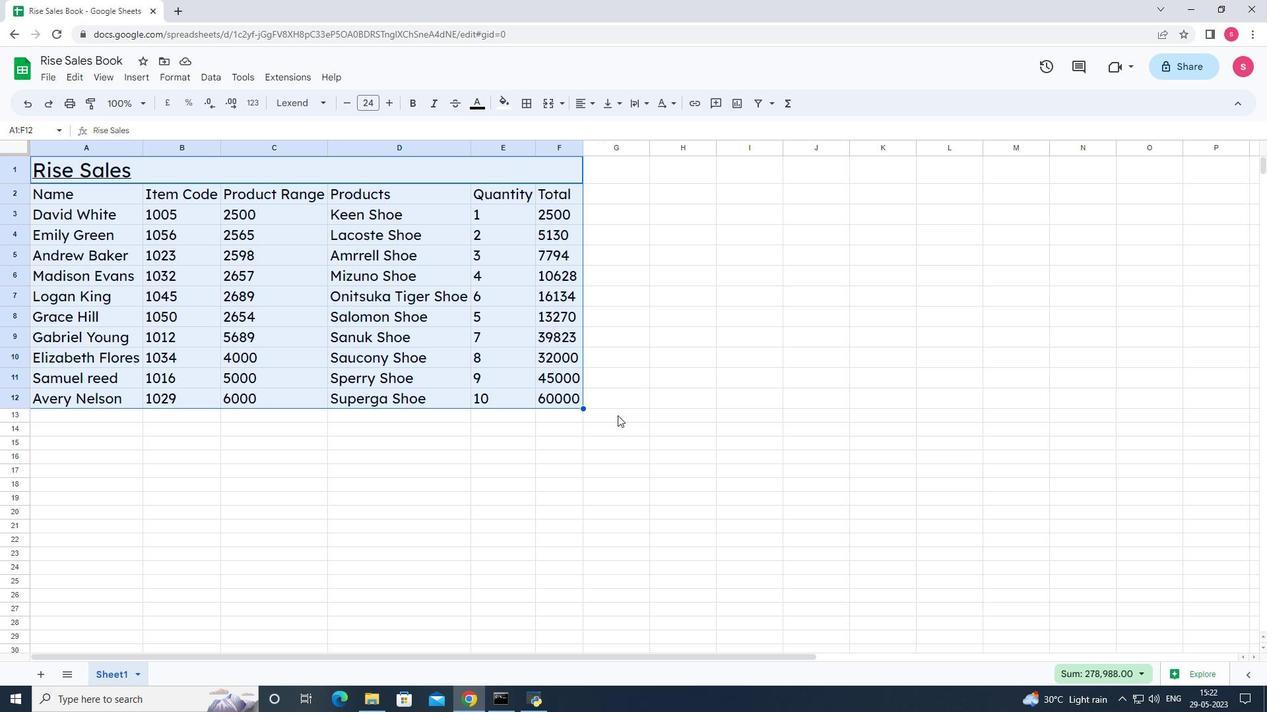 
Action: Mouse pressed left at (609, 411)
Screenshot: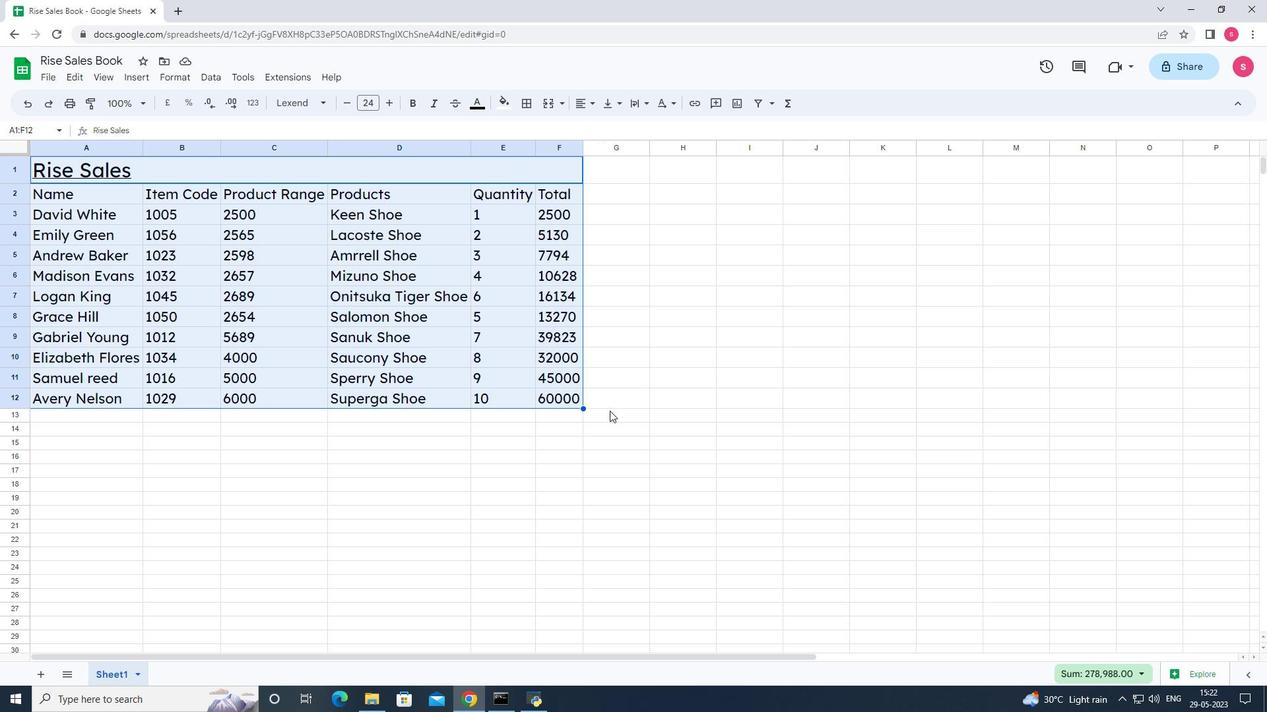 
Action: Mouse moved to (523, 450)
Screenshot: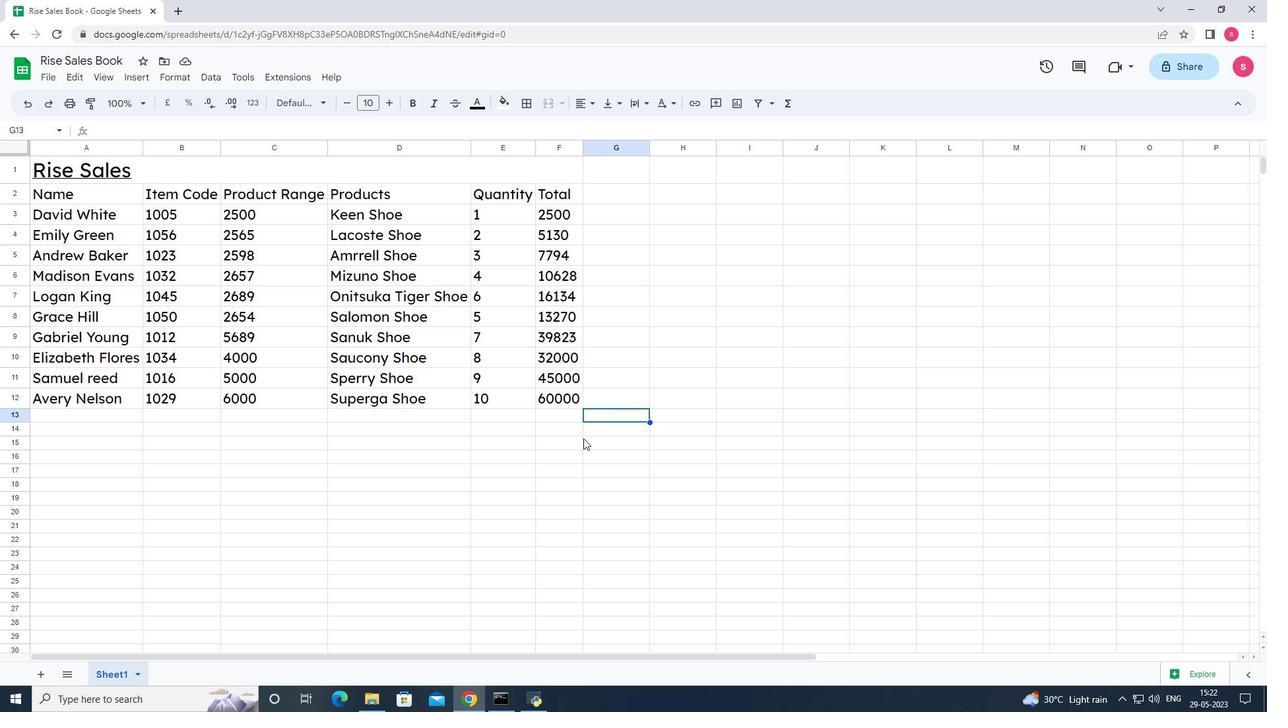 
Action: Key pressed ctrl+S
Screenshot: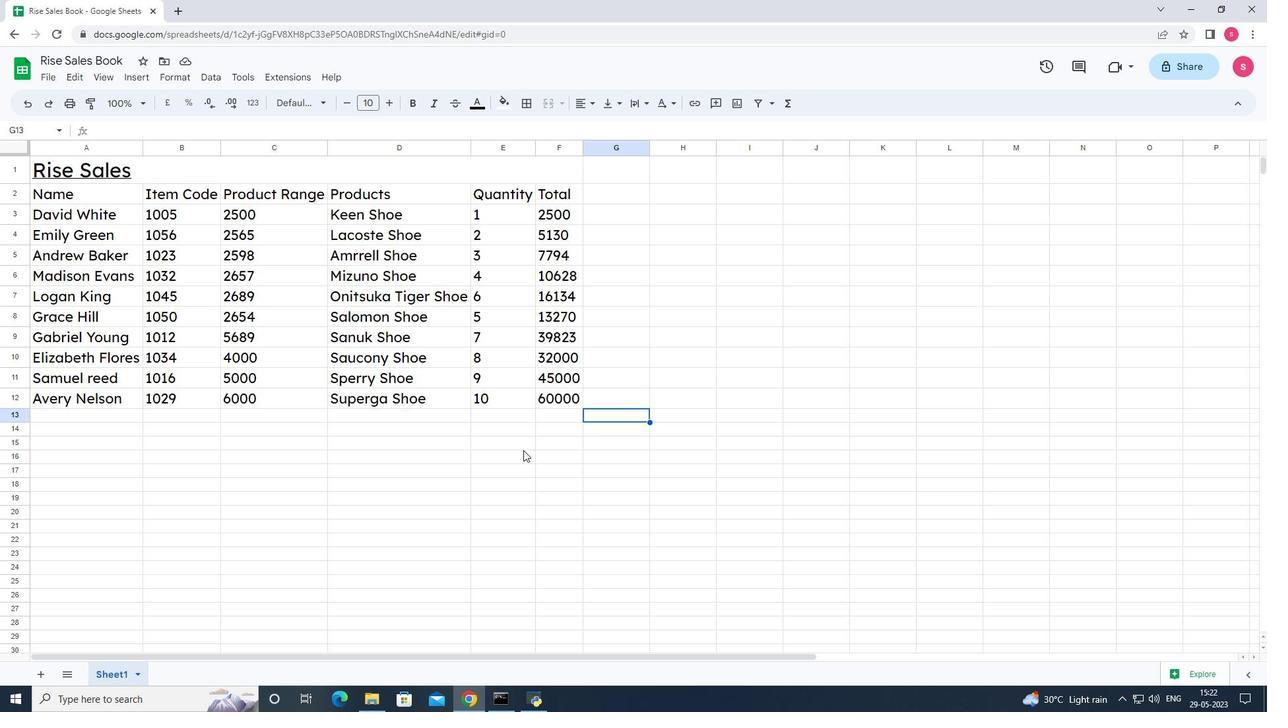 
